Task: Look for space in Cluses, France from 2nd September, 2023 to 6th September, 2023 for 2 adults in price range Rs.15000 to Rs.20000. Place can be entire place with 1  bedroom having 1 bed and 1 bathroom. Property type can be house, flat, guest house, hotel. Amenities needed are: washing machine. Booking option can be shelf check-in. Required host language is English.
Action: Mouse moved to (563, 140)
Screenshot: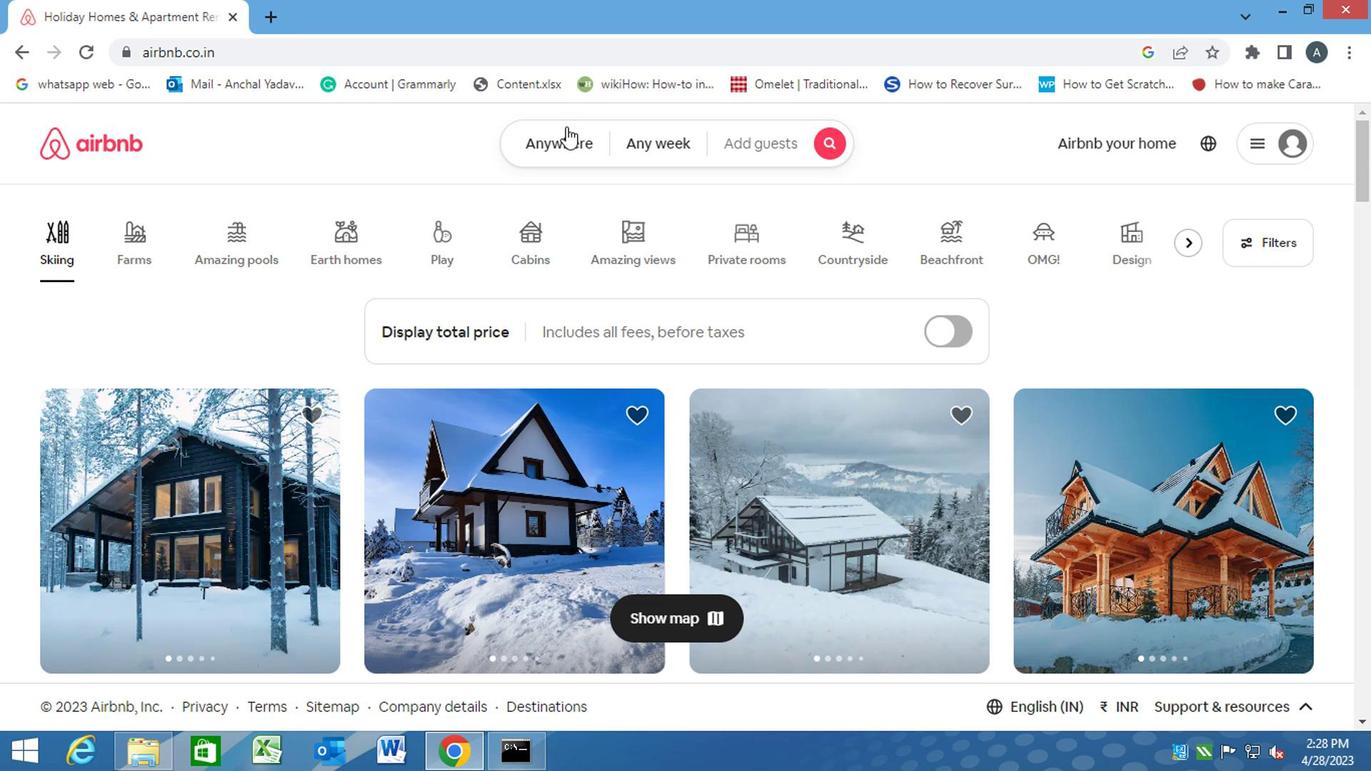
Action: Mouse pressed left at (563, 140)
Screenshot: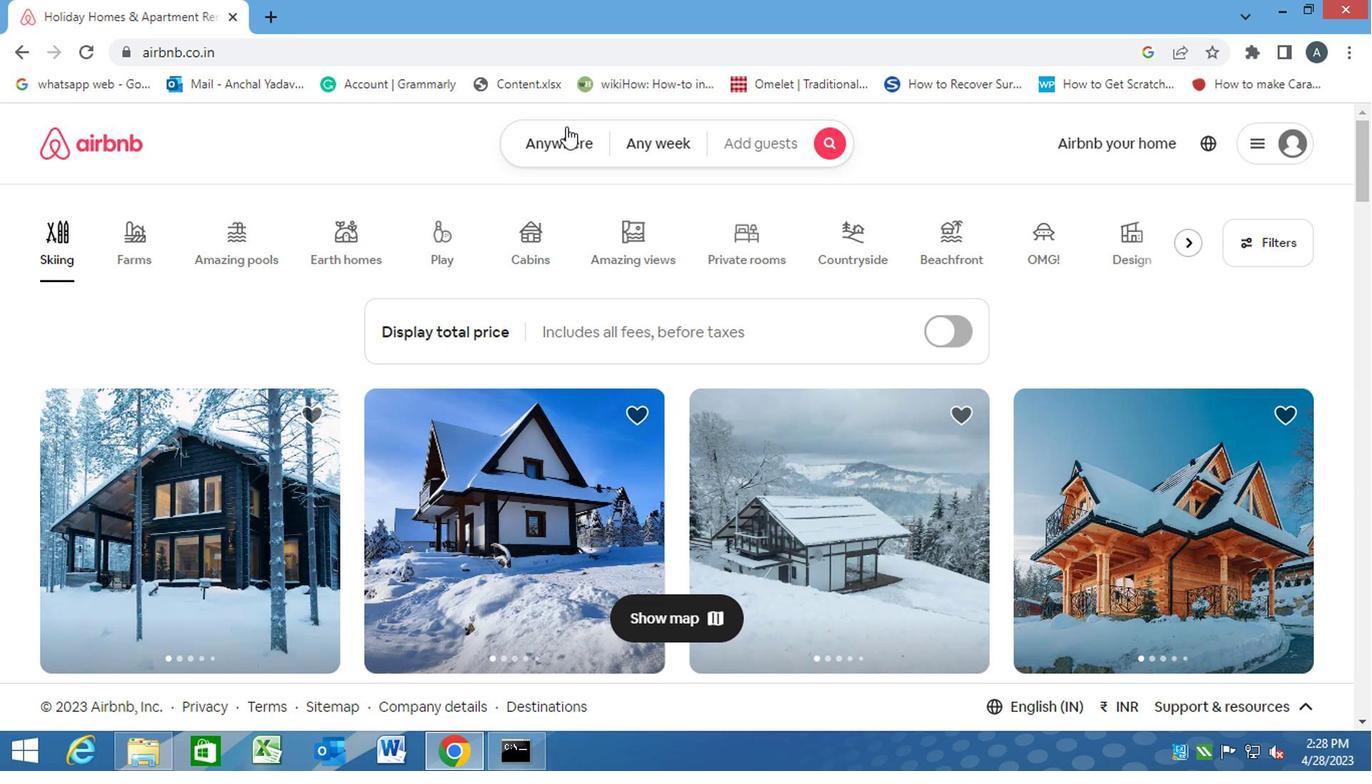 
Action: Mouse moved to (513, 215)
Screenshot: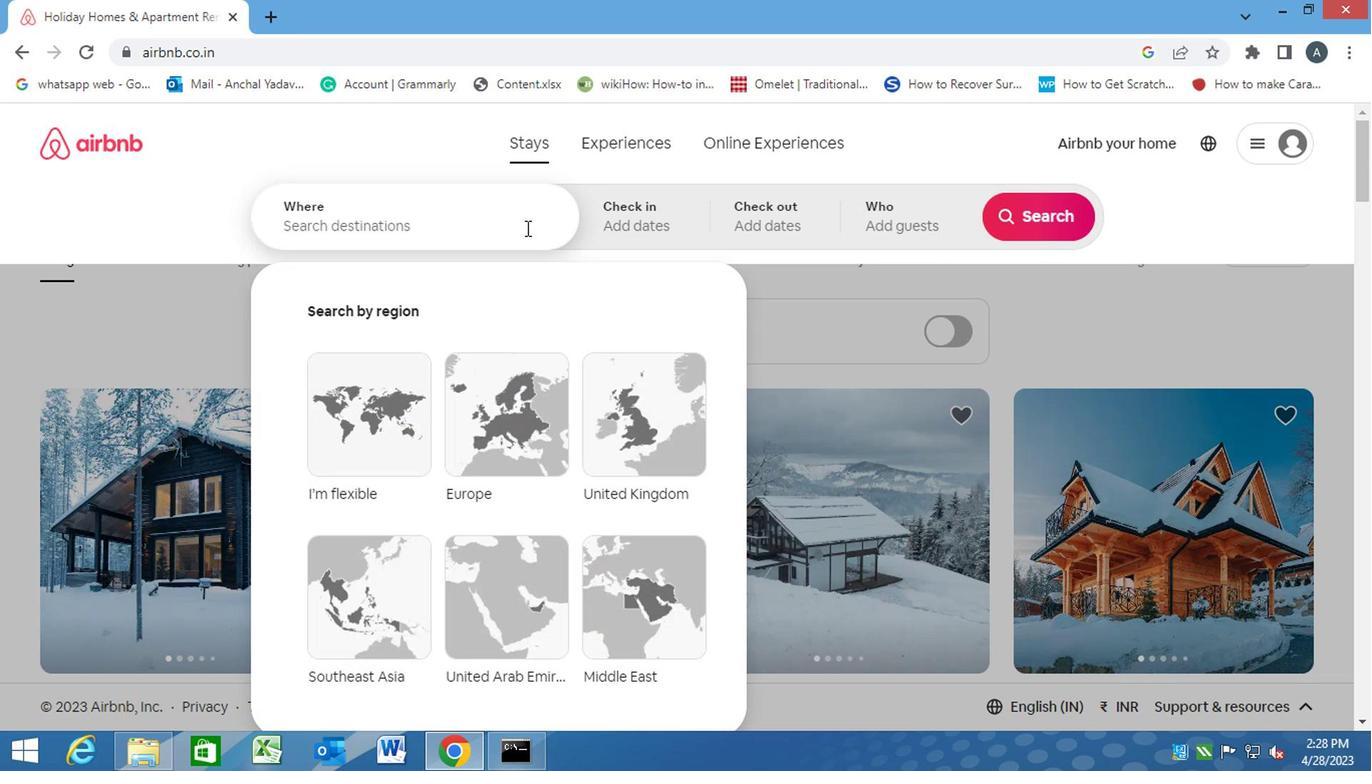 
Action: Mouse pressed left at (513, 215)
Screenshot: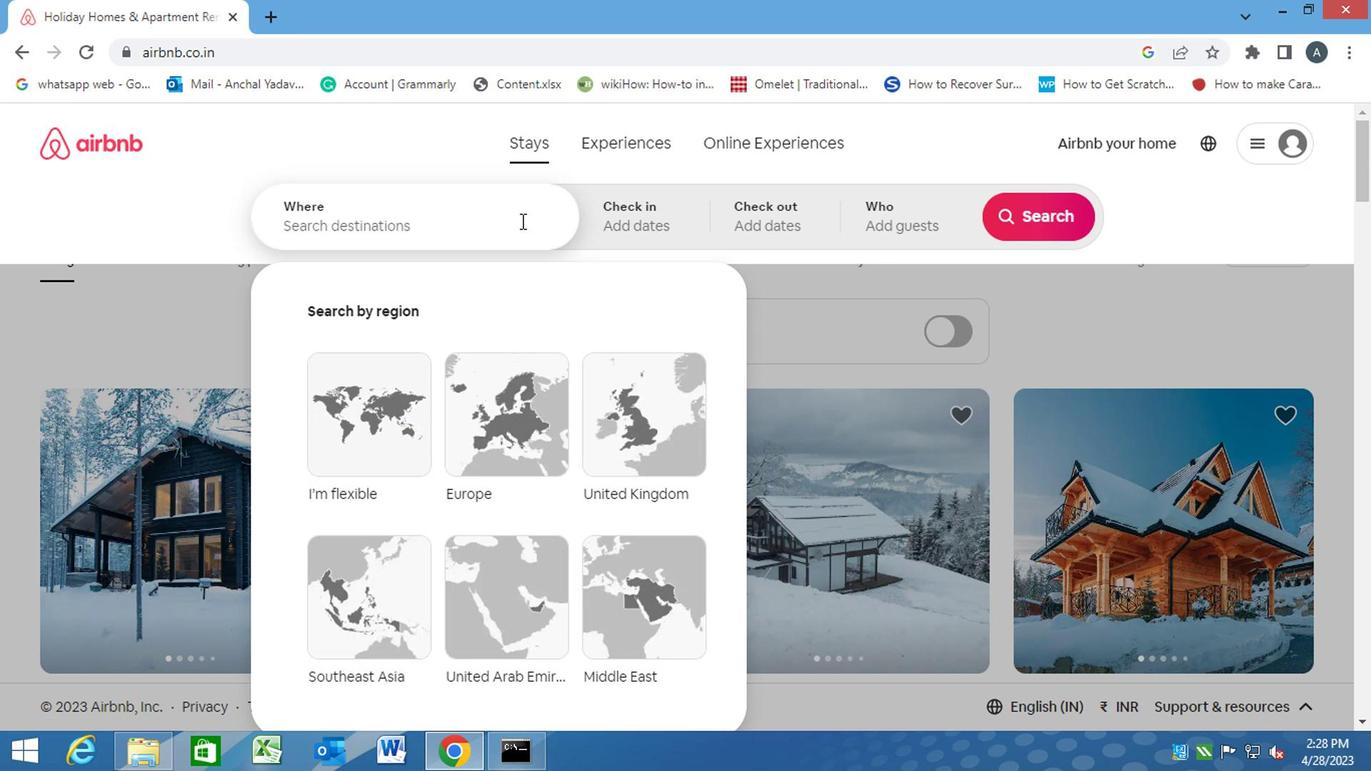 
Action: Key pressed c<Key.caps_lock>luses,<Key.space><Key.caps_lock>f<Key.caps_lock>rance<Key.enter>
Screenshot: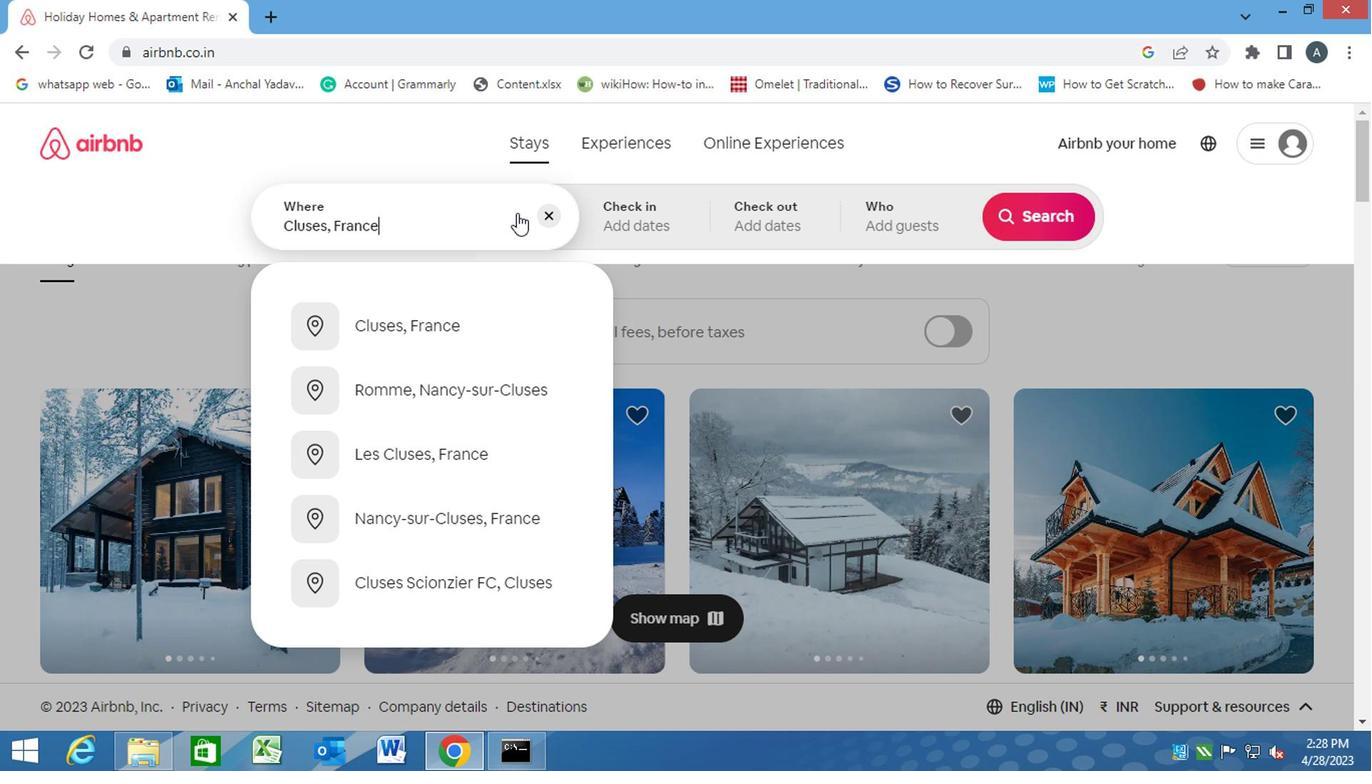 
Action: Mouse moved to (1023, 383)
Screenshot: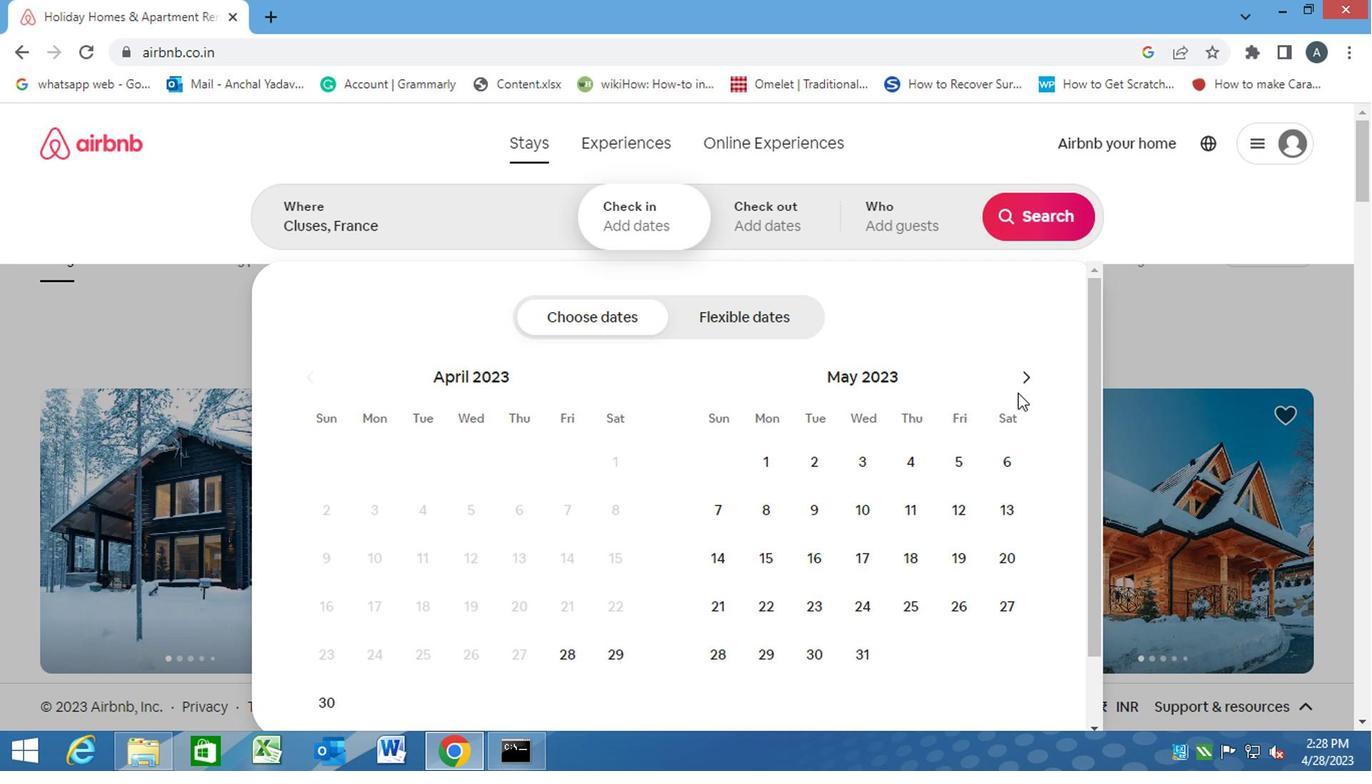 
Action: Mouse pressed left at (1023, 383)
Screenshot: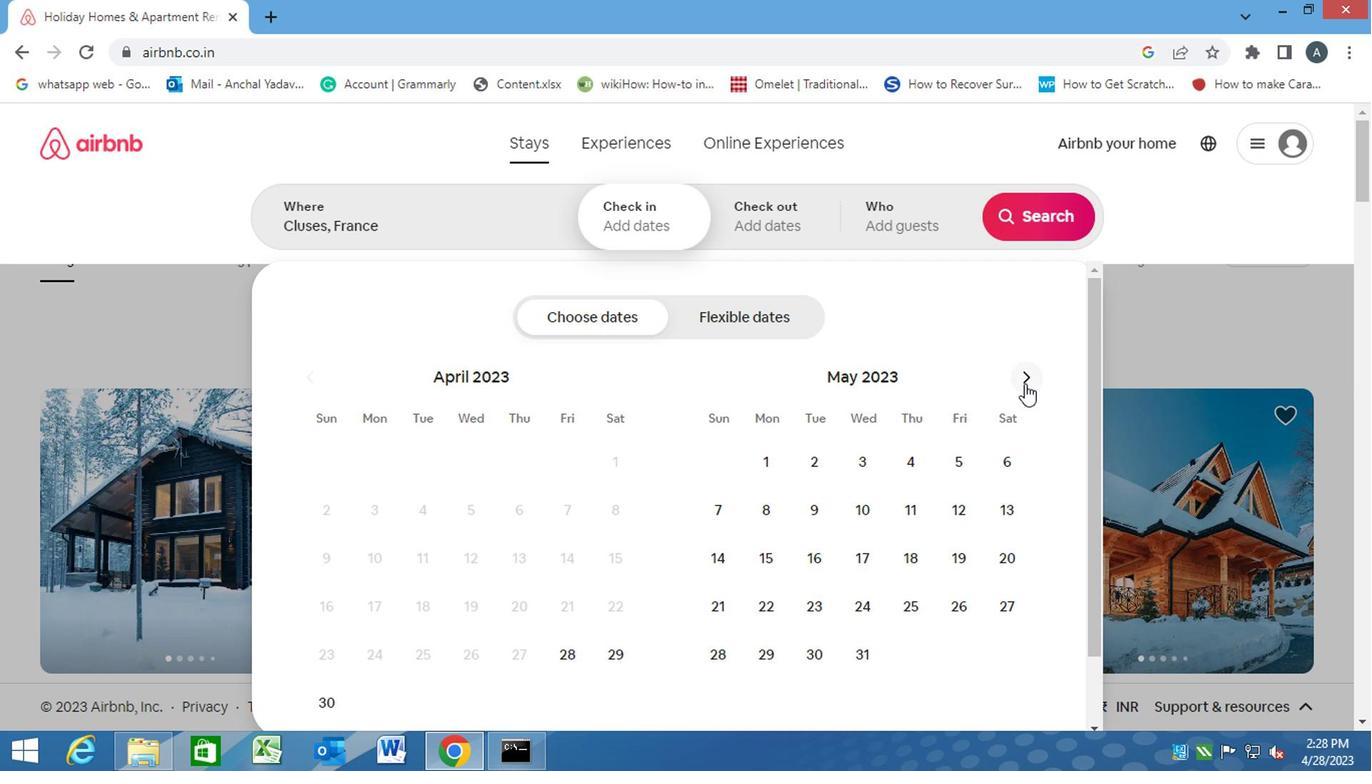 
Action: Mouse pressed left at (1023, 383)
Screenshot: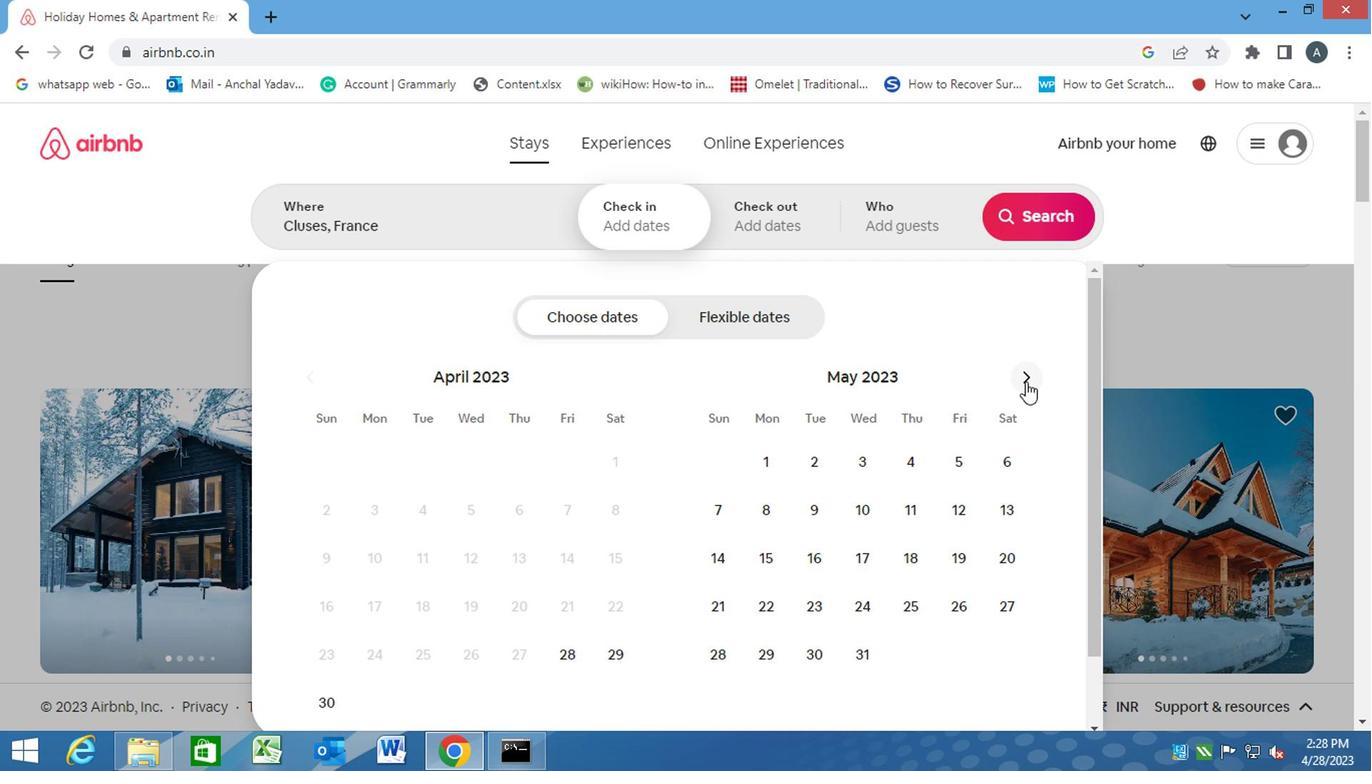 
Action: Mouse pressed left at (1023, 383)
Screenshot: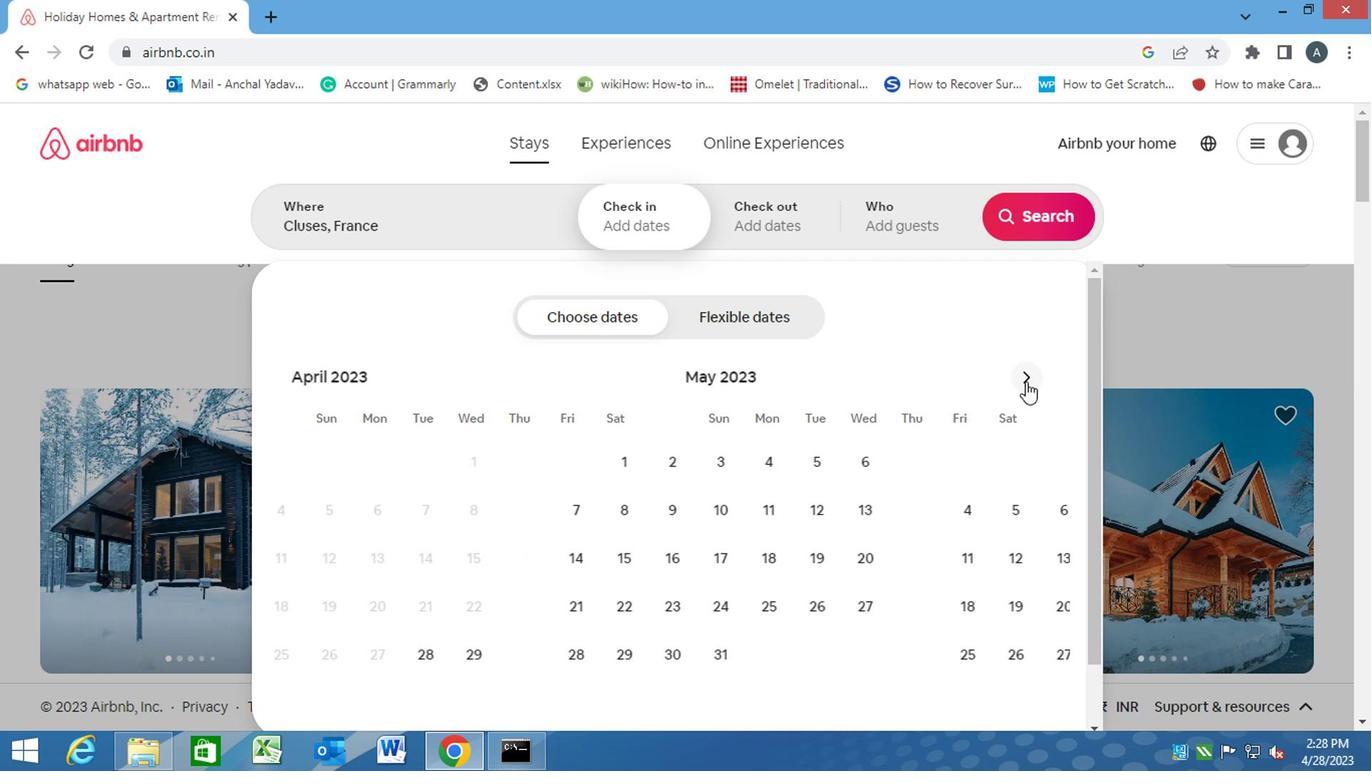 
Action: Mouse pressed left at (1023, 383)
Screenshot: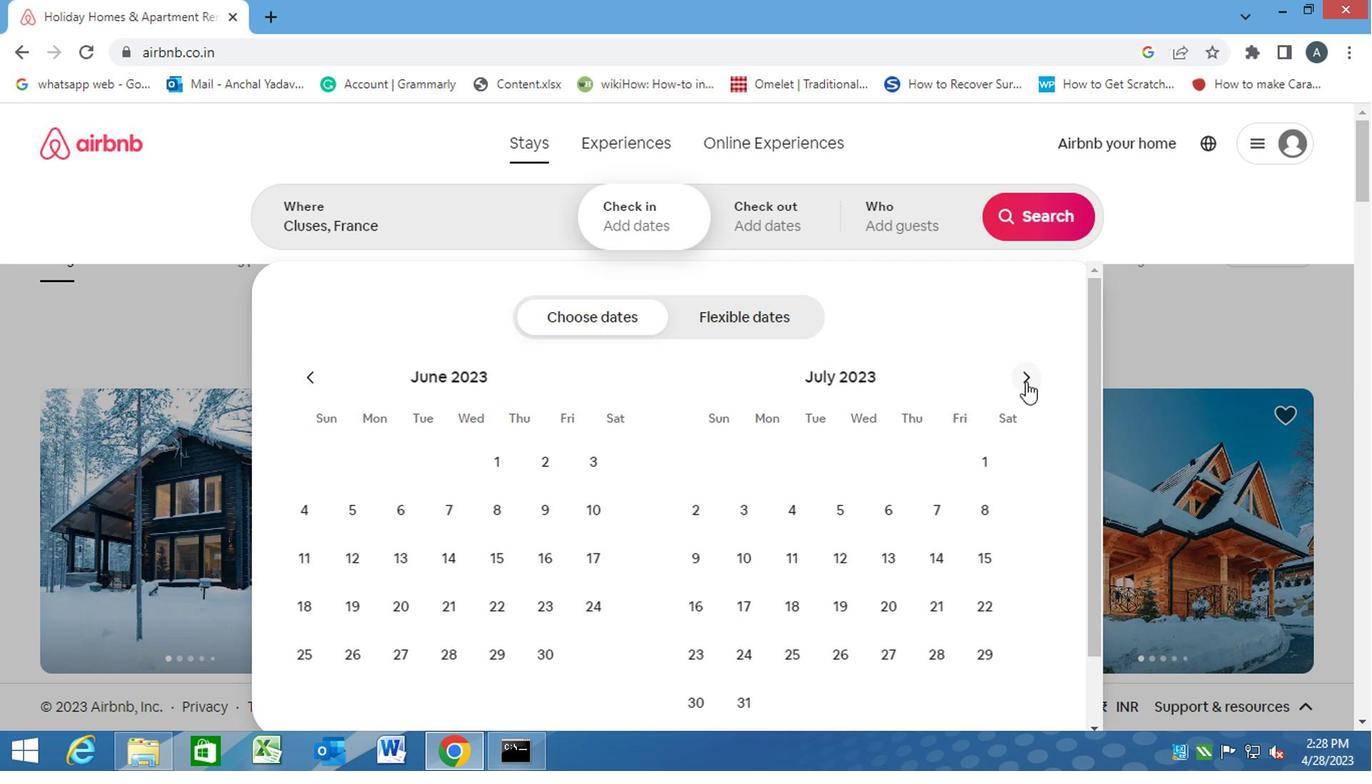 
Action: Mouse moved to (988, 457)
Screenshot: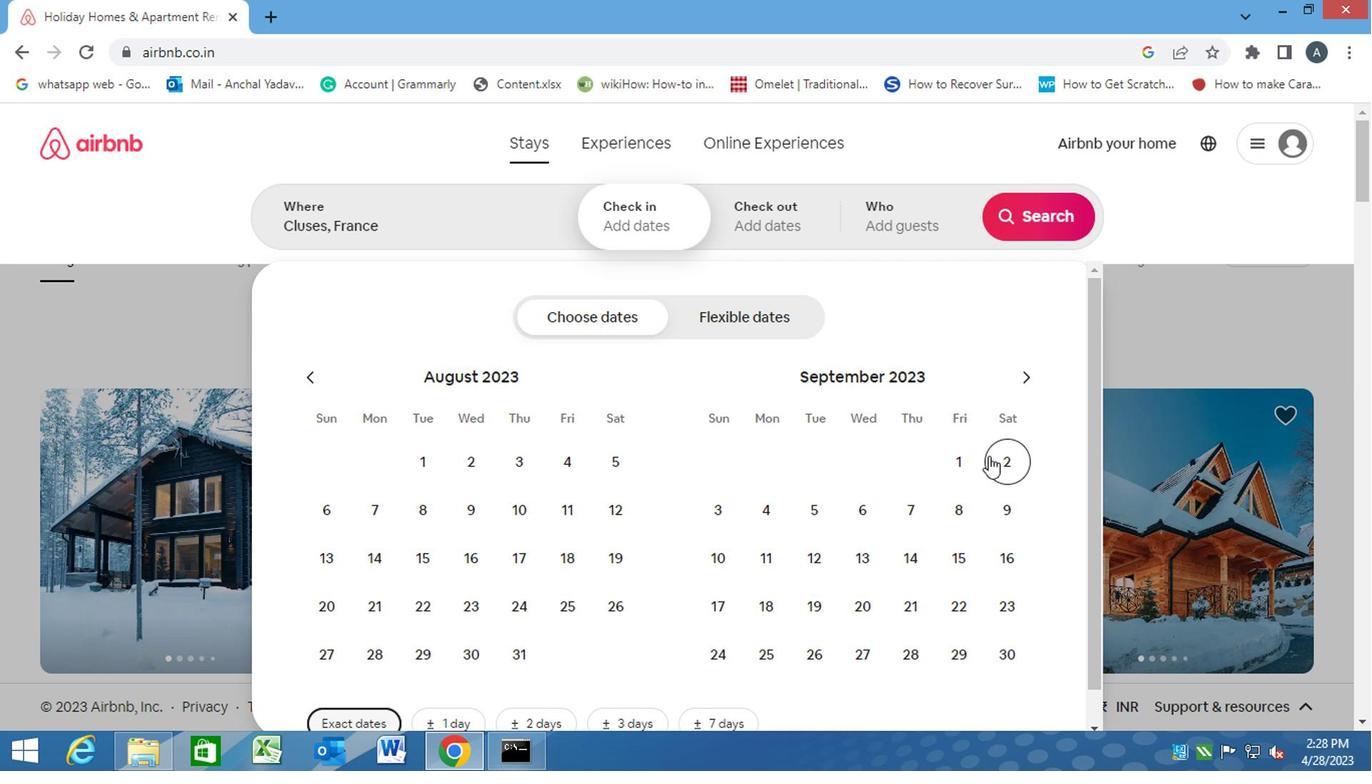 
Action: Mouse pressed left at (988, 457)
Screenshot: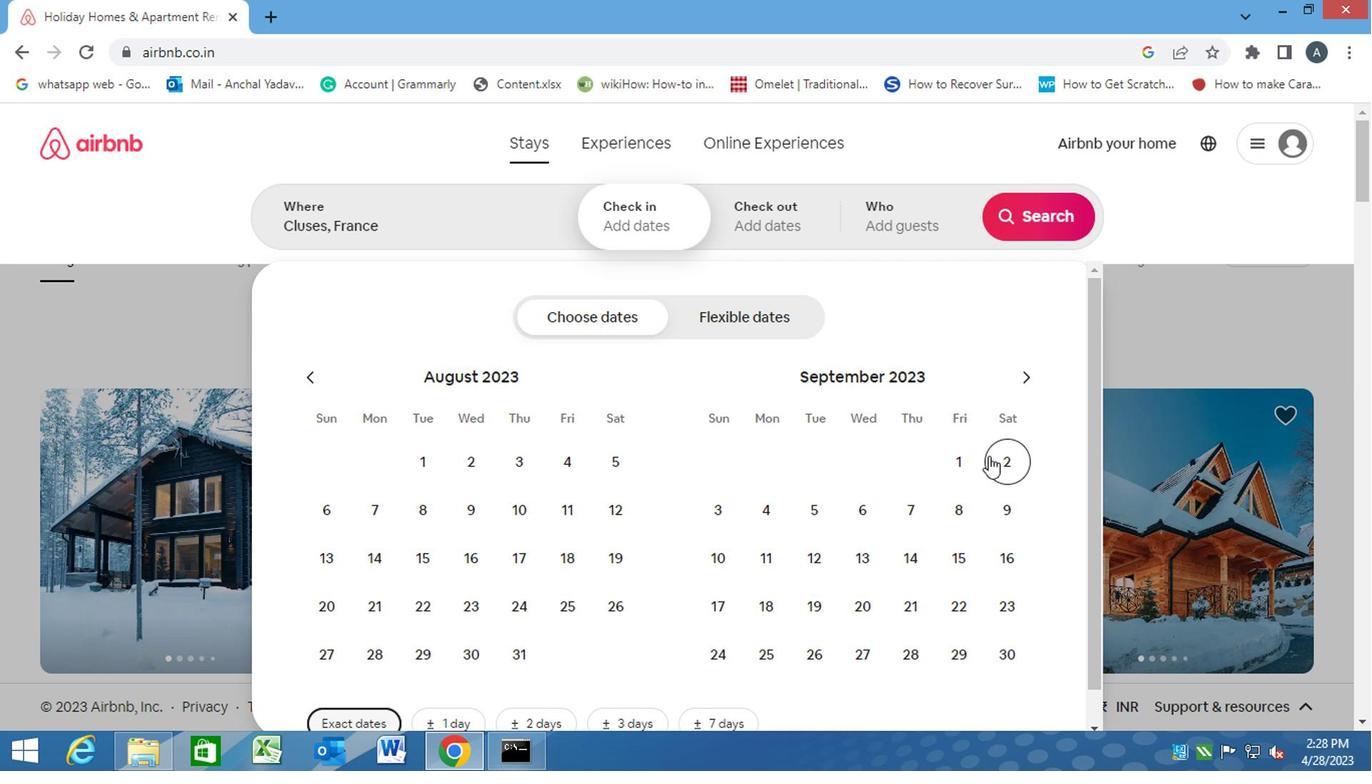 
Action: Mouse moved to (853, 512)
Screenshot: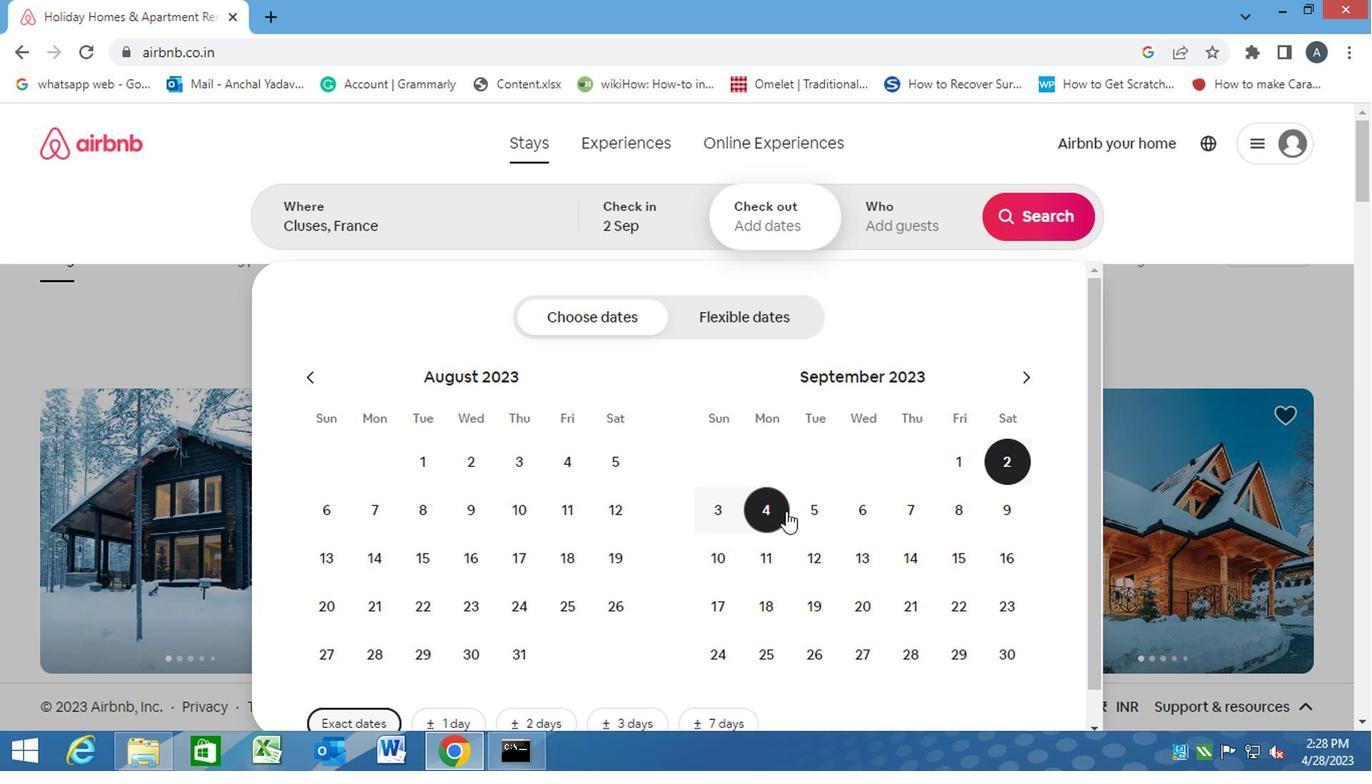 
Action: Mouse pressed left at (853, 512)
Screenshot: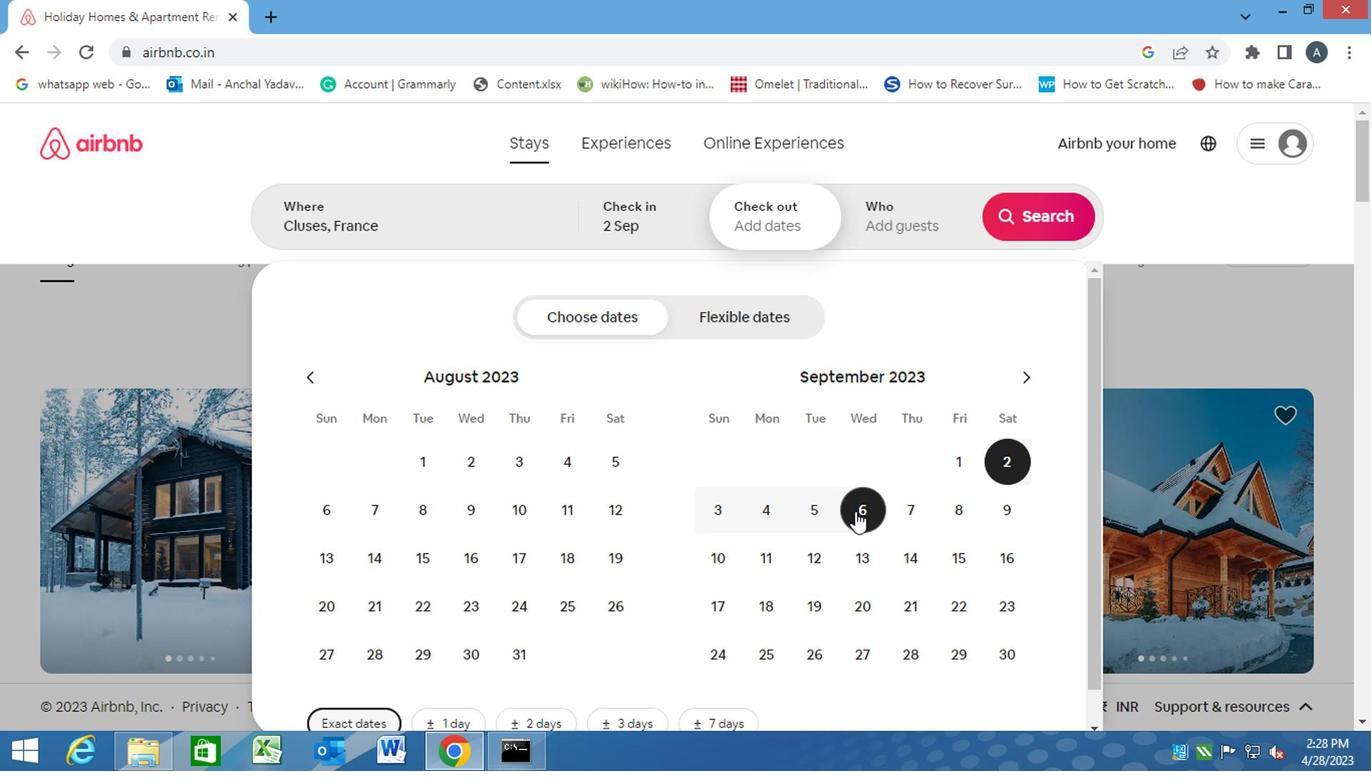 
Action: Mouse moved to (902, 220)
Screenshot: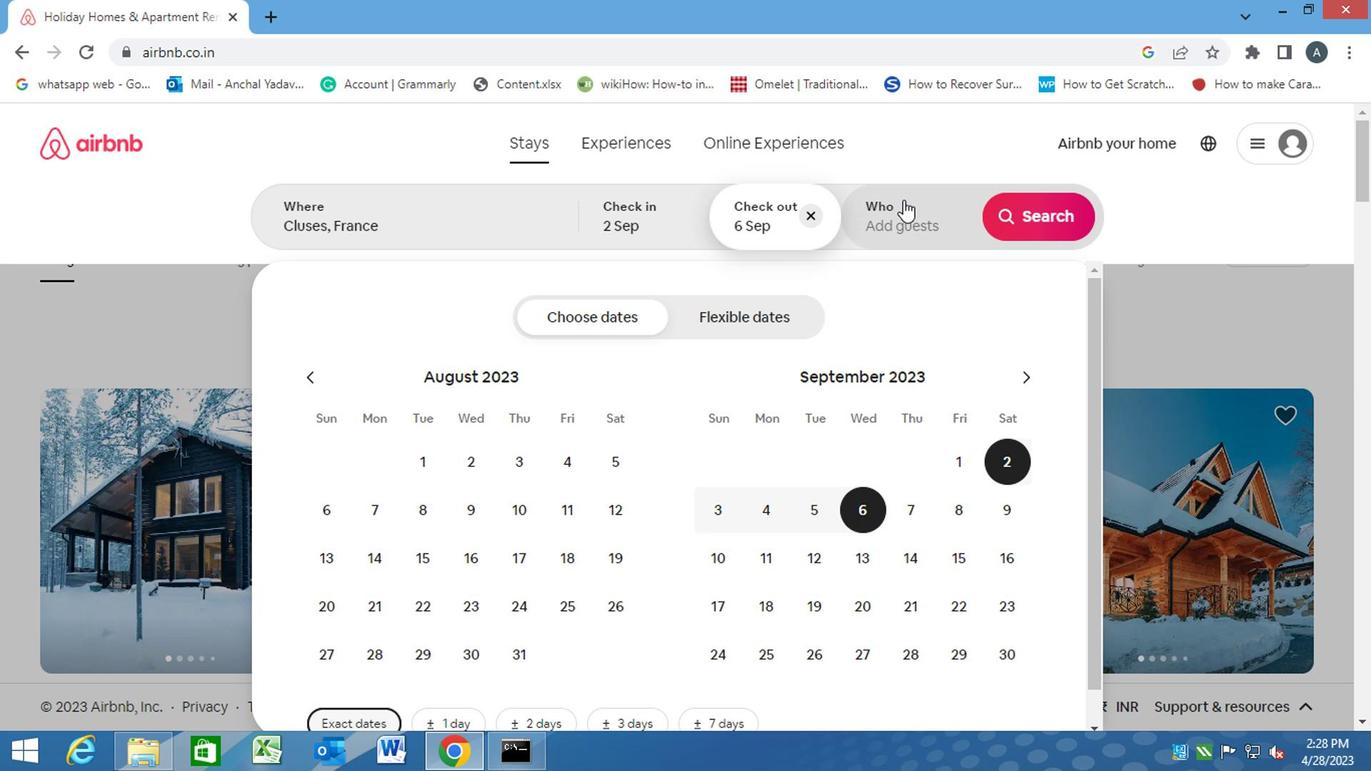 
Action: Mouse pressed left at (902, 220)
Screenshot: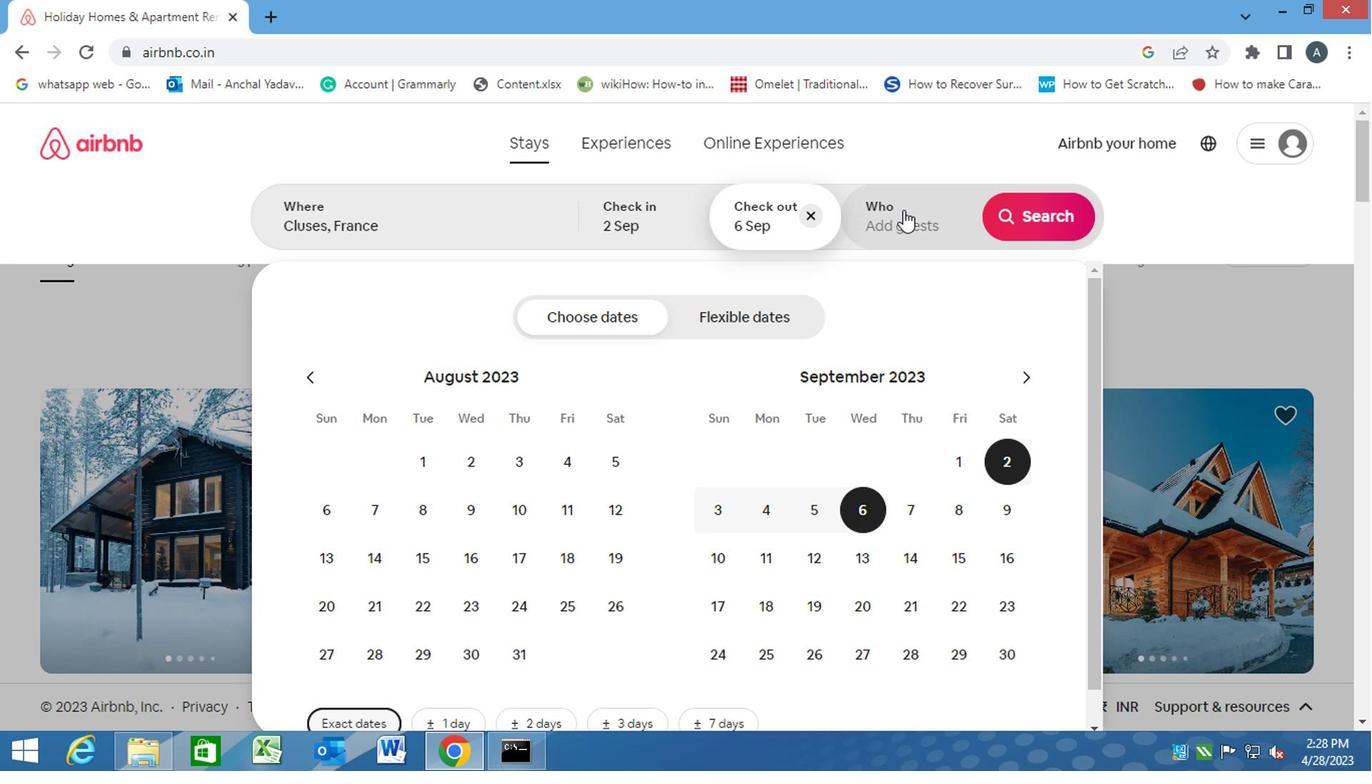 
Action: Mouse moved to (1033, 317)
Screenshot: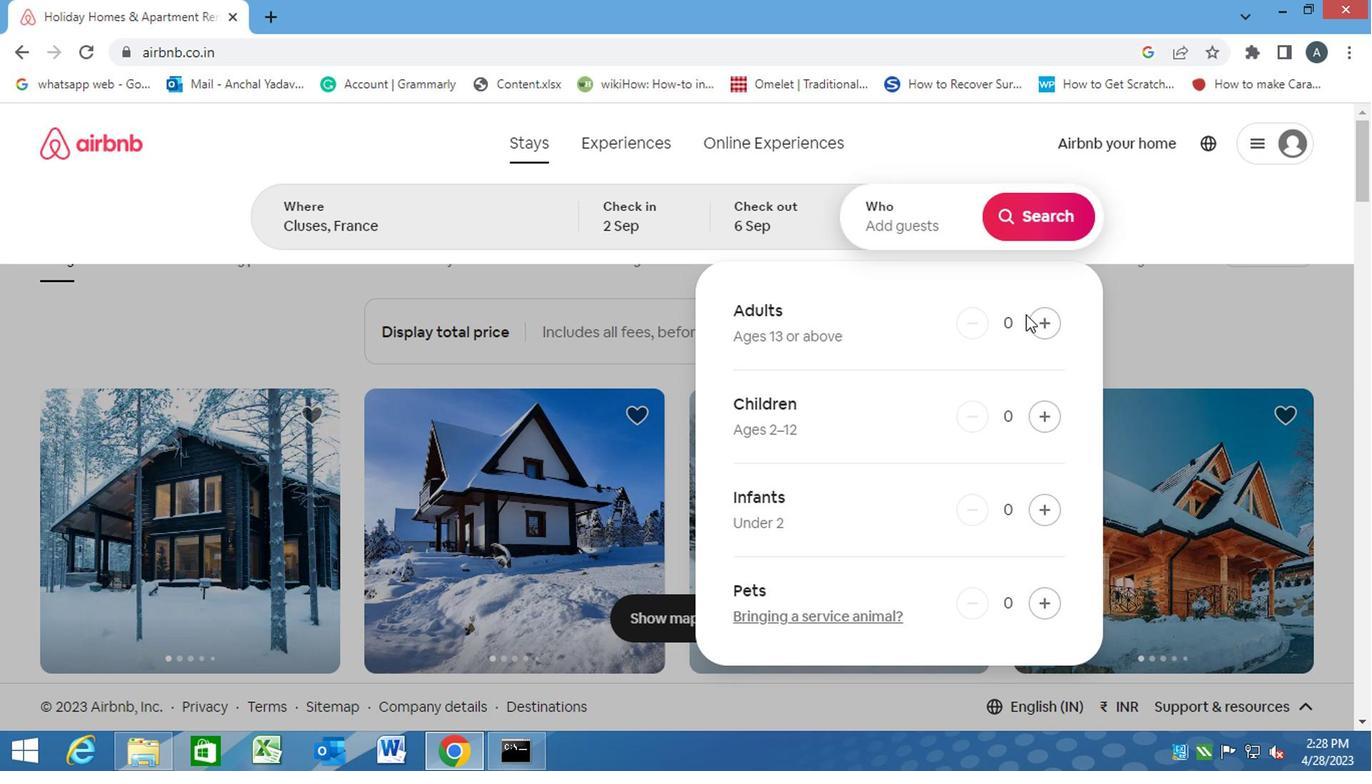 
Action: Mouse pressed left at (1033, 317)
Screenshot: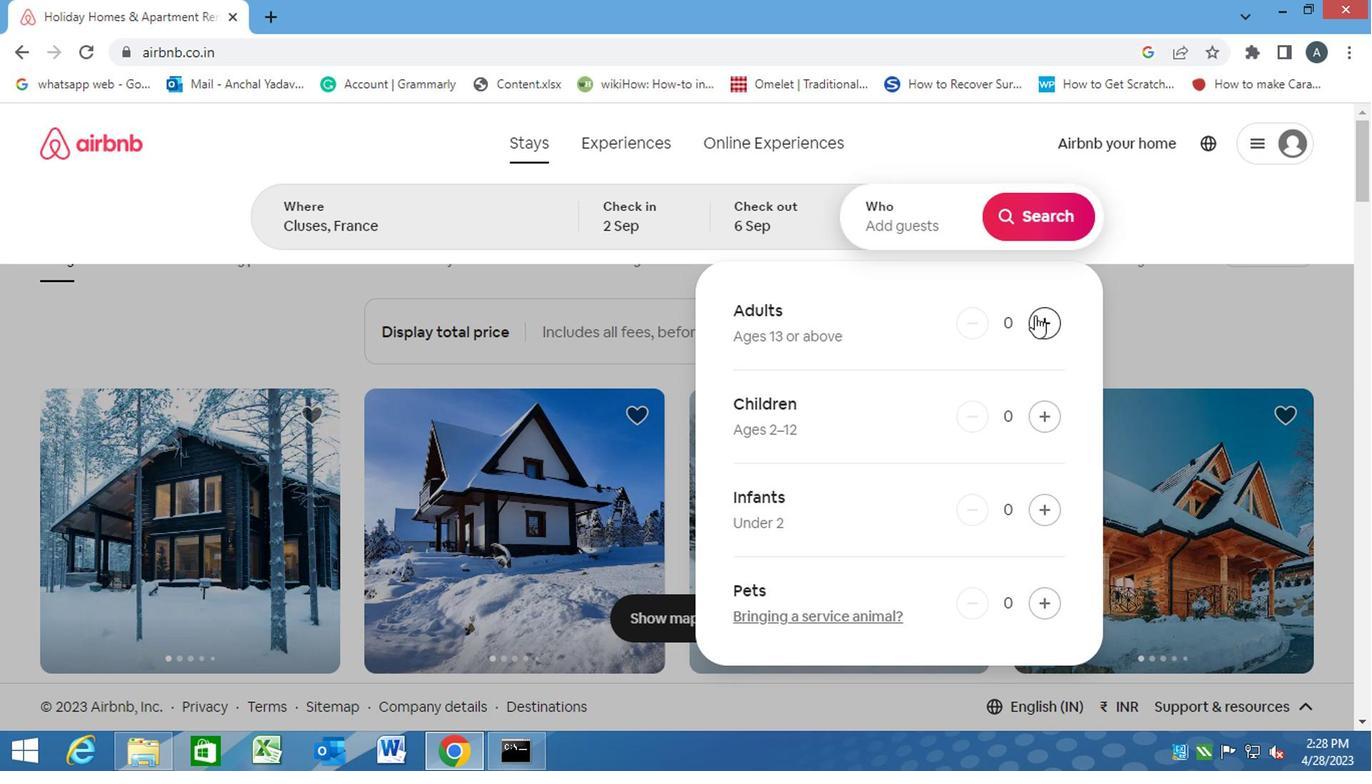
Action: Mouse moved to (1034, 317)
Screenshot: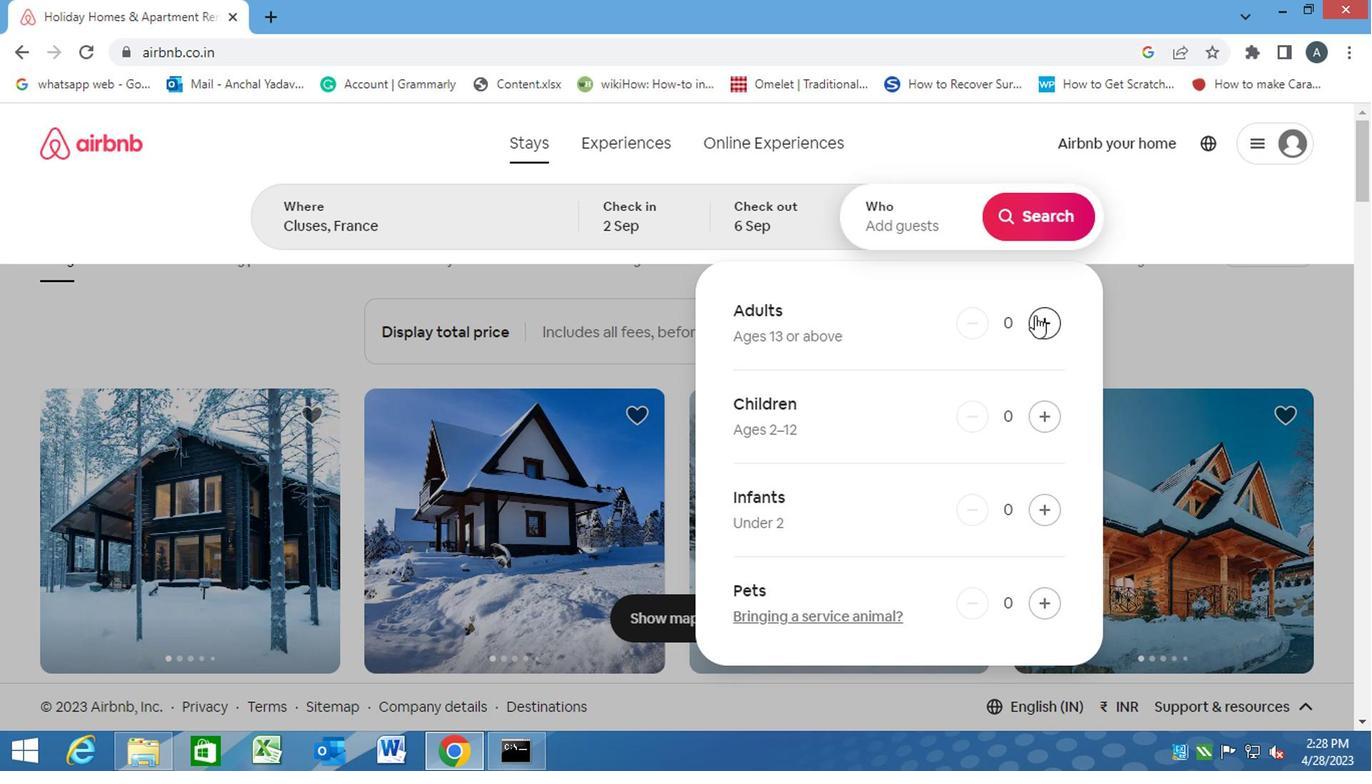 
Action: Mouse pressed left at (1034, 317)
Screenshot: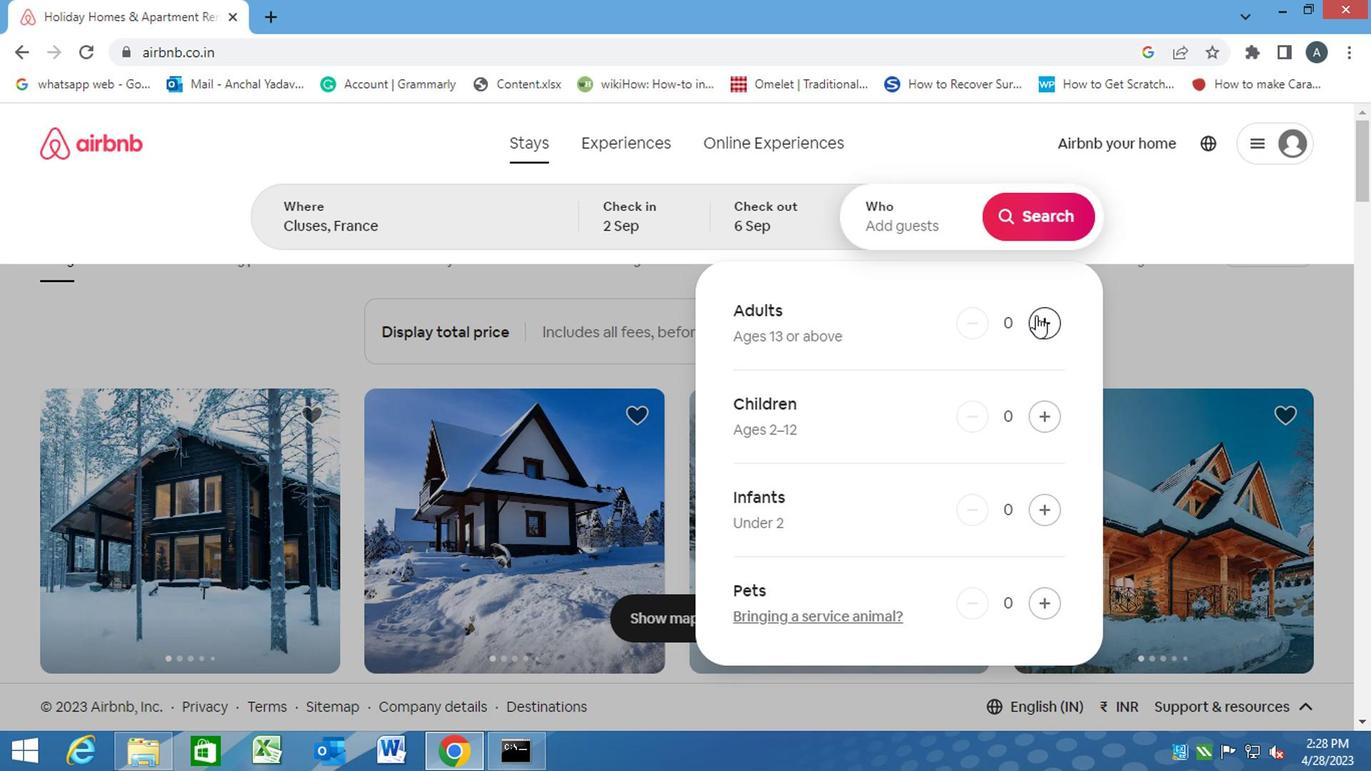 
Action: Mouse moved to (1032, 215)
Screenshot: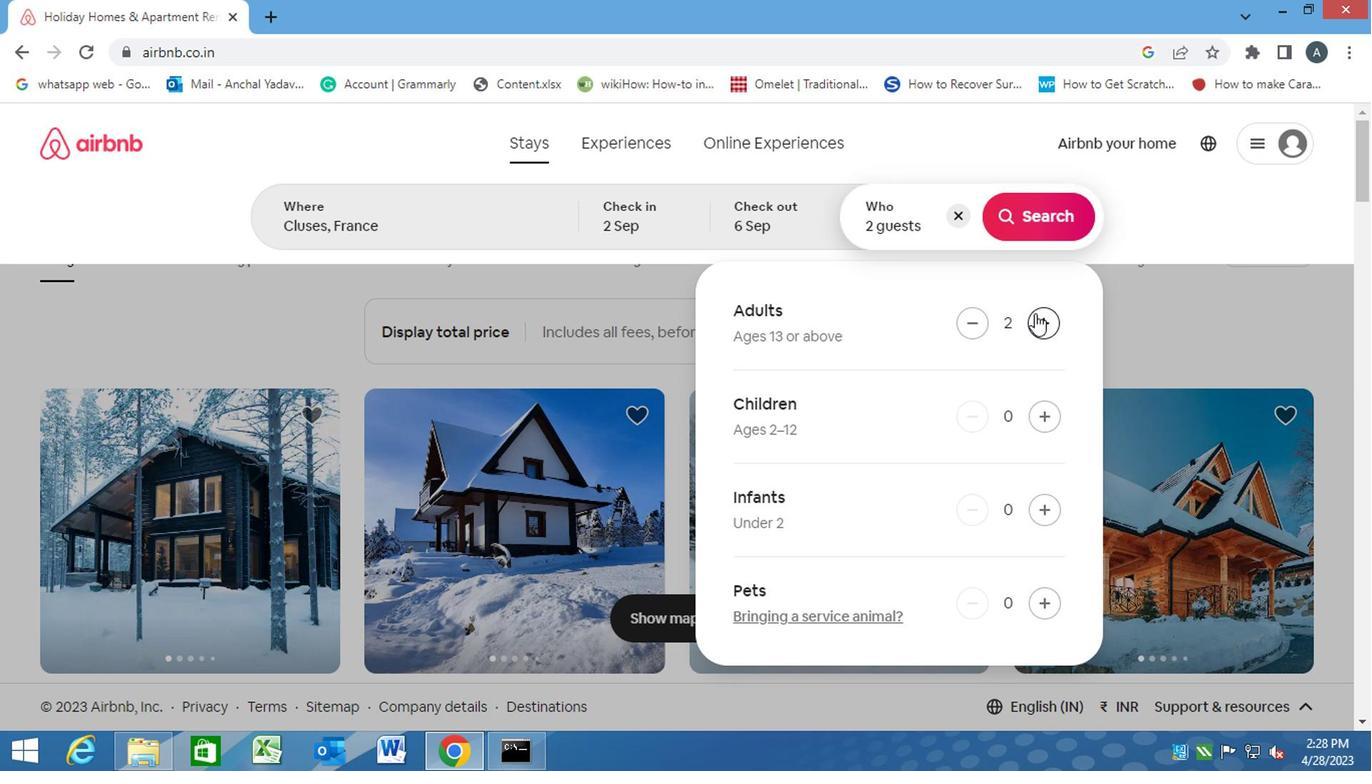 
Action: Mouse pressed left at (1032, 215)
Screenshot: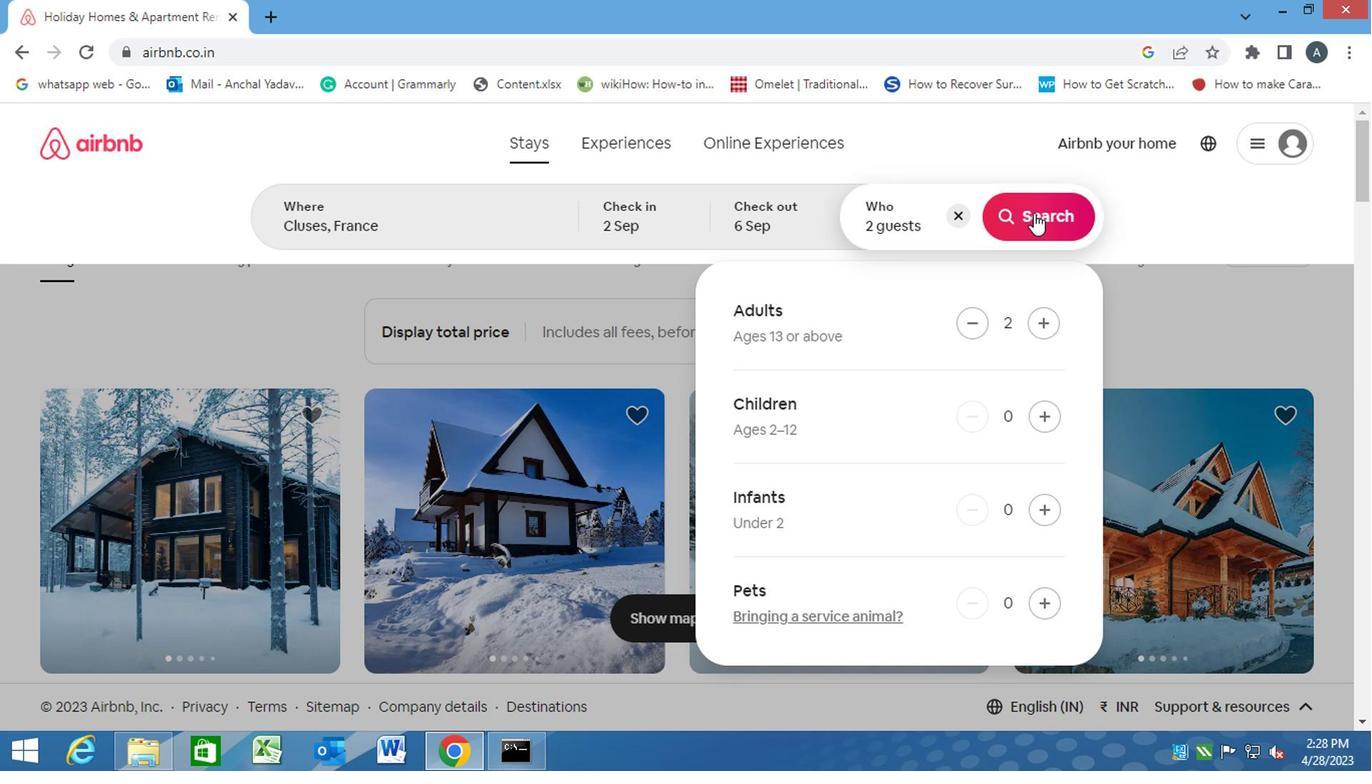 
Action: Mouse moved to (1242, 237)
Screenshot: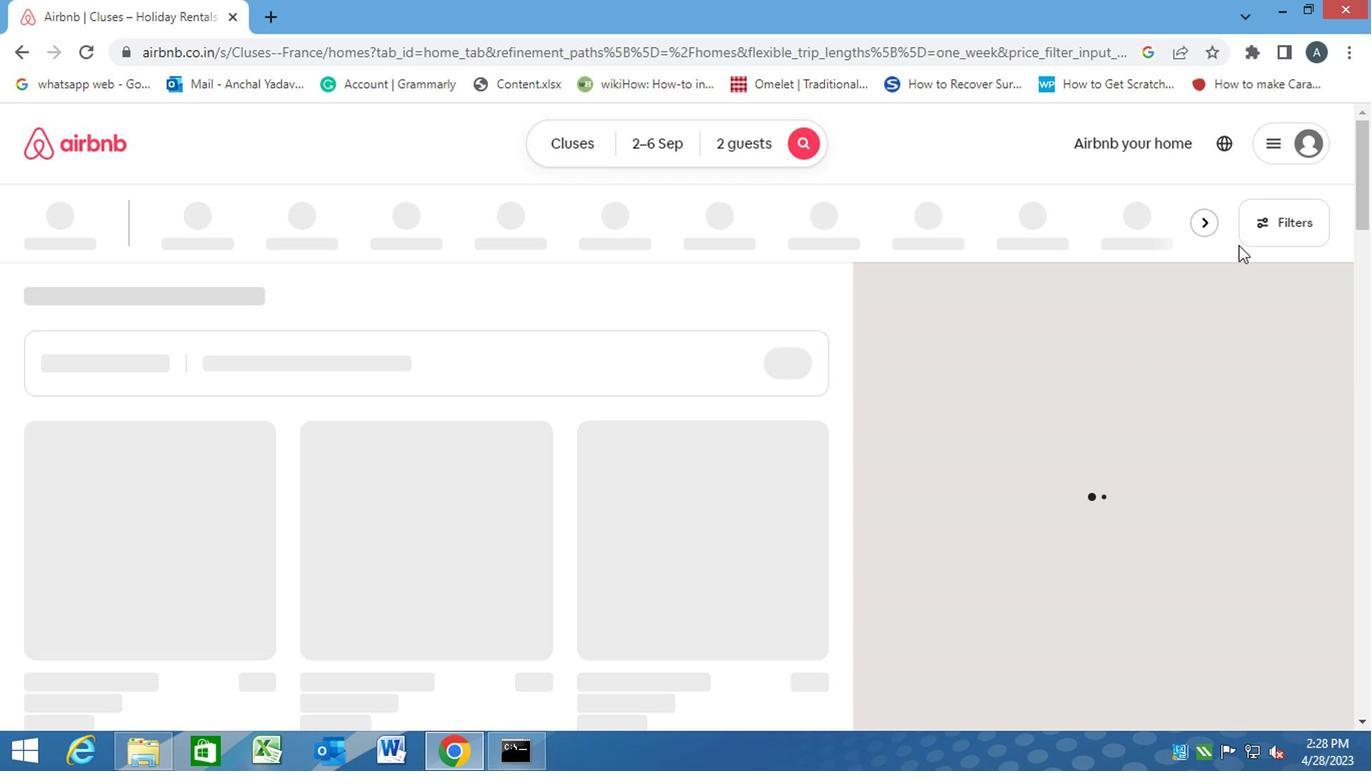 
Action: Mouse pressed left at (1242, 237)
Screenshot: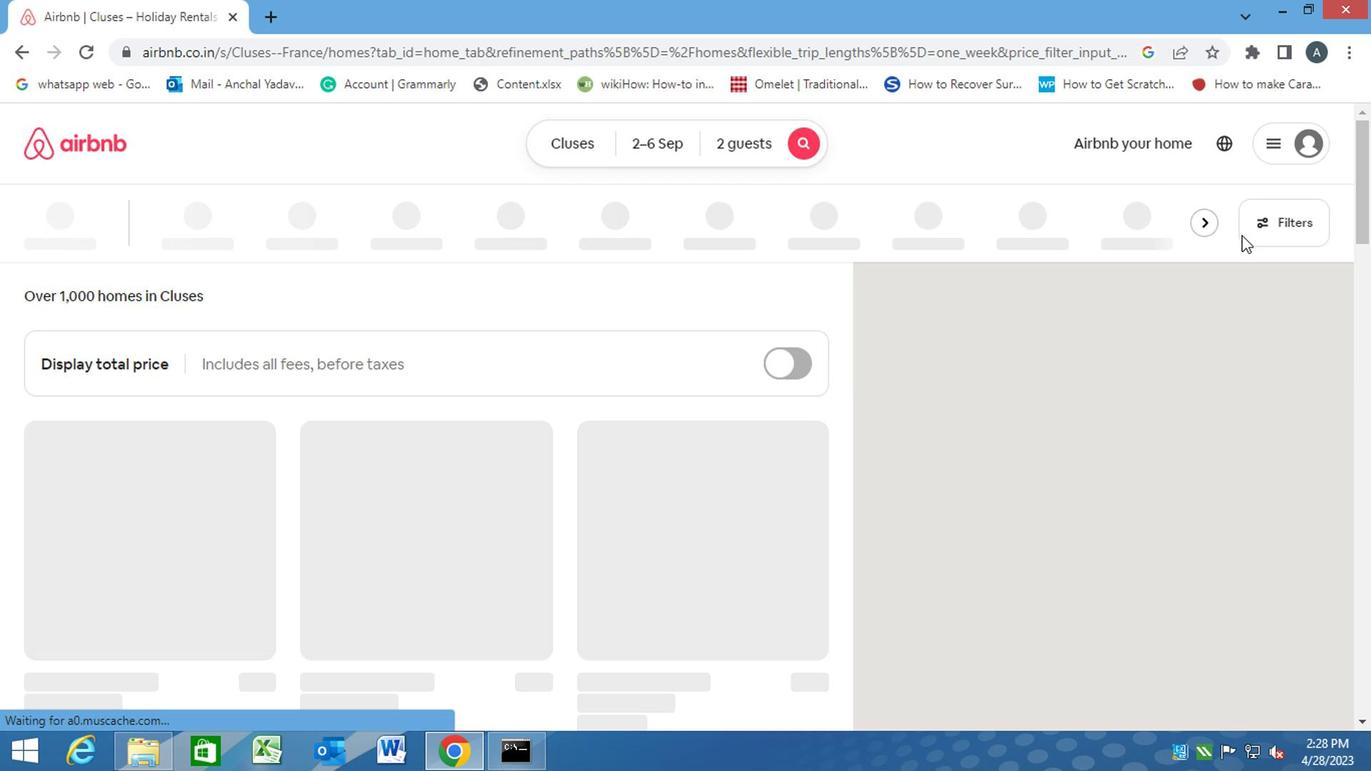 
Action: Mouse moved to (615, 562)
Screenshot: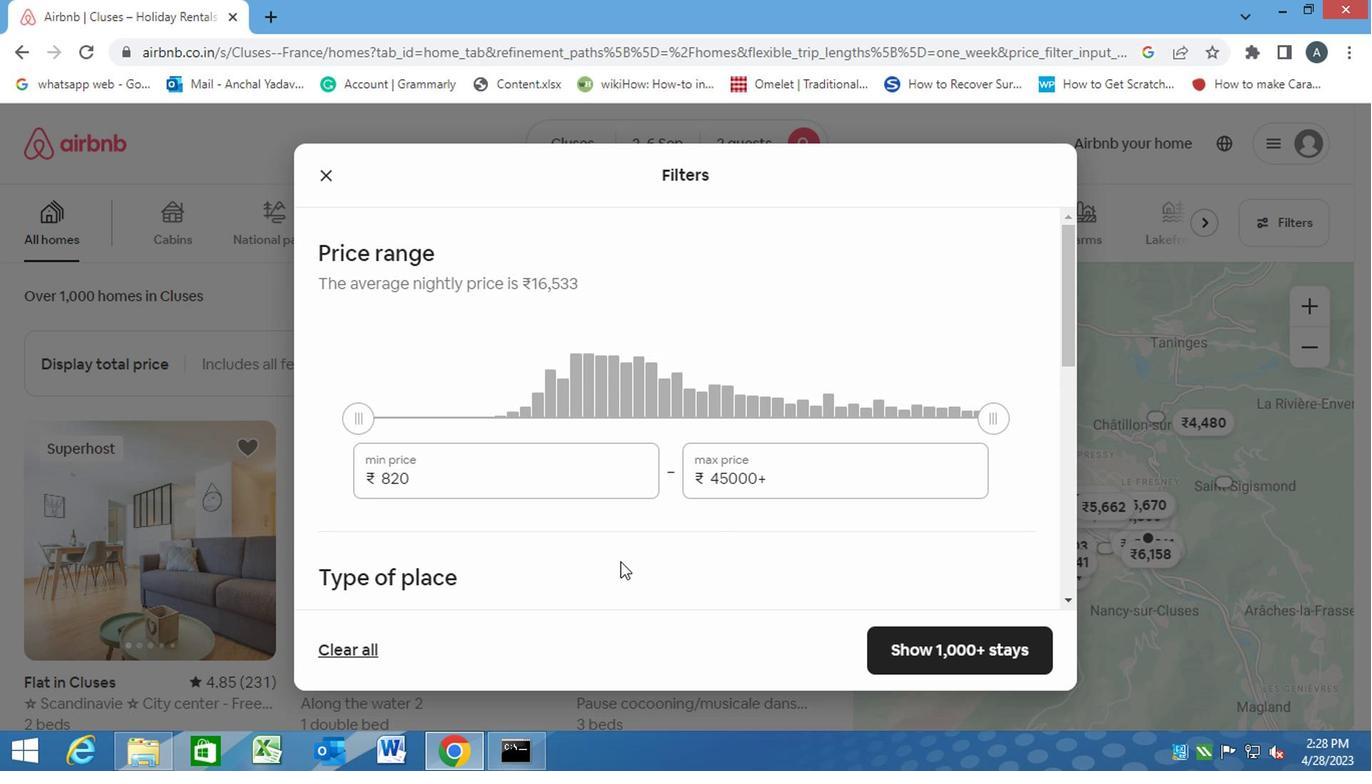 
Action: Mouse scrolled (615, 561) with delta (0, 0)
Screenshot: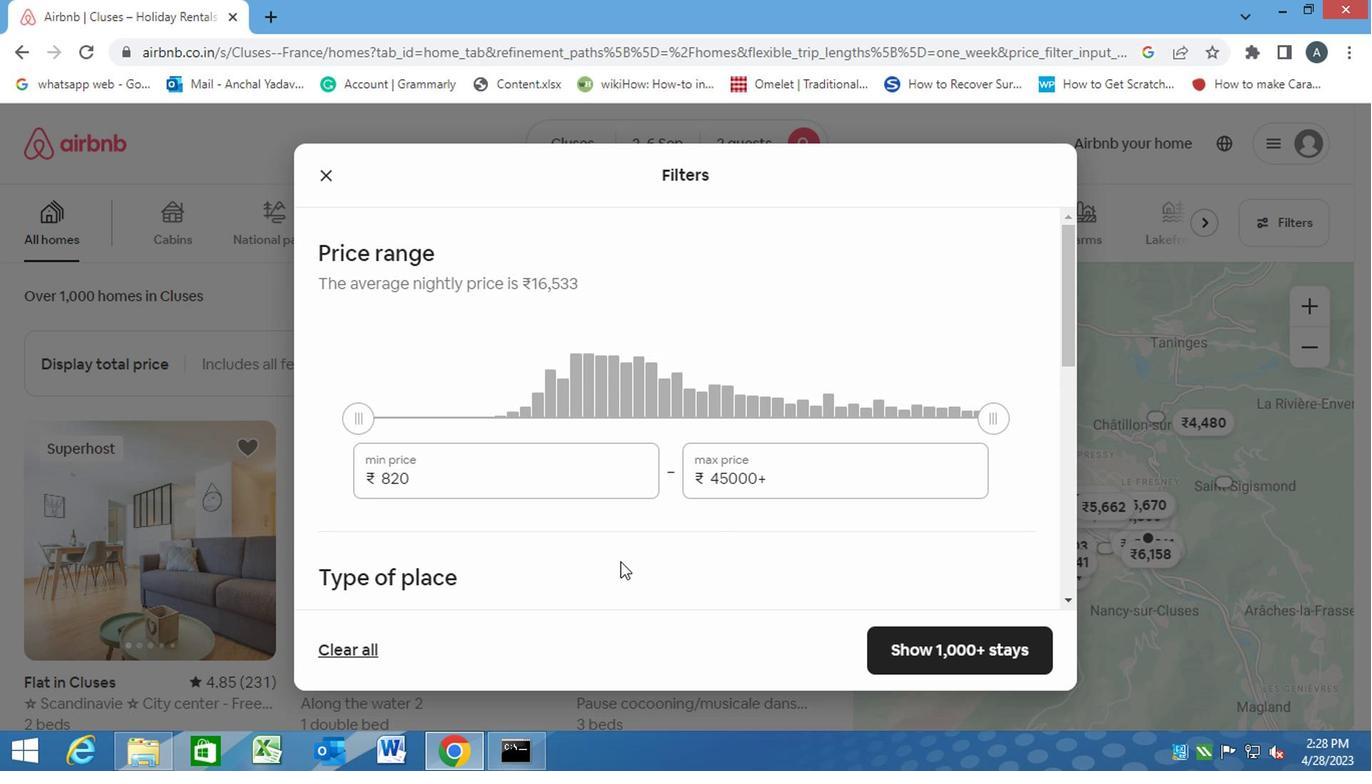 
Action: Mouse moved to (613, 562)
Screenshot: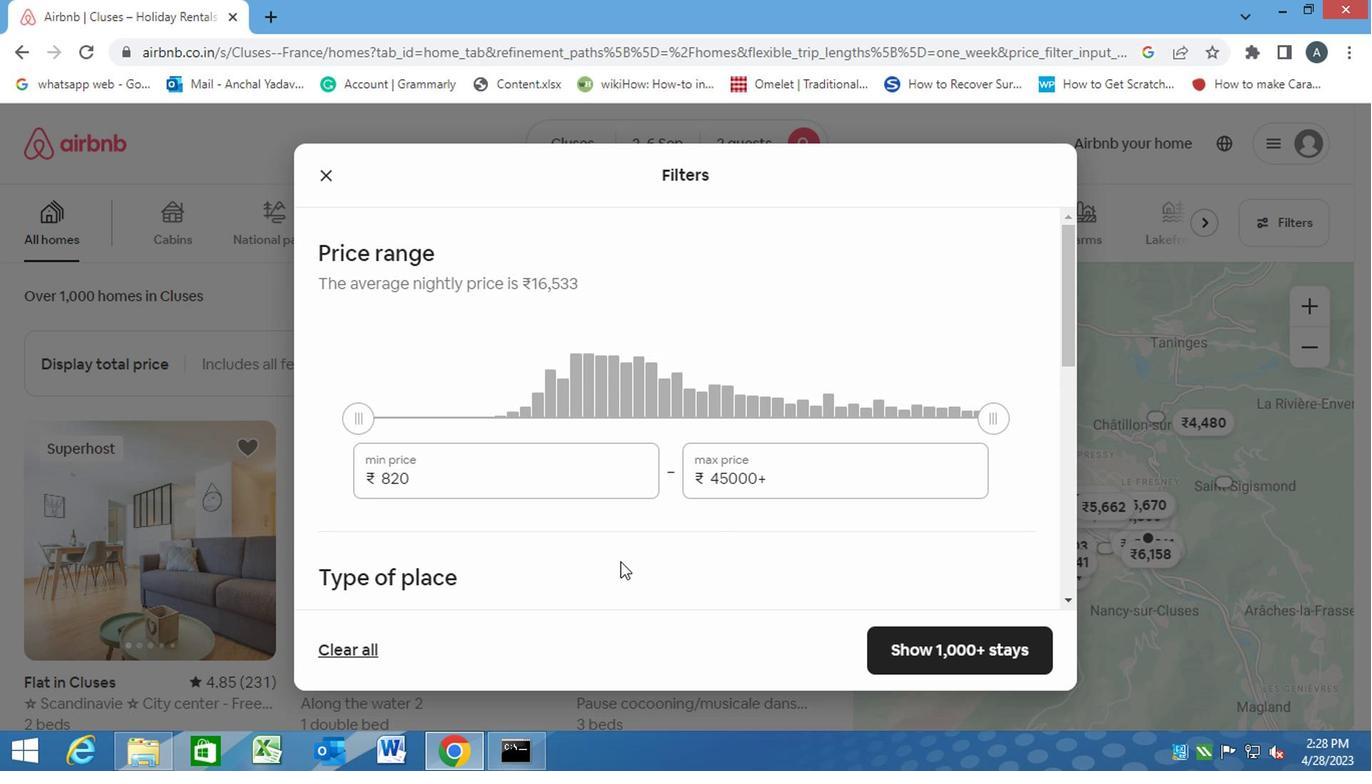 
Action: Mouse scrolled (613, 561) with delta (0, 0)
Screenshot: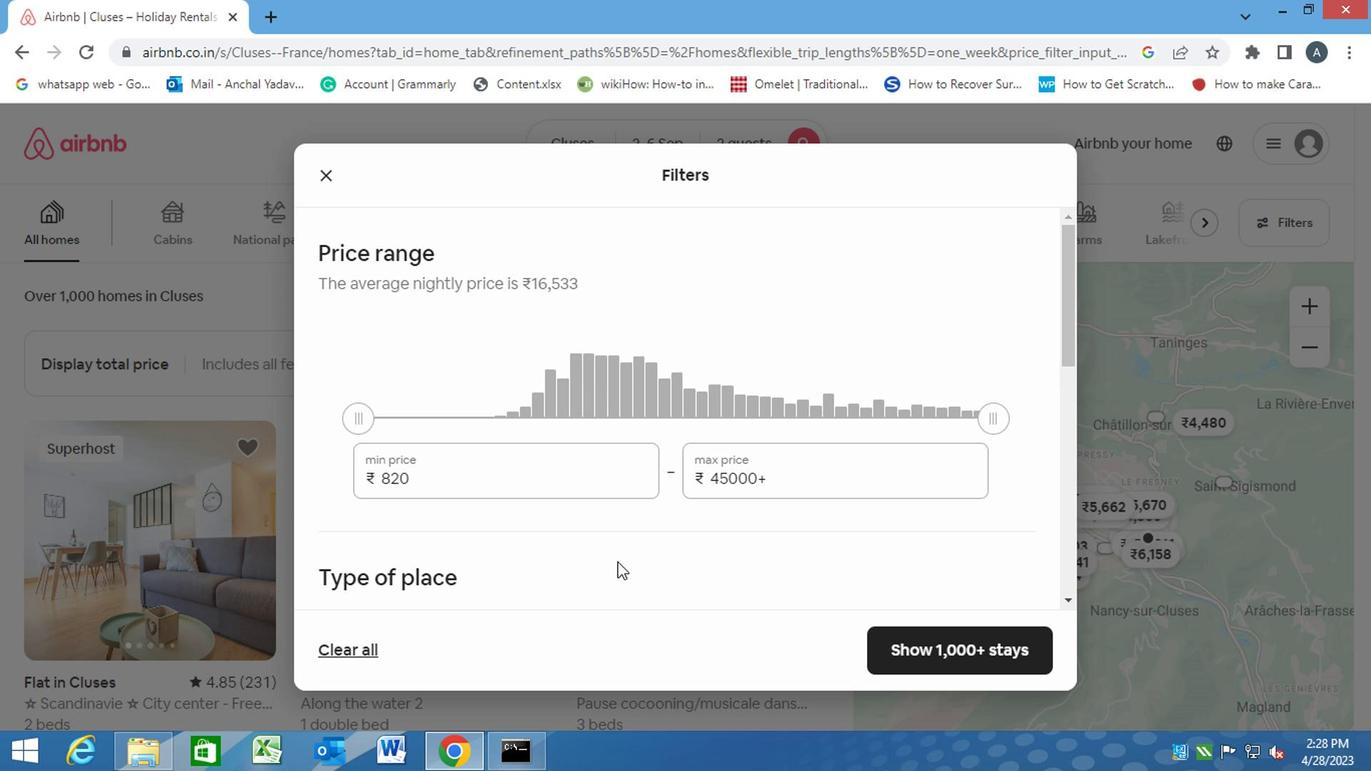 
Action: Mouse moved to (423, 283)
Screenshot: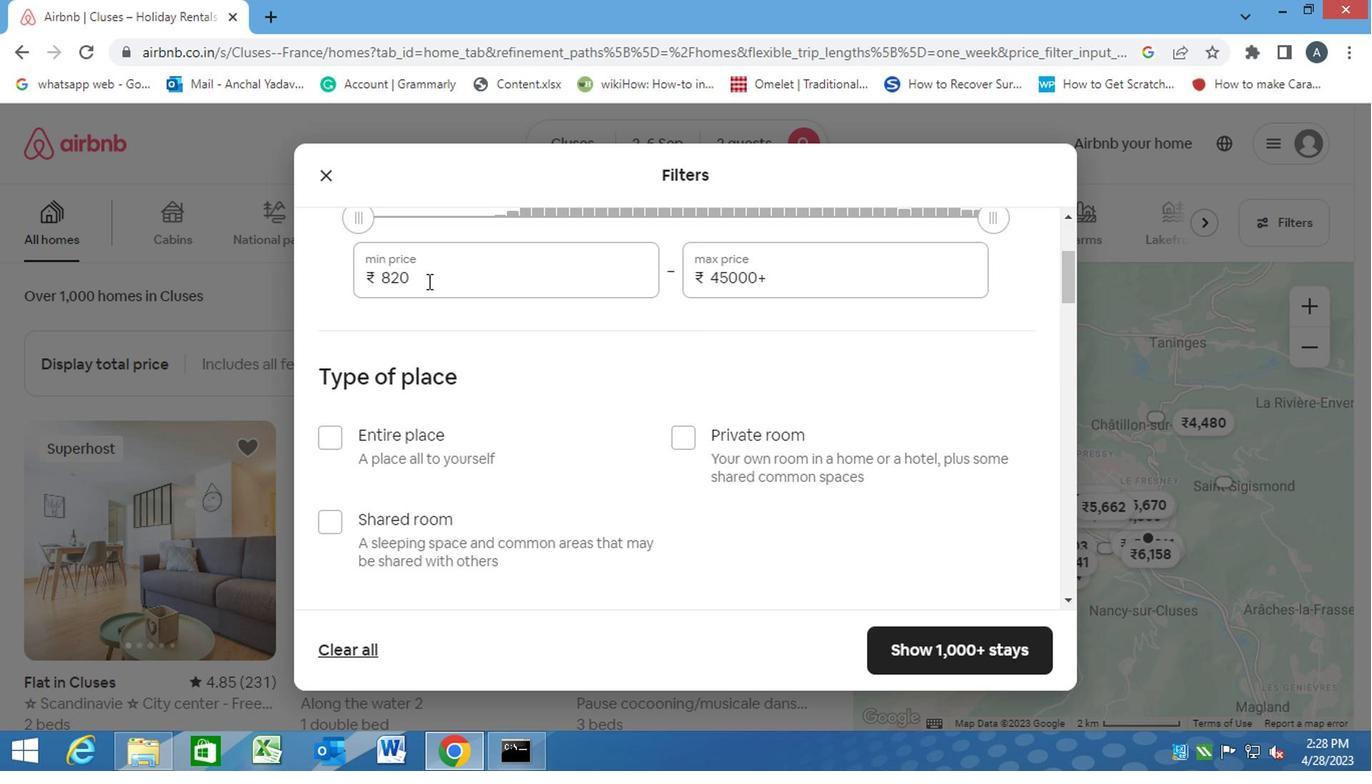 
Action: Mouse pressed left at (423, 283)
Screenshot: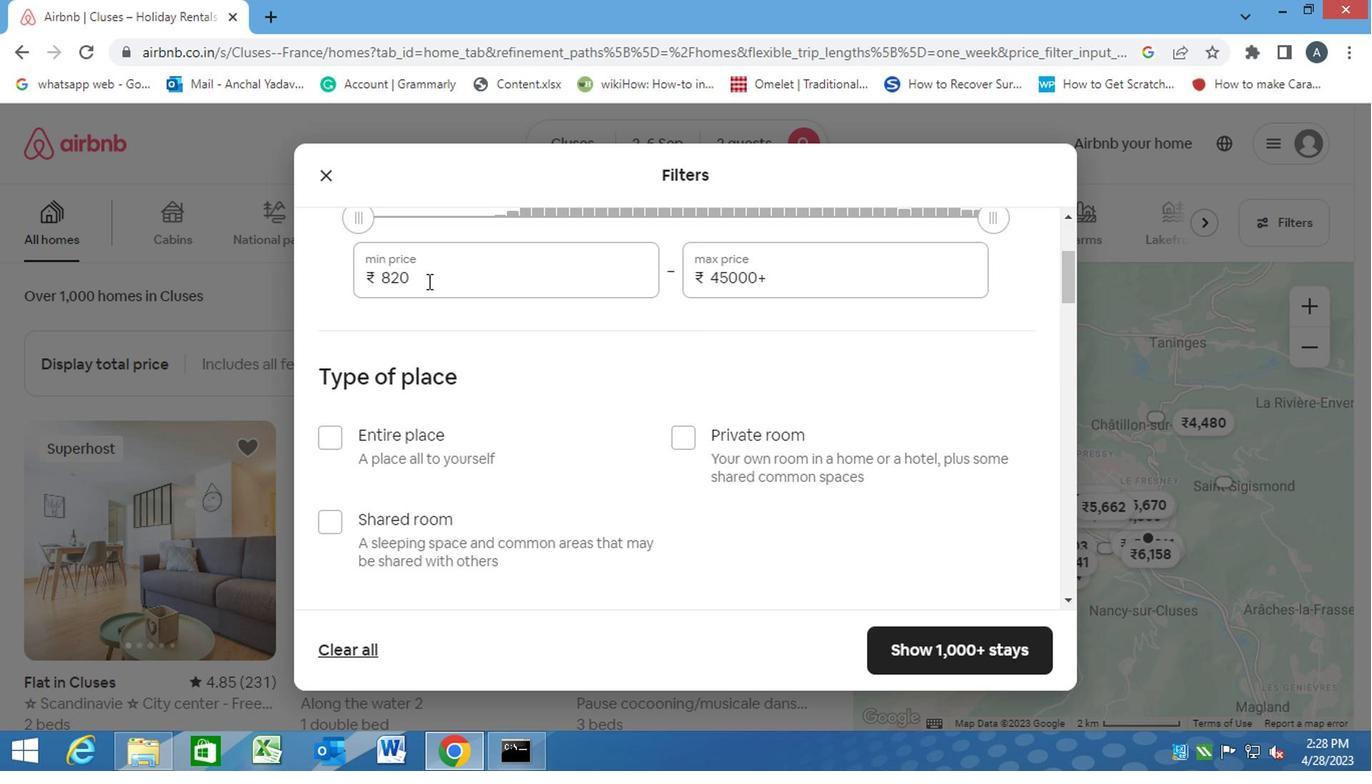 
Action: Mouse moved to (317, 287)
Screenshot: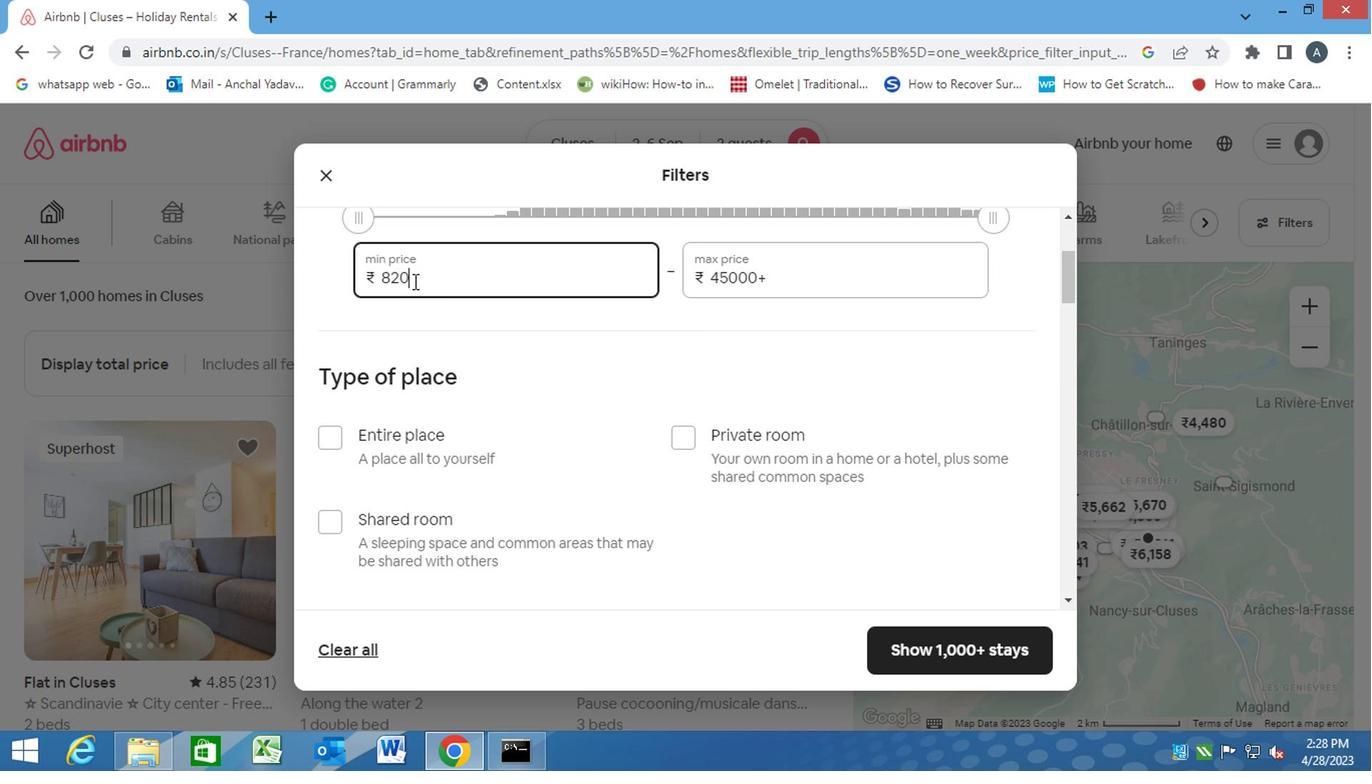 
Action: Key pressed 15000<Key.tab><Key.backspace><Key.backspace><Key.backspace><Key.backspace><Key.backspace><Key.backspace><Key.backspace><Key.backspace><Key.backspace><Key.backspace><Key.backspace><Key.backspace><Key.backspace><Key.backspace><Key.backspace><Key.backspace><Key.backspace><Key.backspace><Key.backspace><Key.backspace><Key.backspace>20000
Screenshot: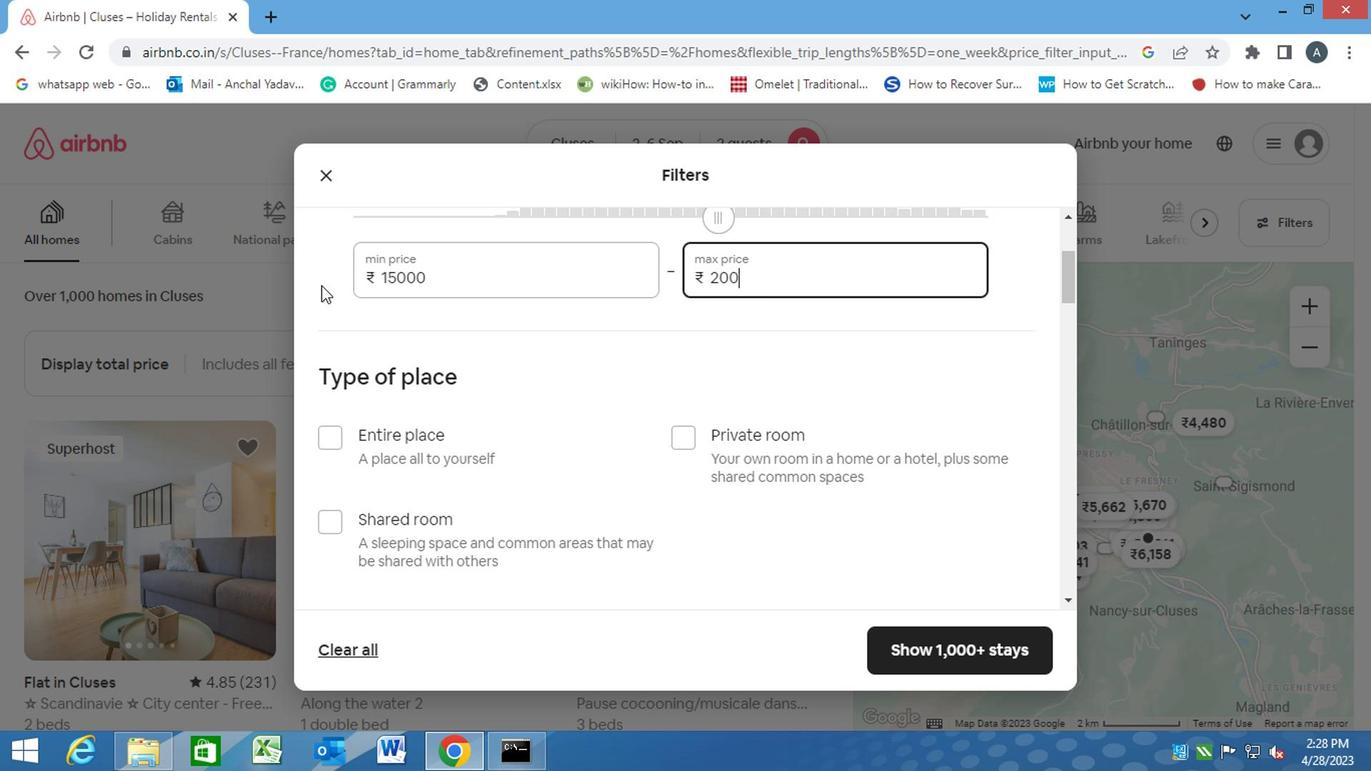 
Action: Mouse moved to (489, 370)
Screenshot: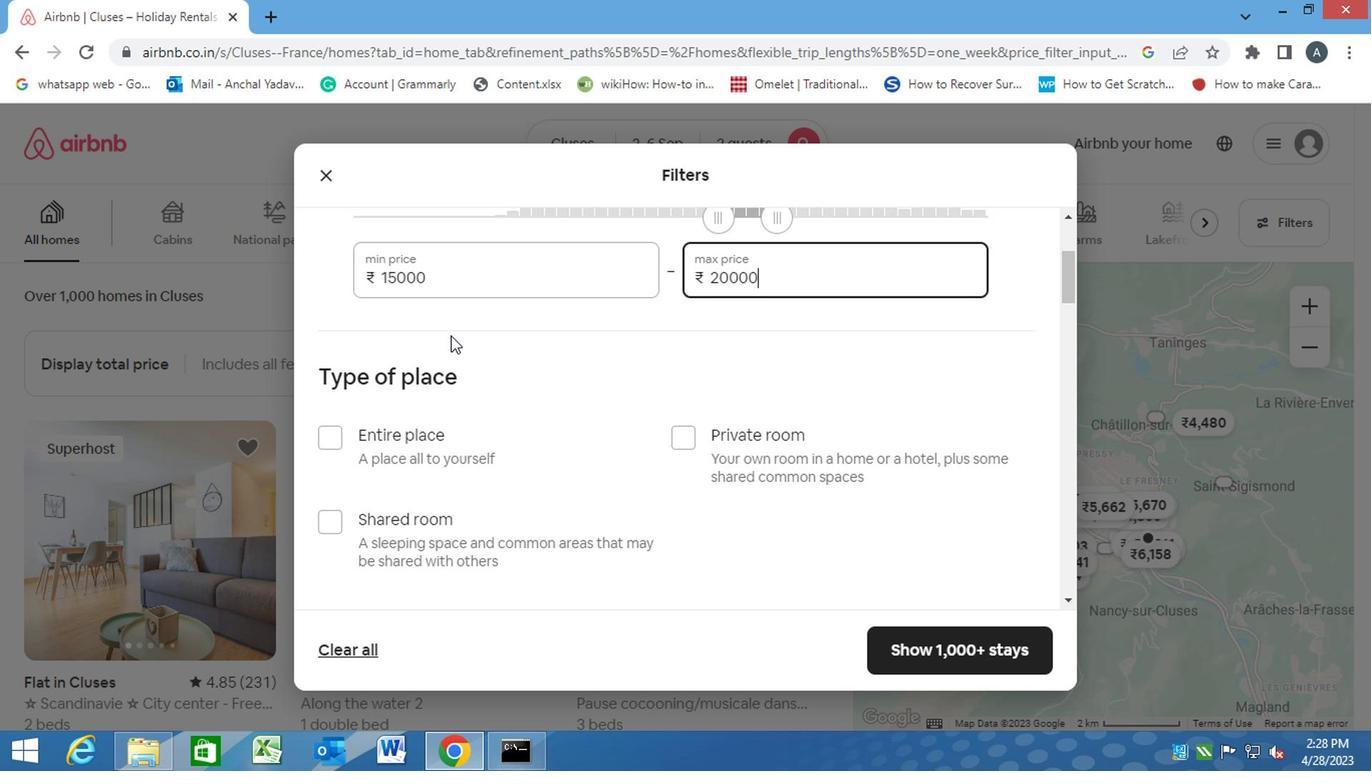 
Action: Mouse scrolled (489, 368) with delta (0, -1)
Screenshot: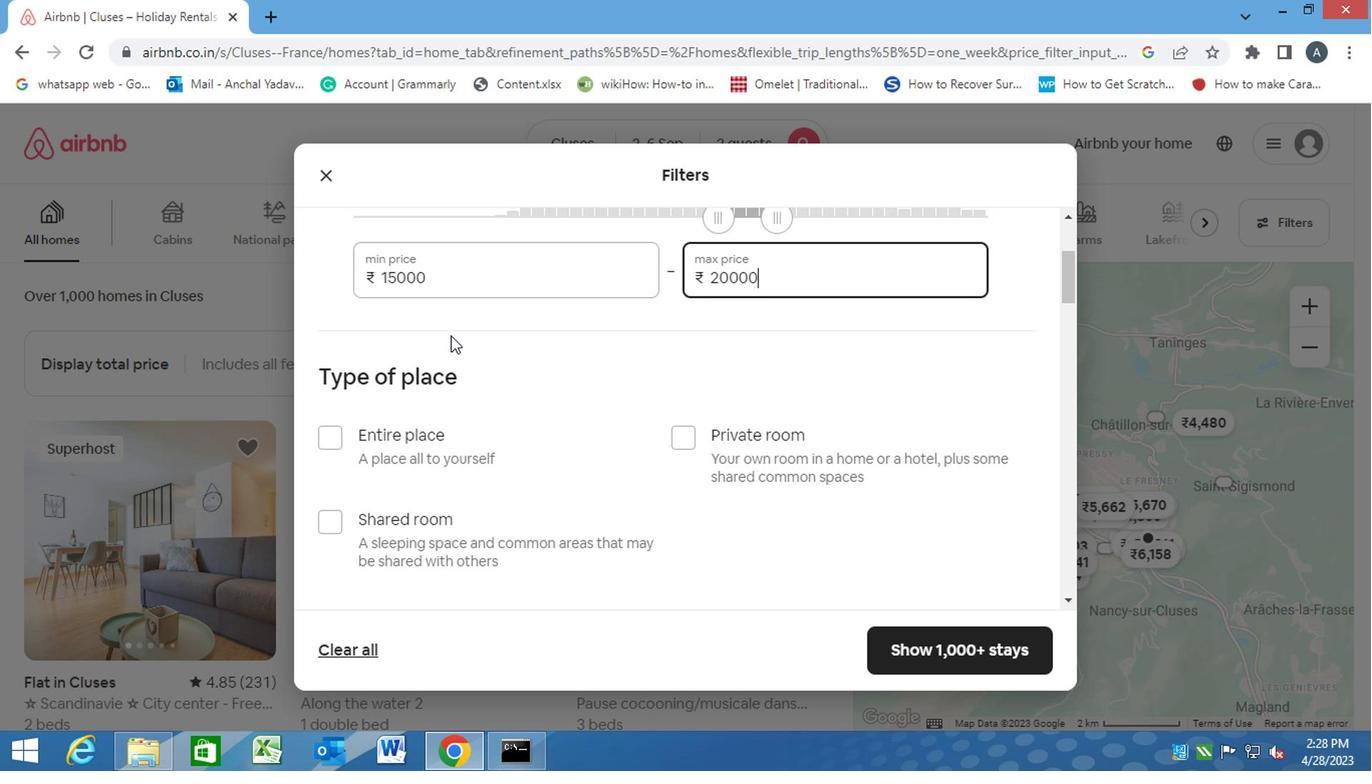 
Action: Mouse moved to (342, 337)
Screenshot: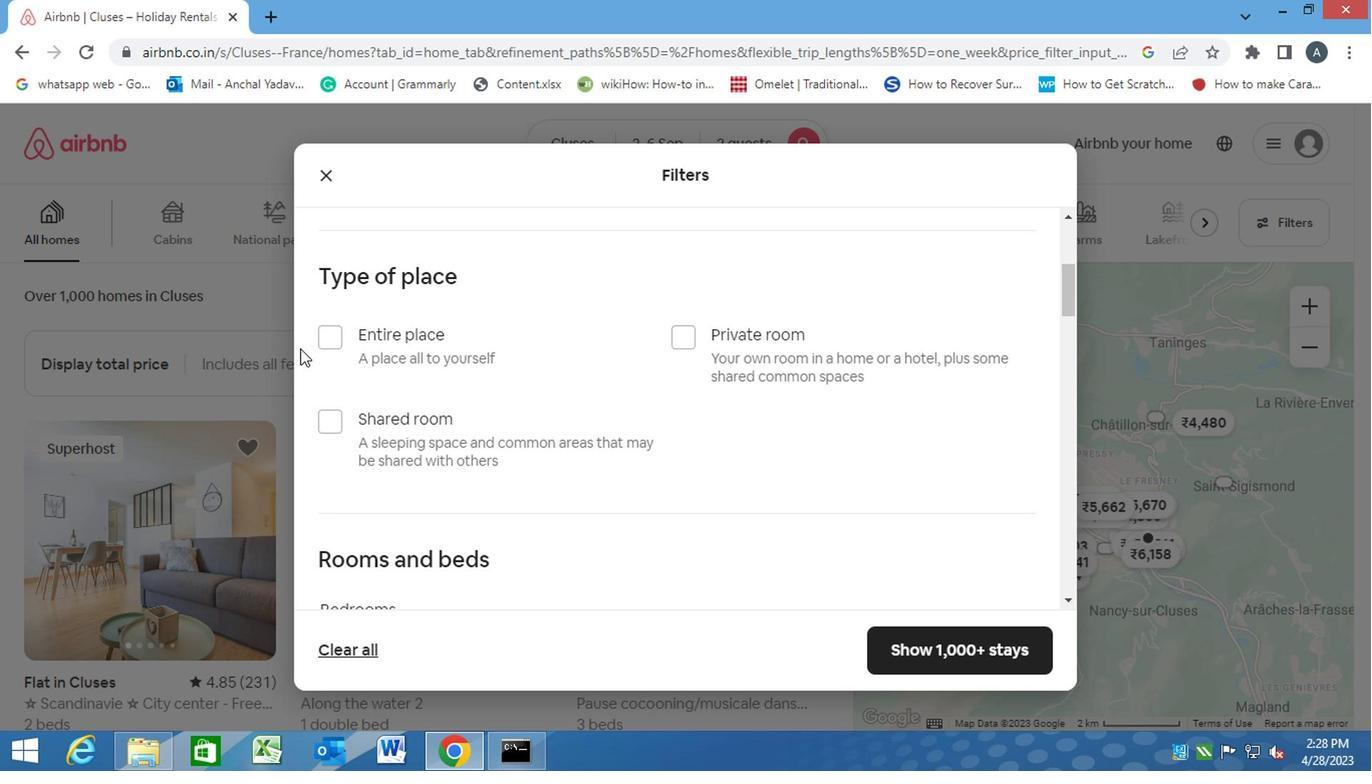 
Action: Mouse pressed left at (342, 337)
Screenshot: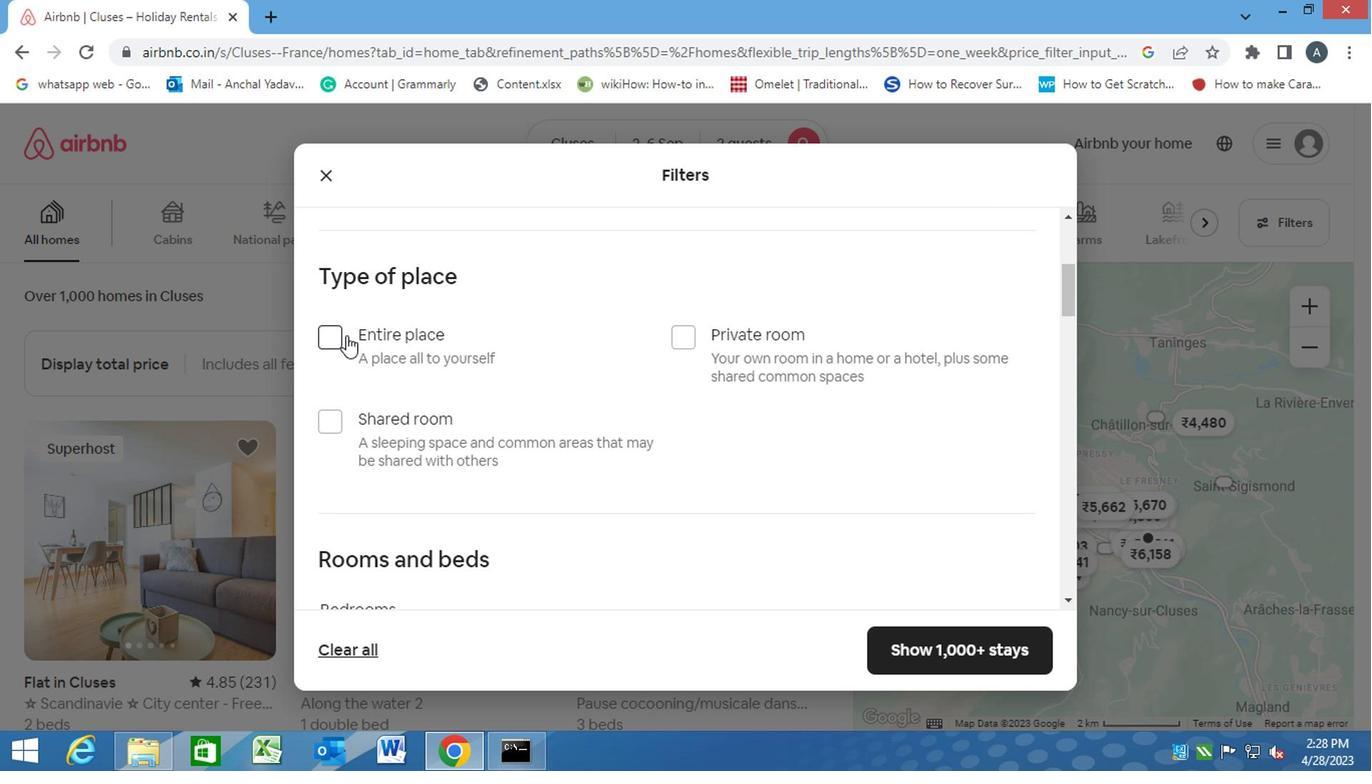 
Action: Mouse moved to (445, 414)
Screenshot: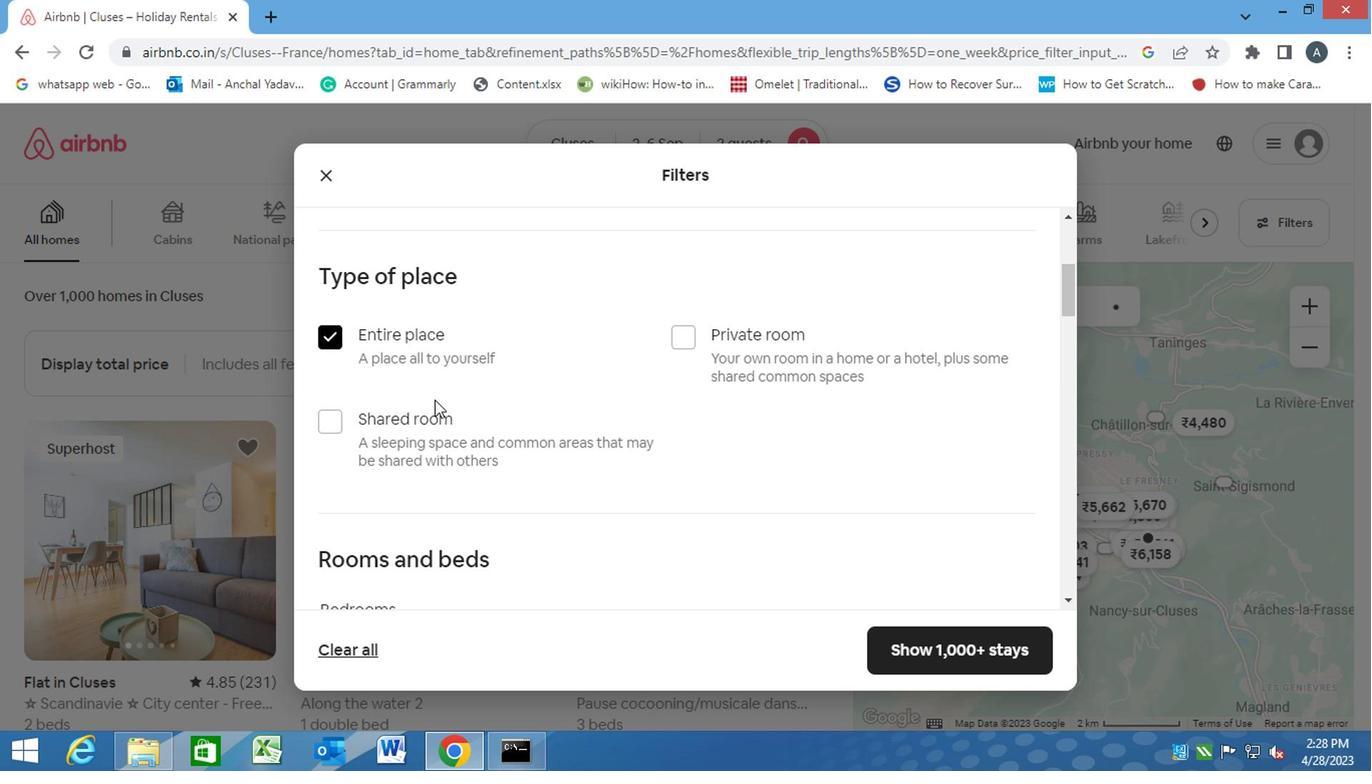 
Action: Mouse scrolled (445, 413) with delta (0, 0)
Screenshot: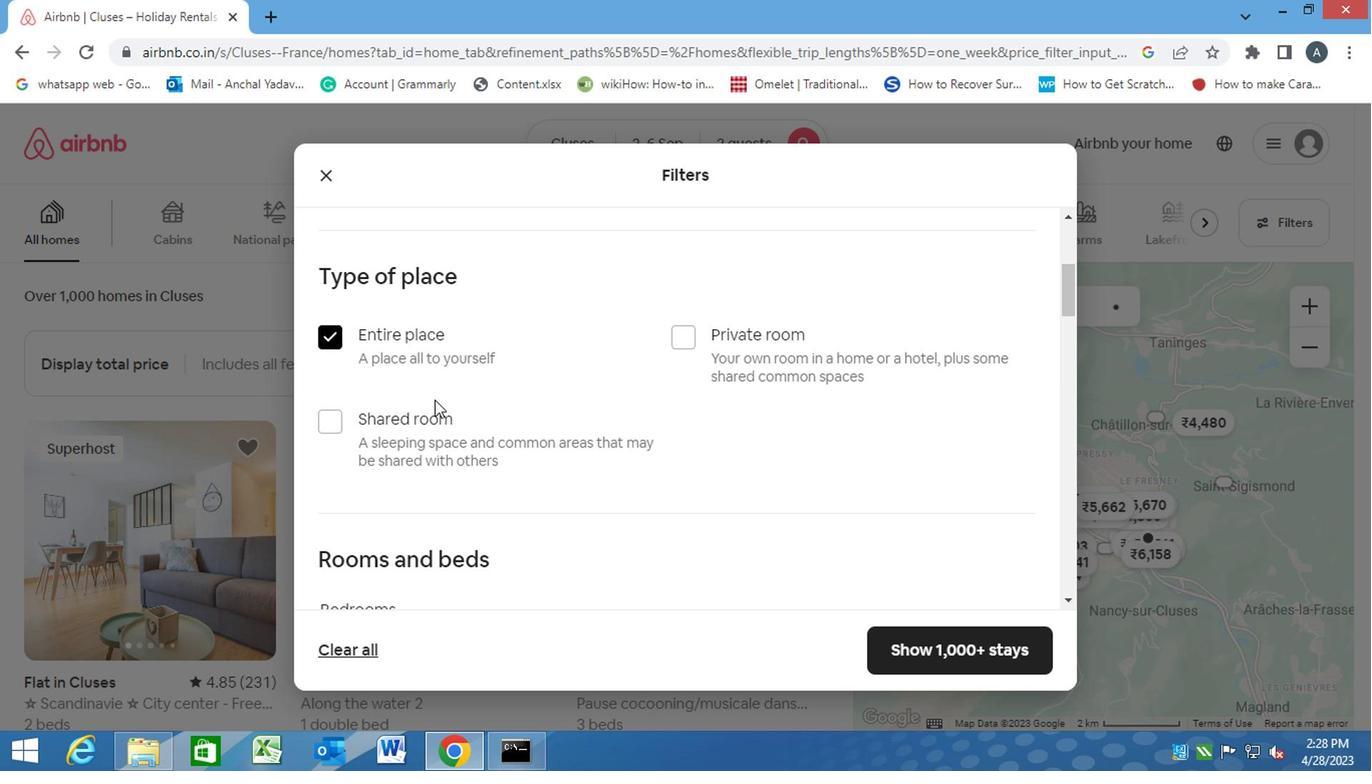 
Action: Mouse moved to (447, 419)
Screenshot: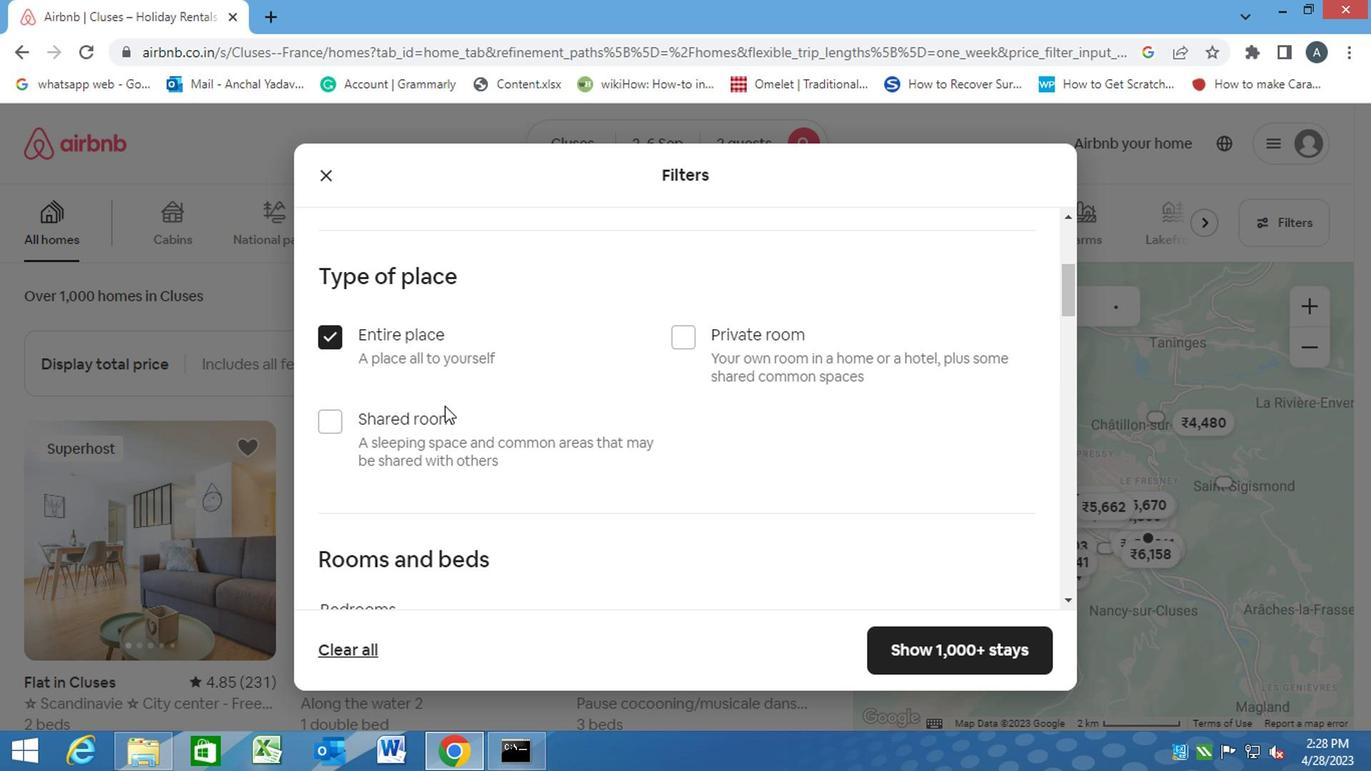 
Action: Mouse scrolled (447, 418) with delta (0, 0)
Screenshot: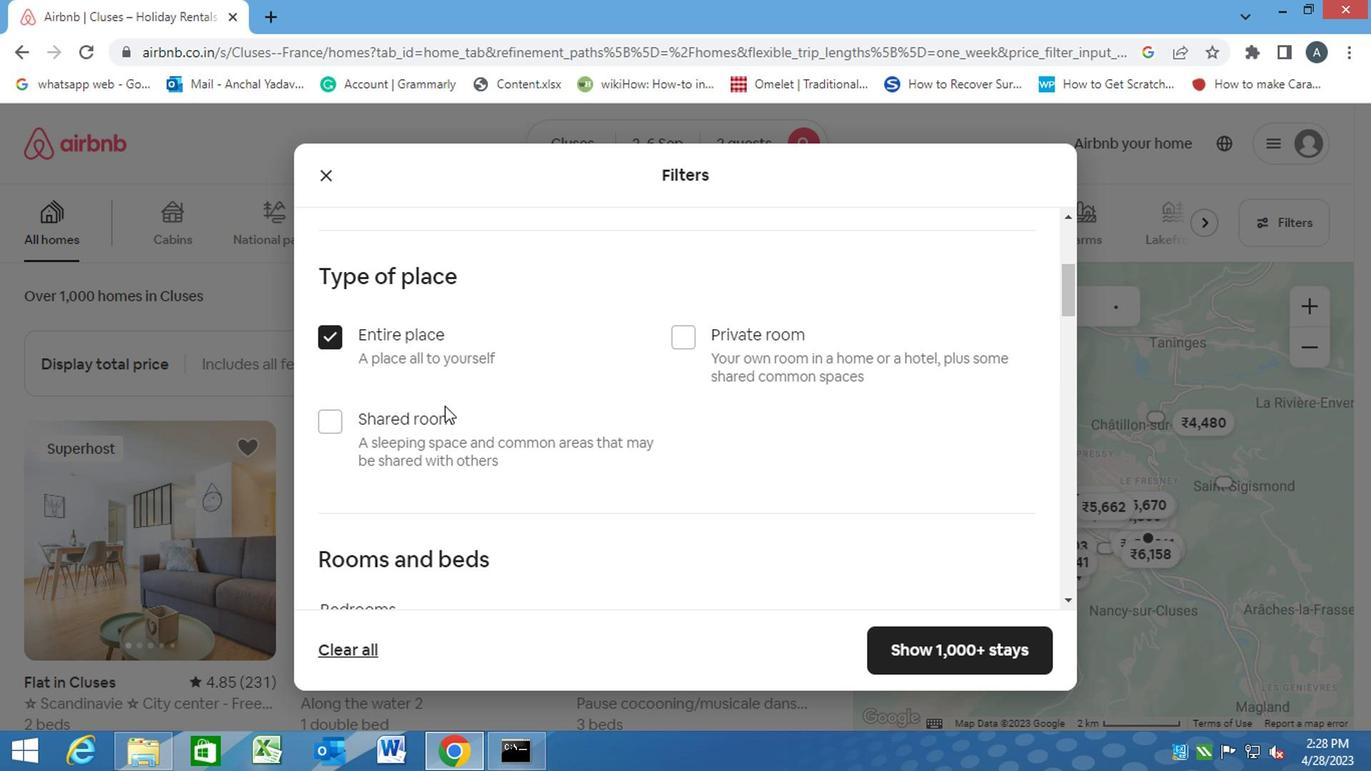 
Action: Mouse moved to (447, 420)
Screenshot: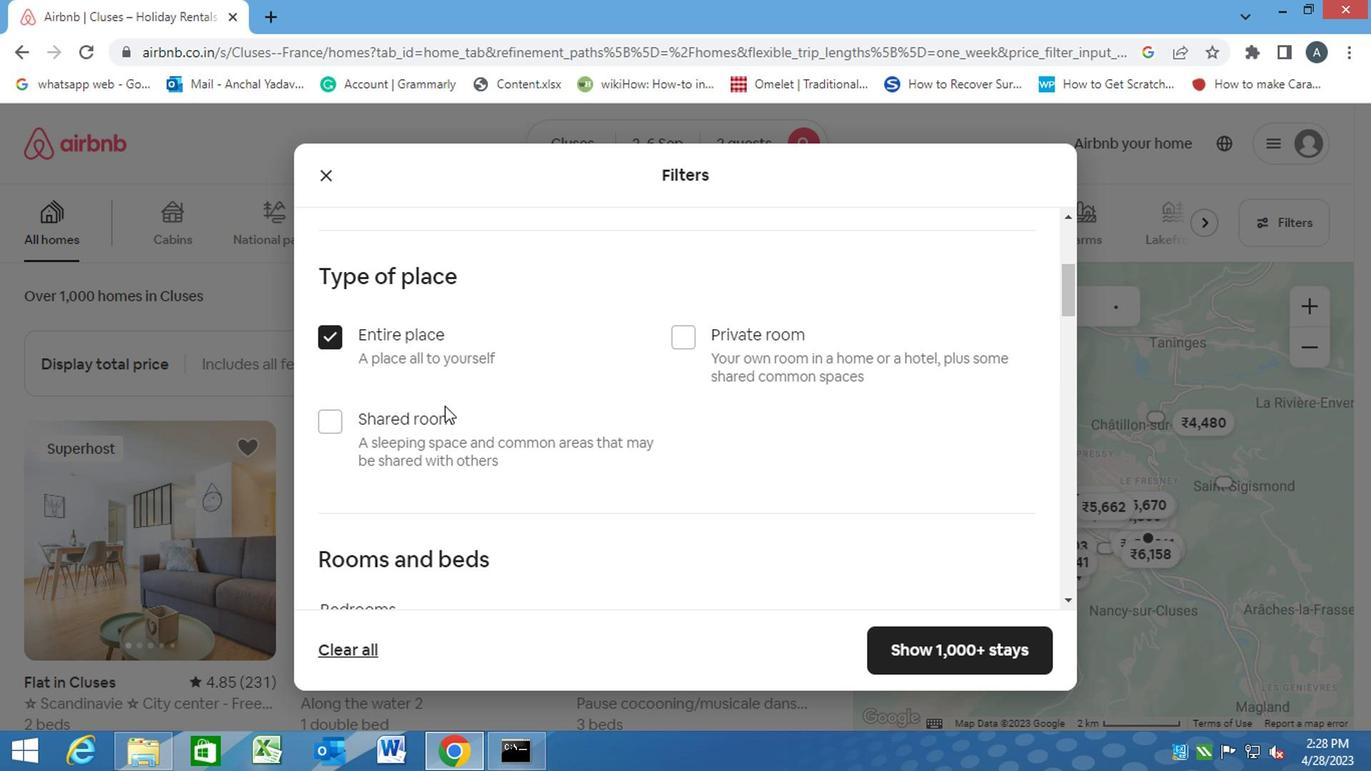 
Action: Mouse scrolled (447, 419) with delta (0, -1)
Screenshot: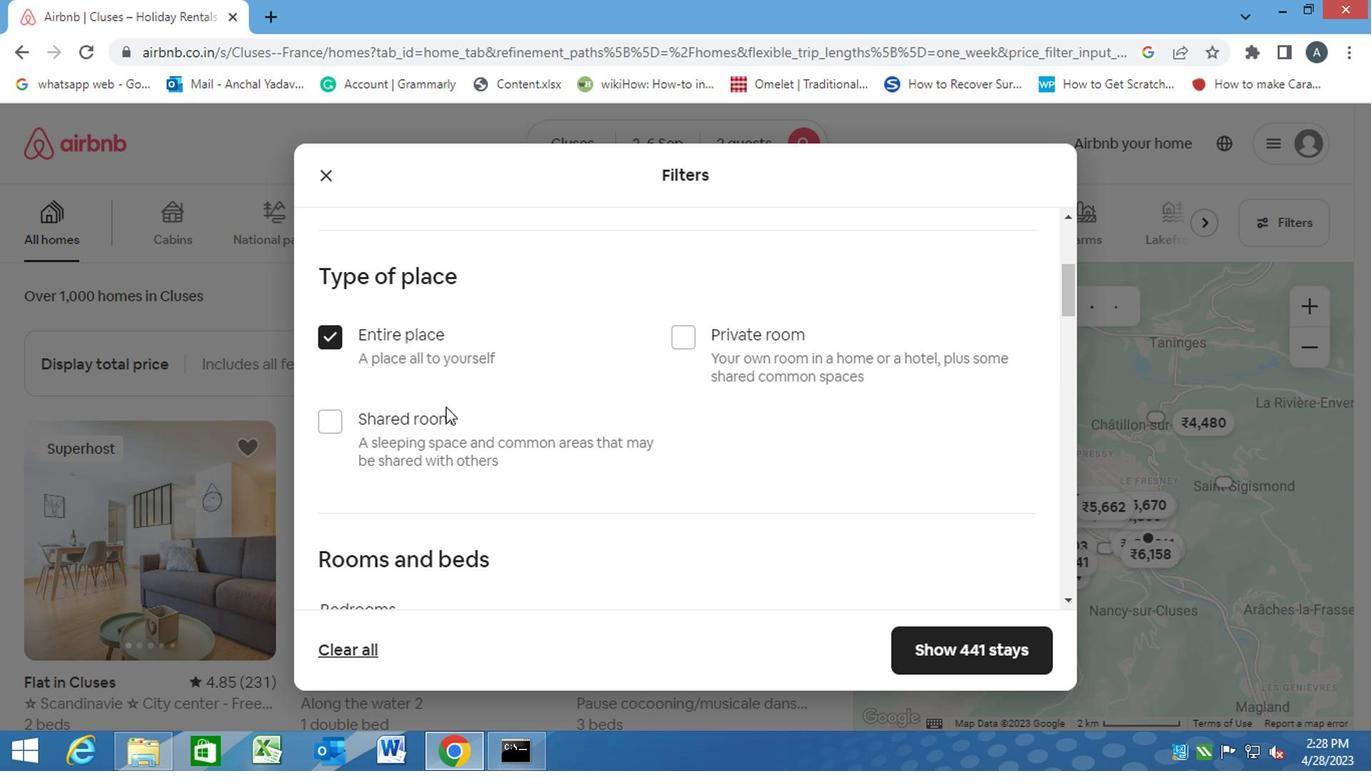 
Action: Mouse moved to (440, 365)
Screenshot: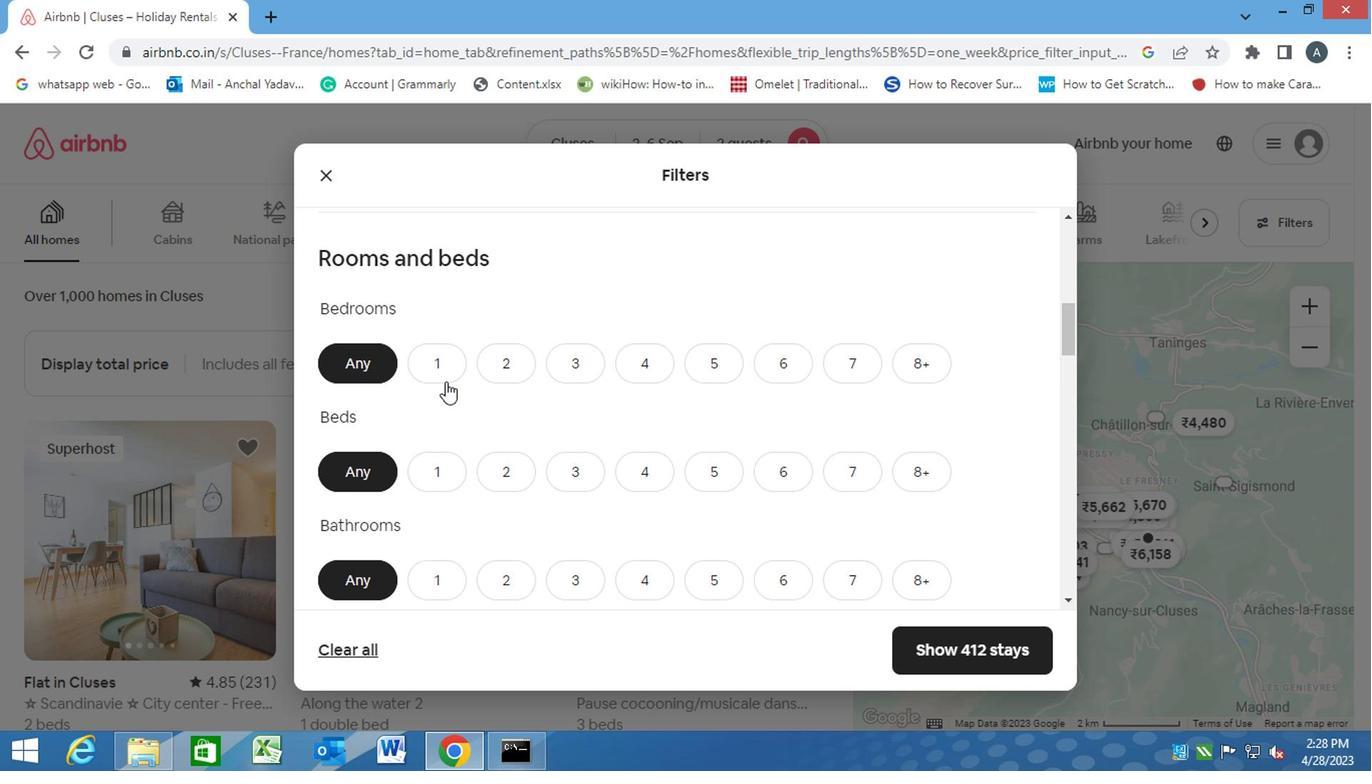 
Action: Mouse pressed left at (440, 365)
Screenshot: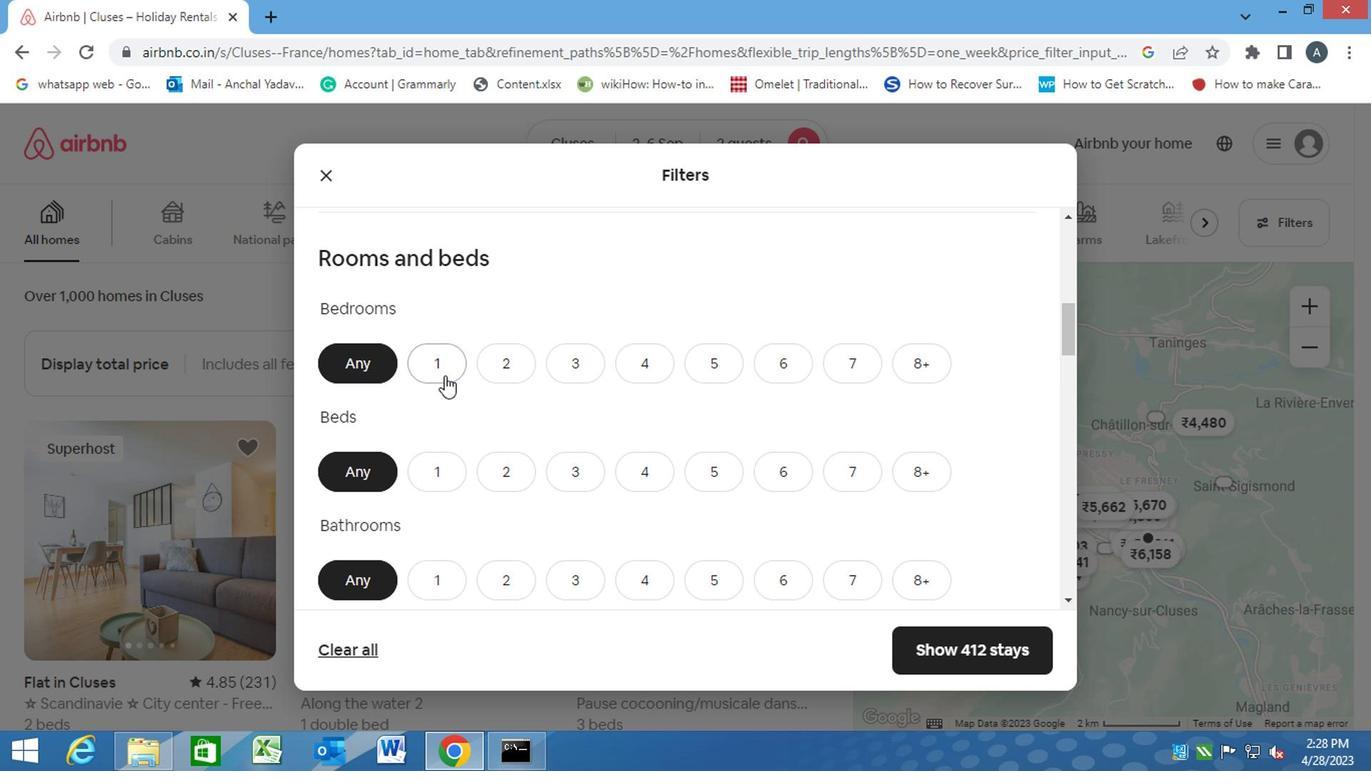 
Action: Mouse moved to (430, 468)
Screenshot: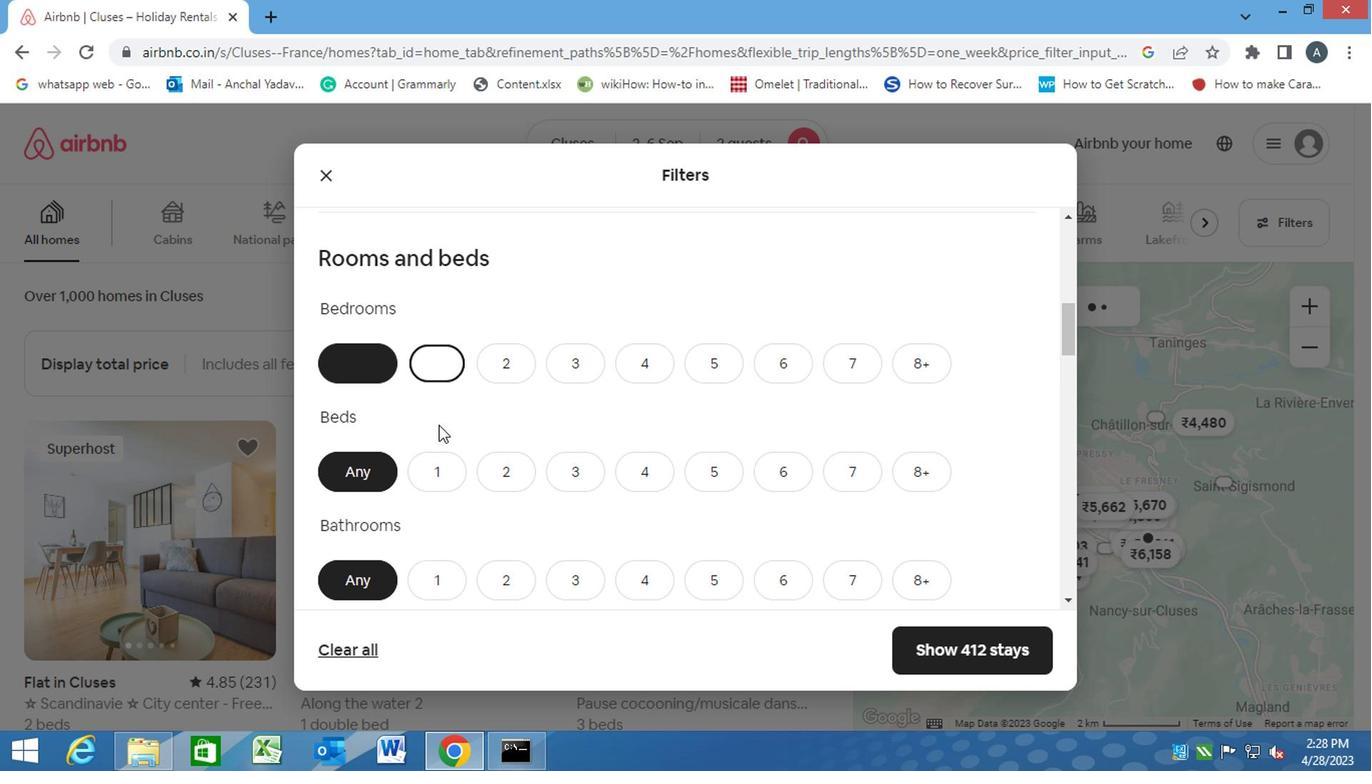 
Action: Mouse pressed left at (430, 468)
Screenshot: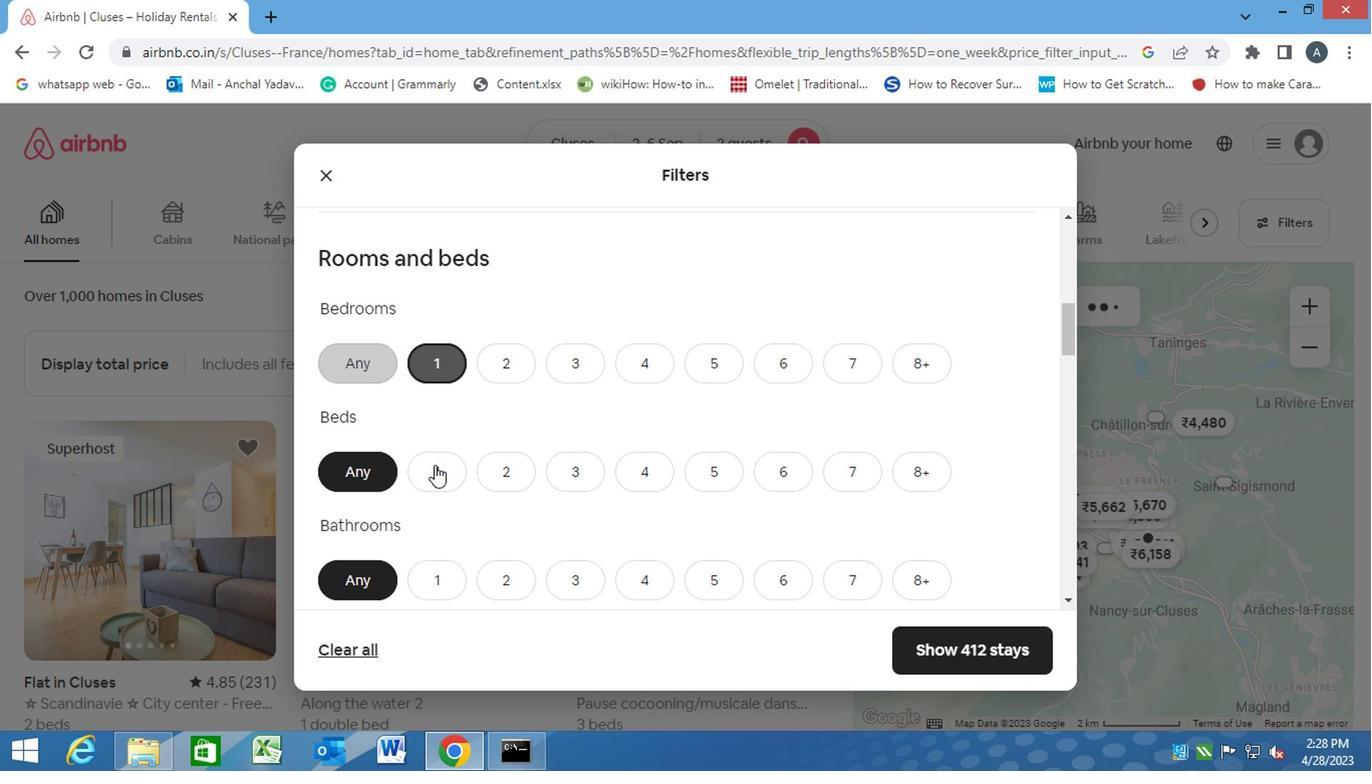 
Action: Mouse moved to (423, 577)
Screenshot: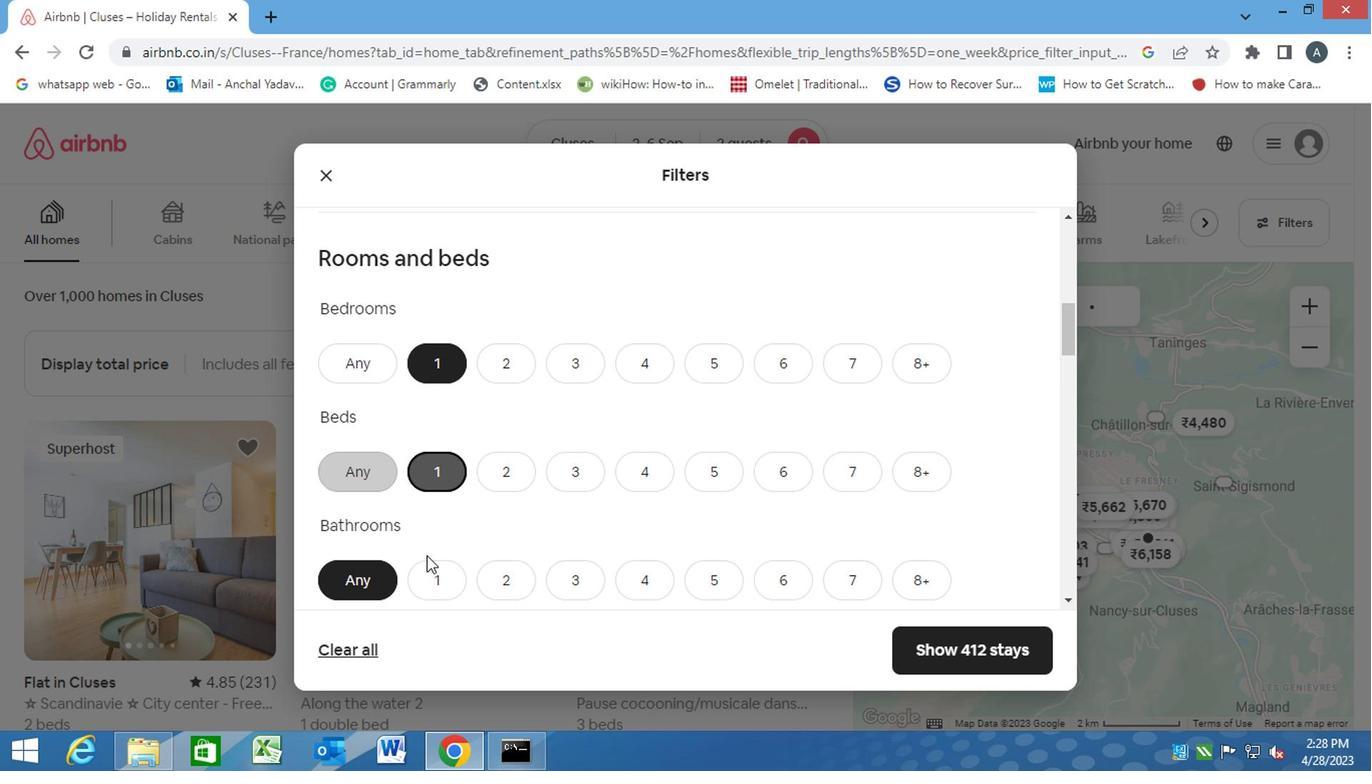 
Action: Mouse pressed left at (423, 577)
Screenshot: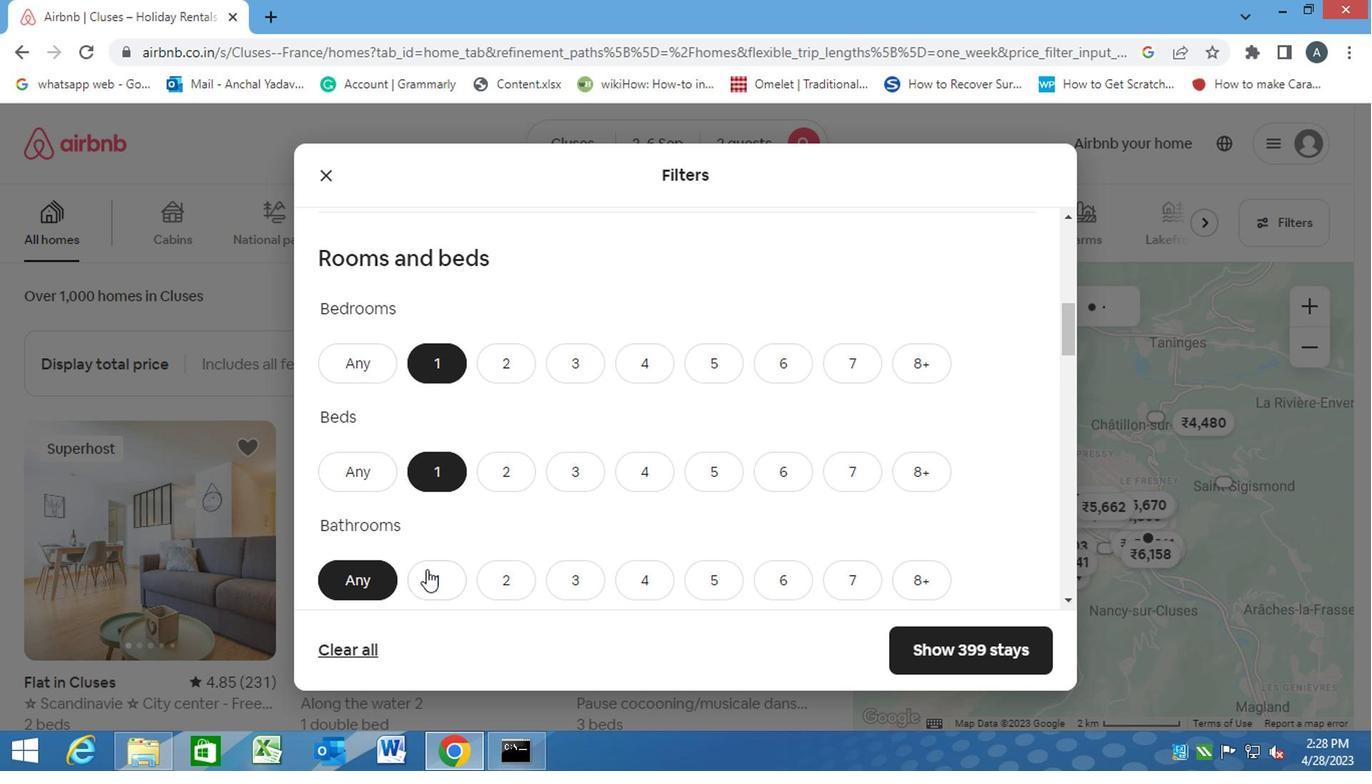 
Action: Mouse scrolled (423, 576) with delta (0, 0)
Screenshot: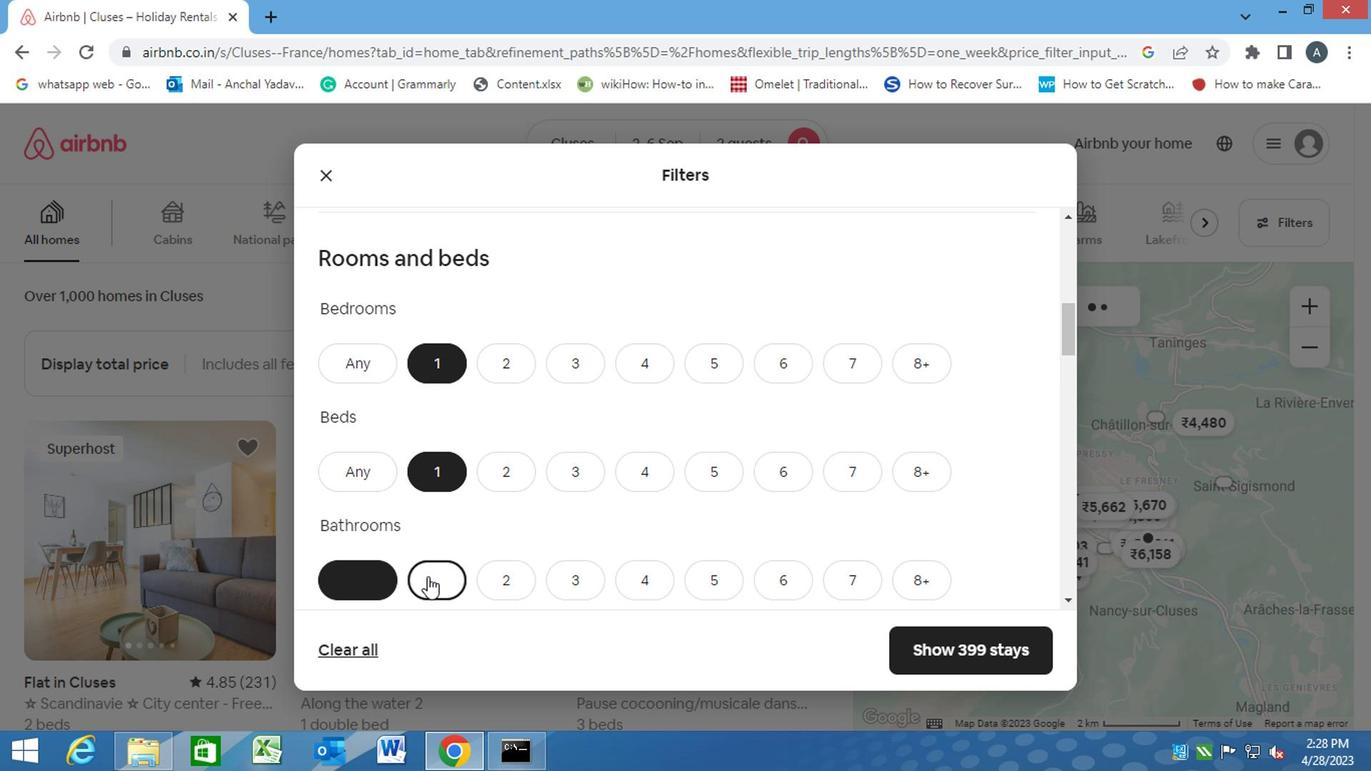 
Action: Mouse scrolled (423, 576) with delta (0, 0)
Screenshot: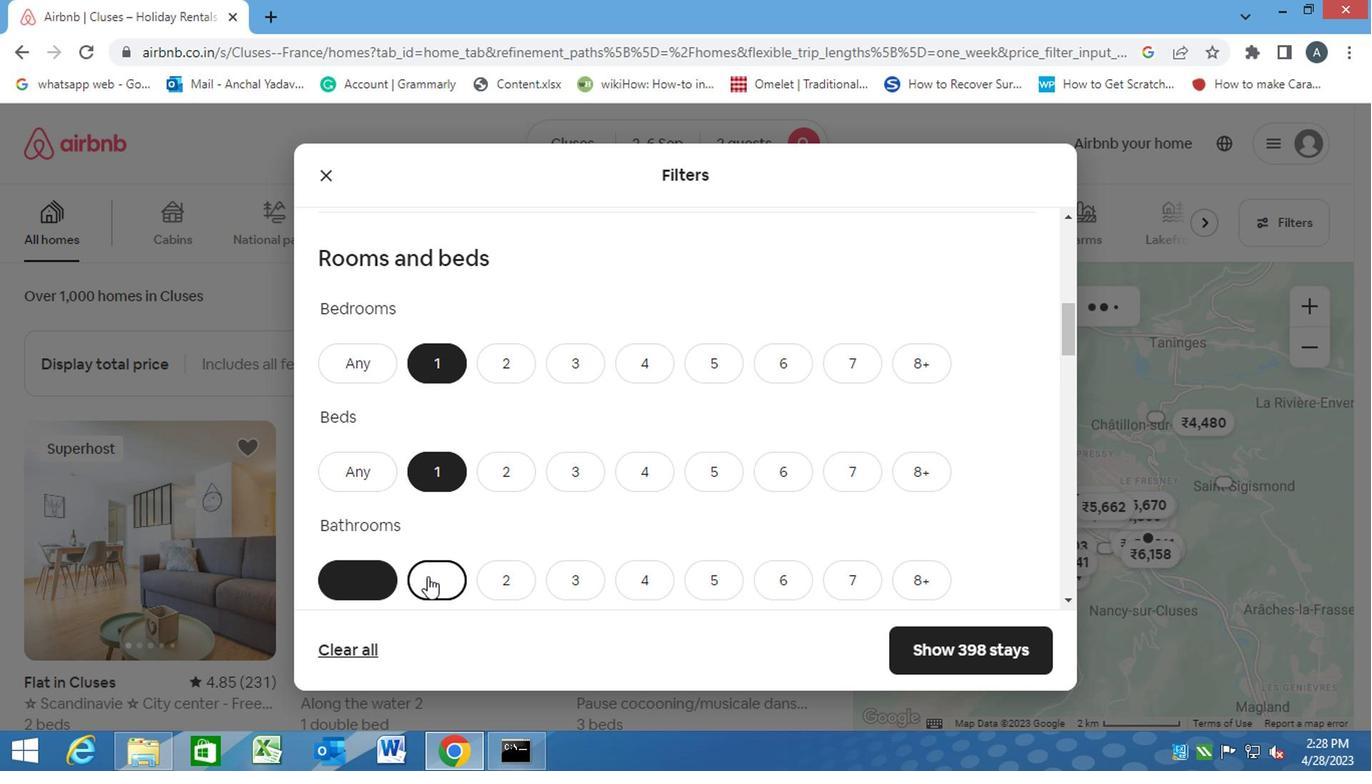 
Action: Mouse scrolled (423, 576) with delta (0, 0)
Screenshot: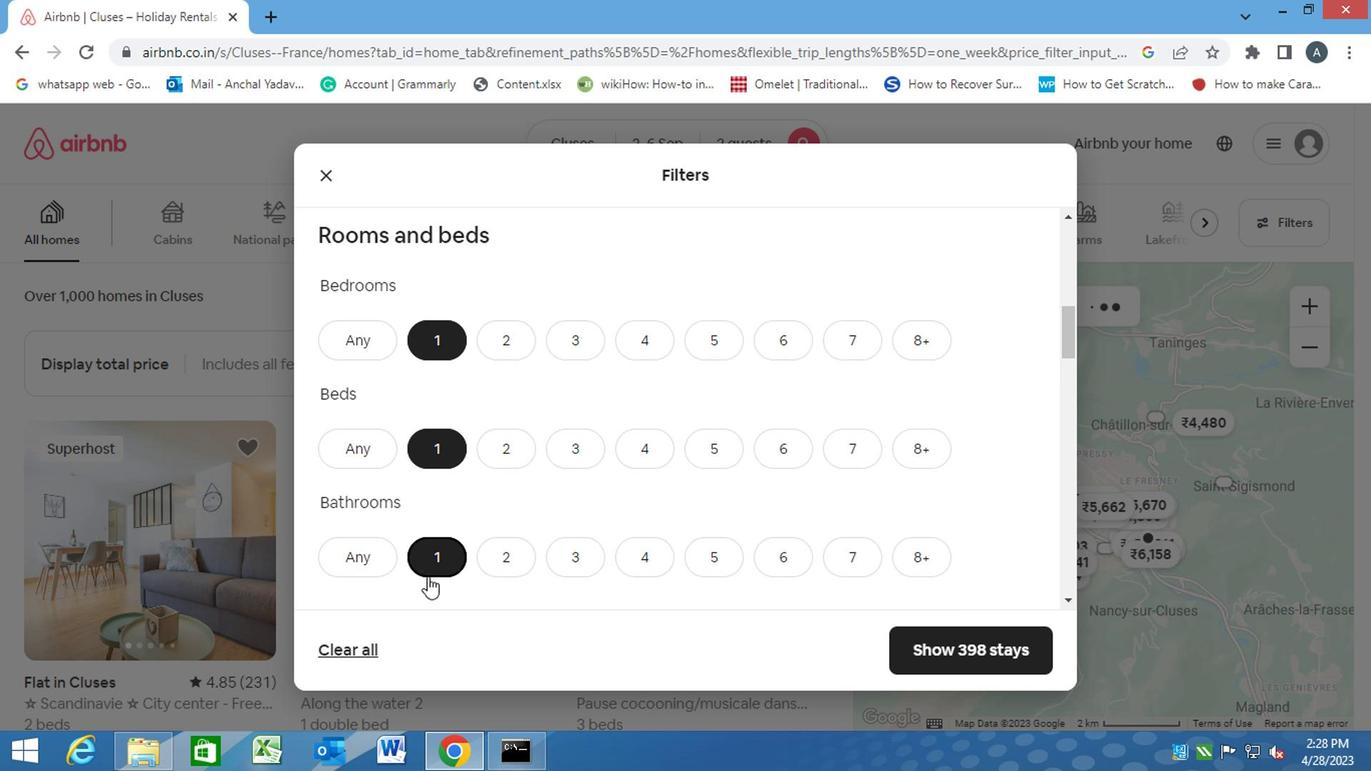
Action: Mouse moved to (400, 506)
Screenshot: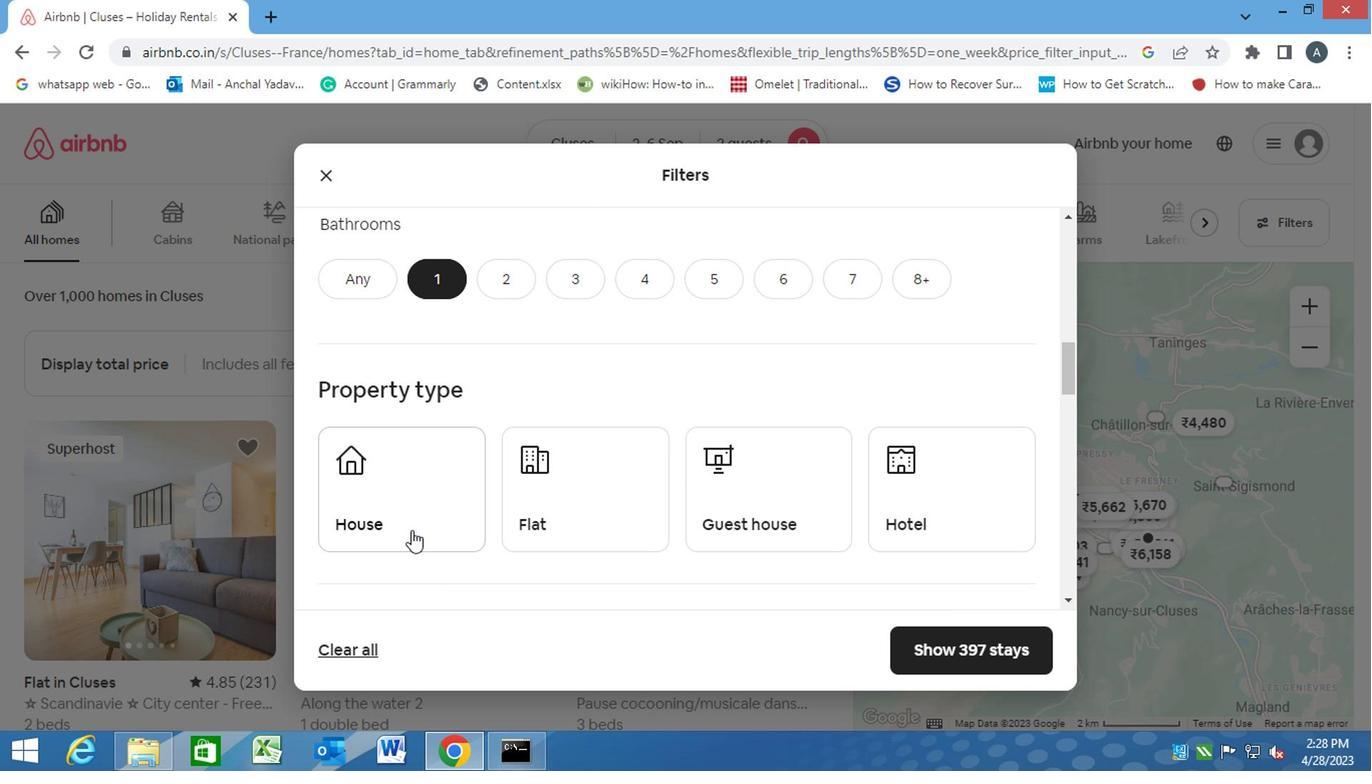 
Action: Mouse pressed left at (400, 506)
Screenshot: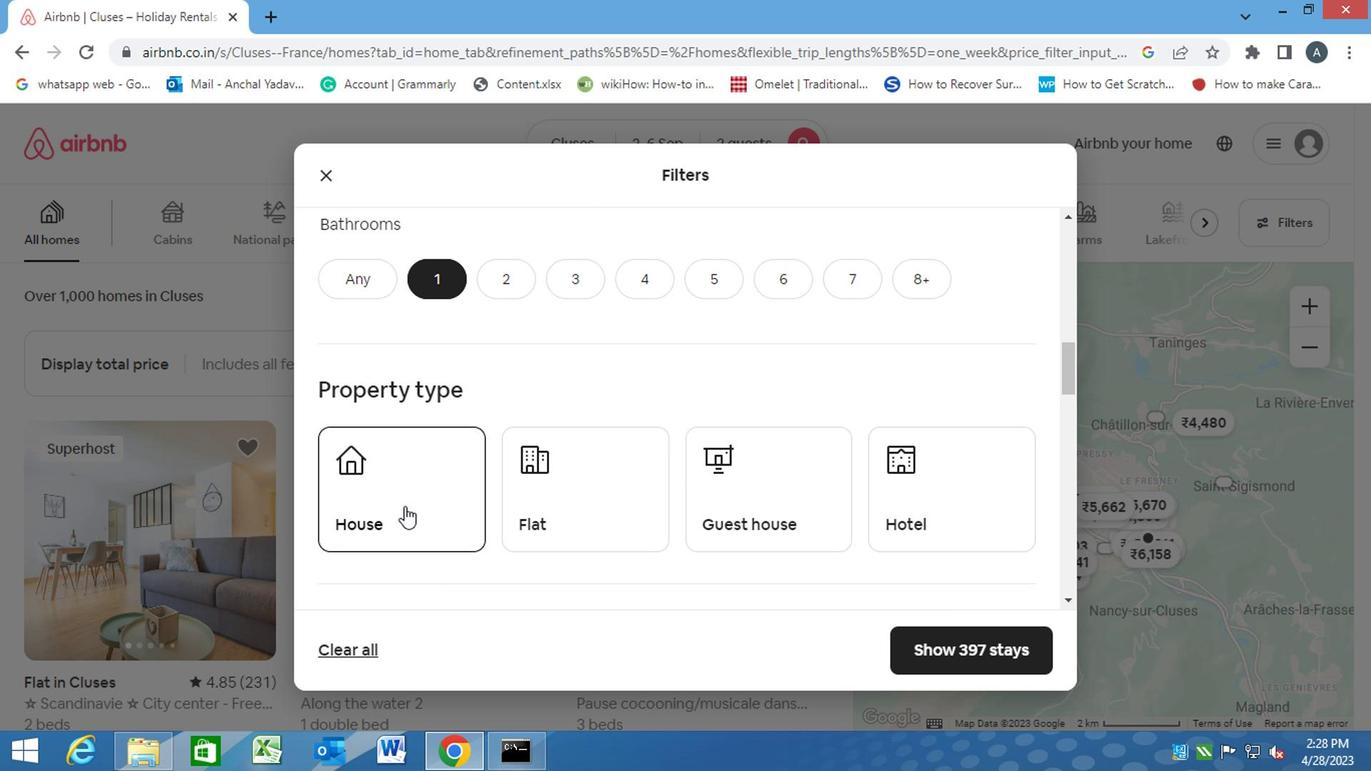 
Action: Mouse moved to (578, 490)
Screenshot: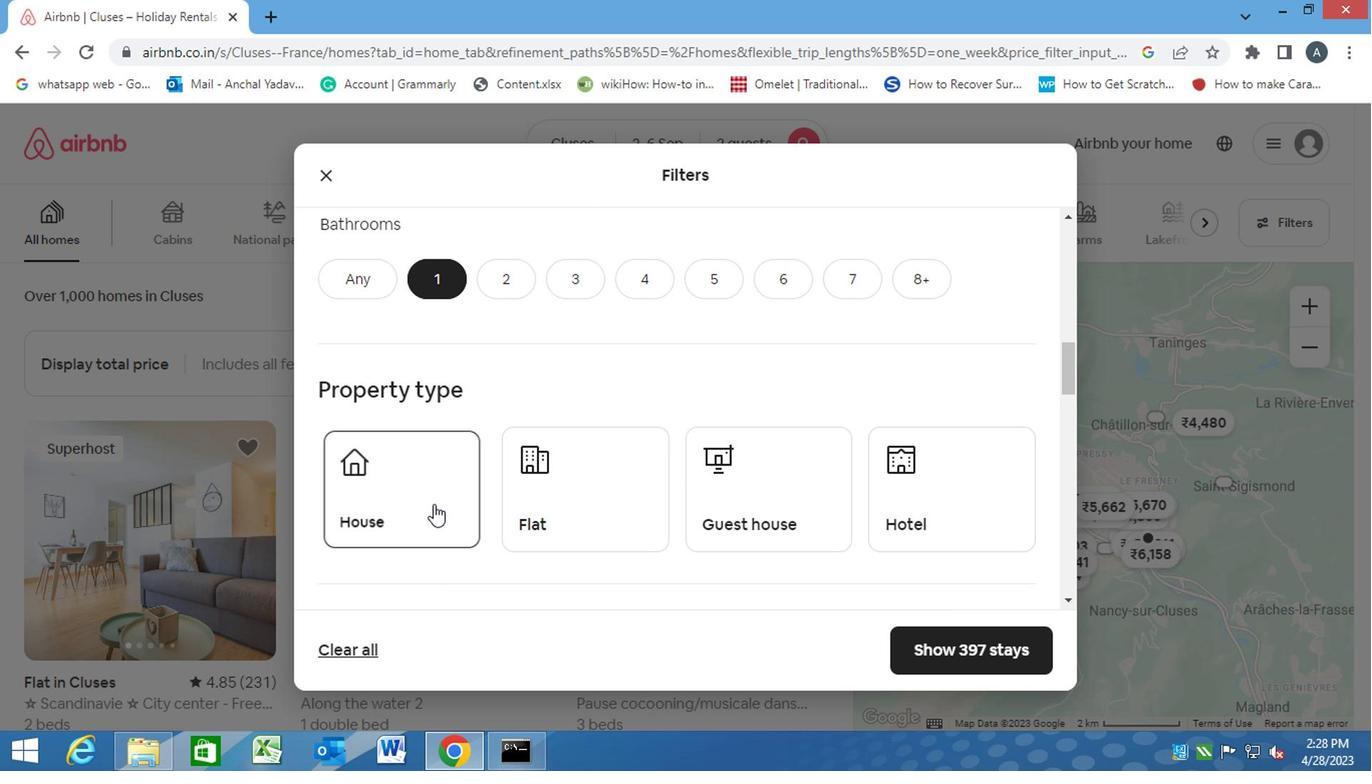 
Action: Mouse pressed left at (578, 490)
Screenshot: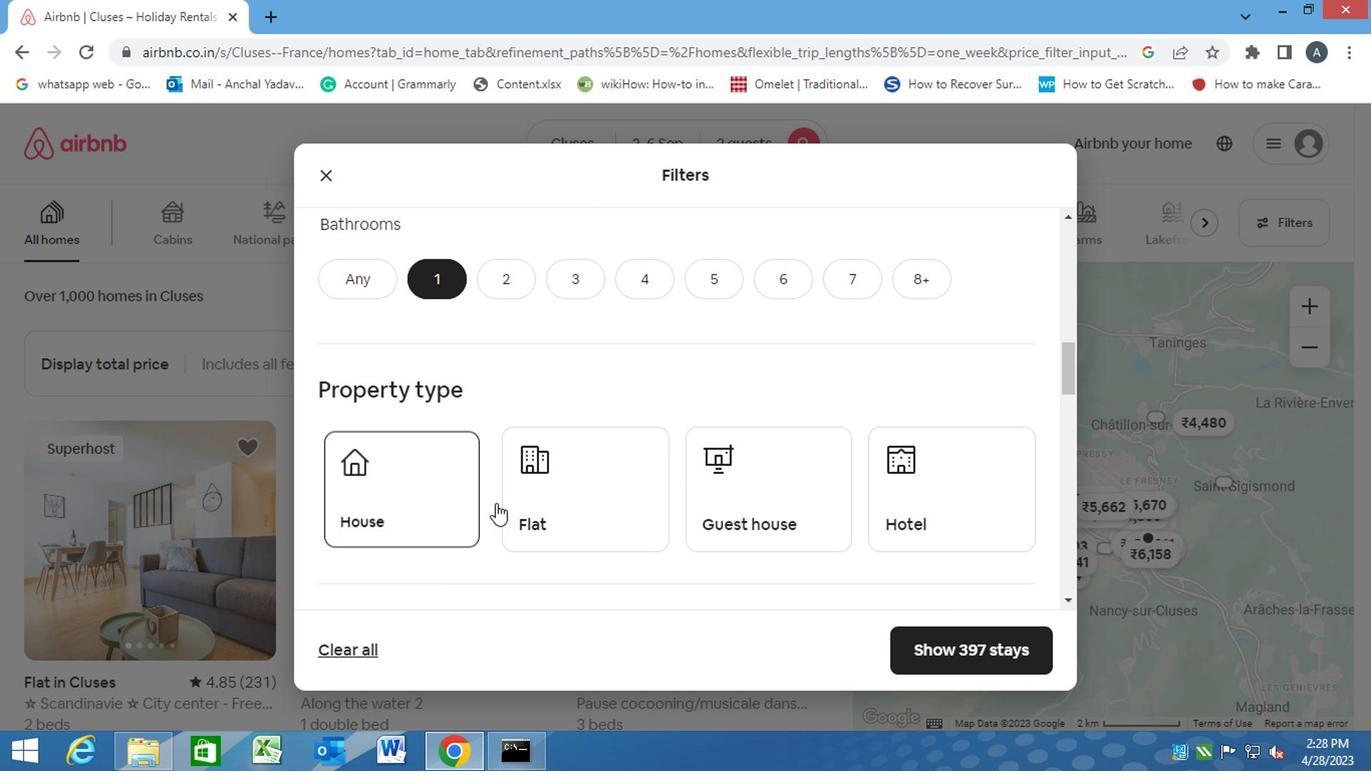 
Action: Mouse moved to (740, 464)
Screenshot: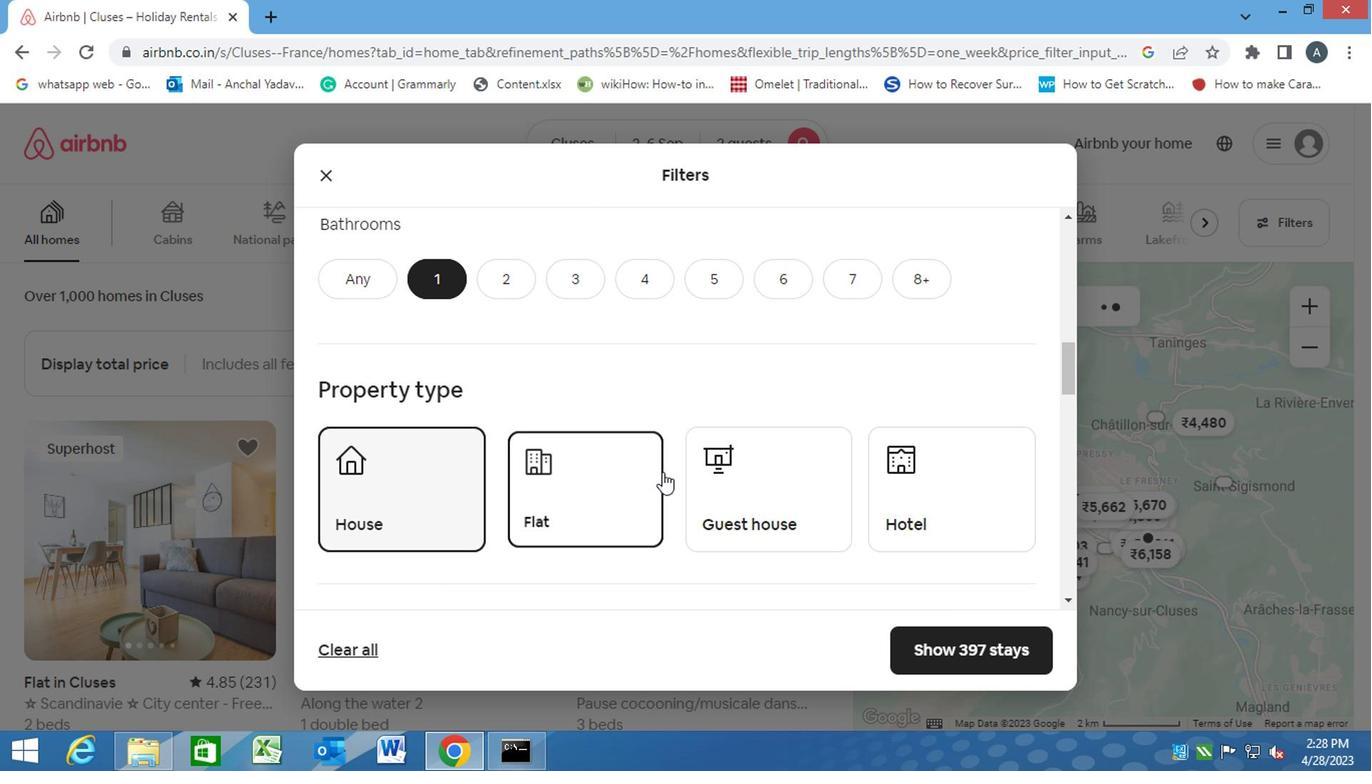 
Action: Mouse pressed left at (740, 464)
Screenshot: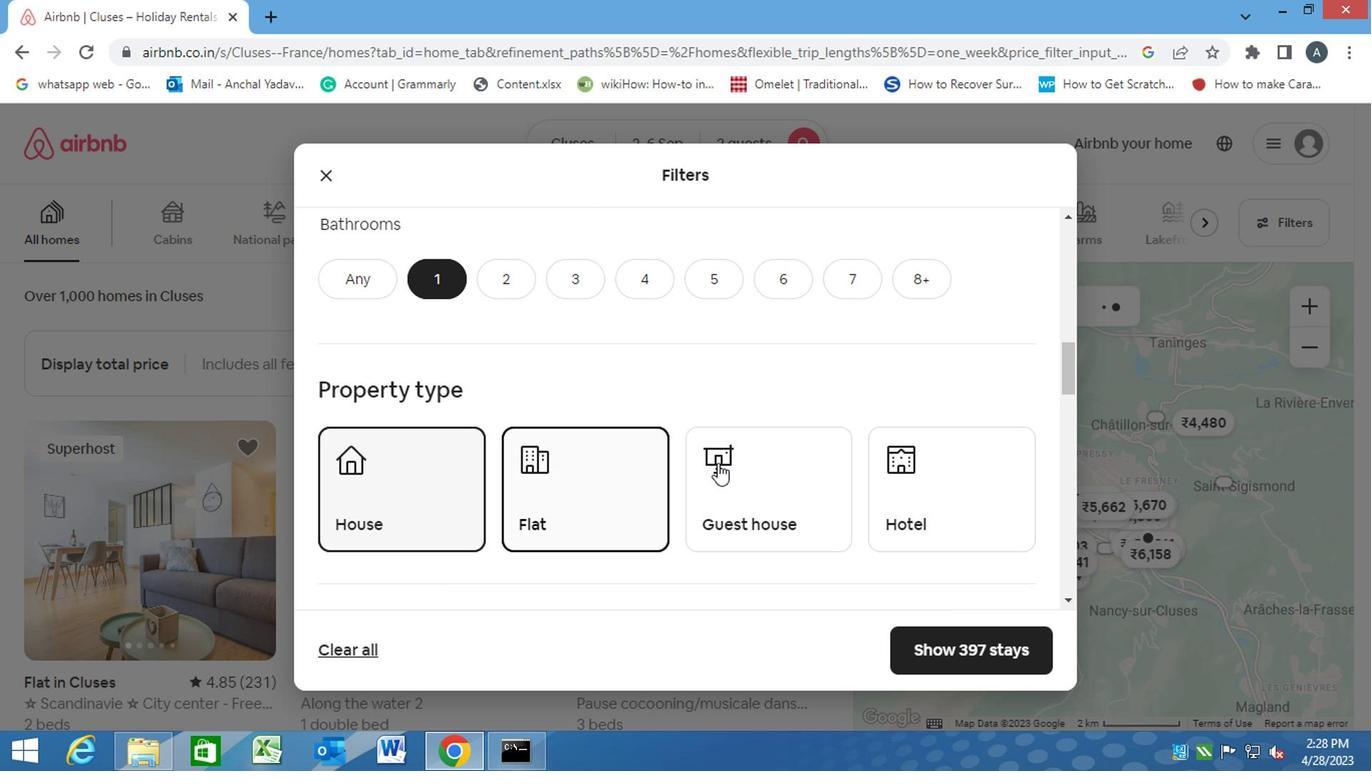 
Action: Mouse moved to (929, 468)
Screenshot: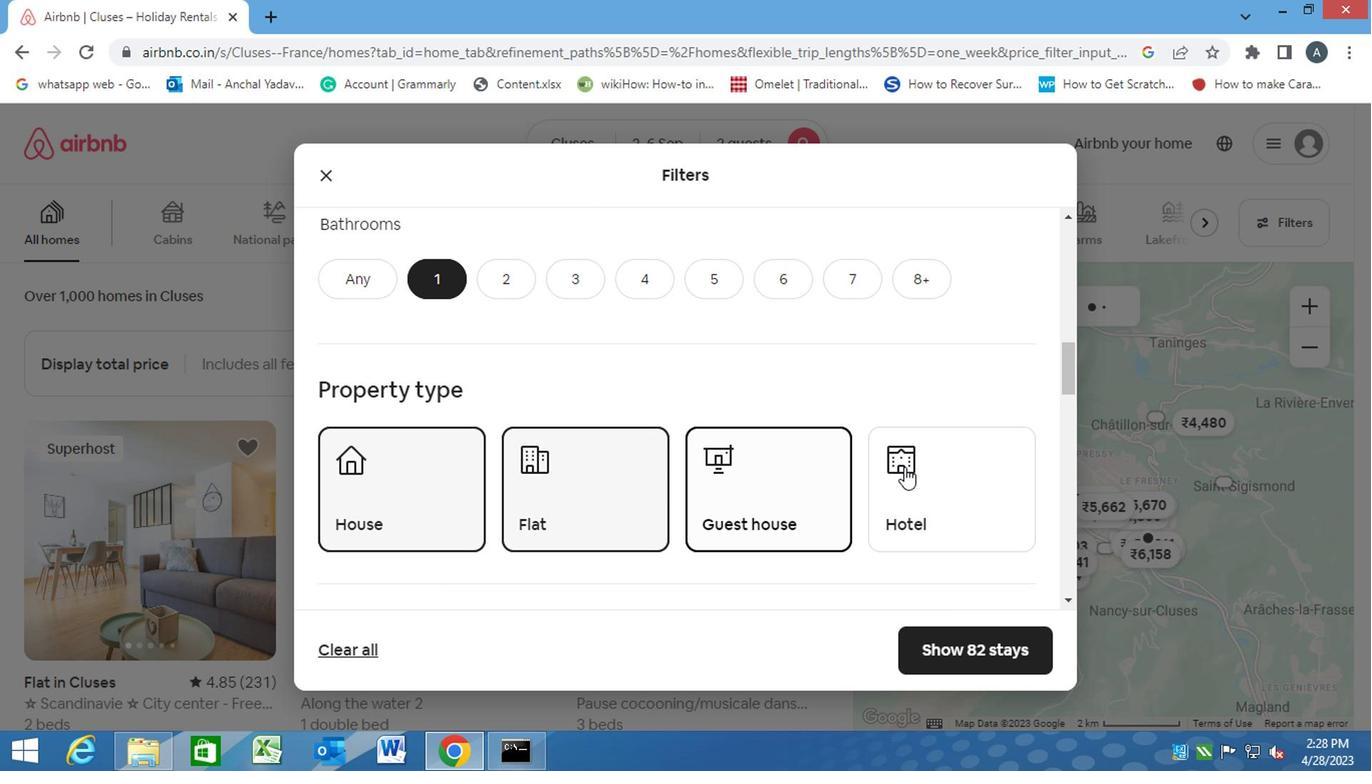 
Action: Mouse pressed left at (929, 468)
Screenshot: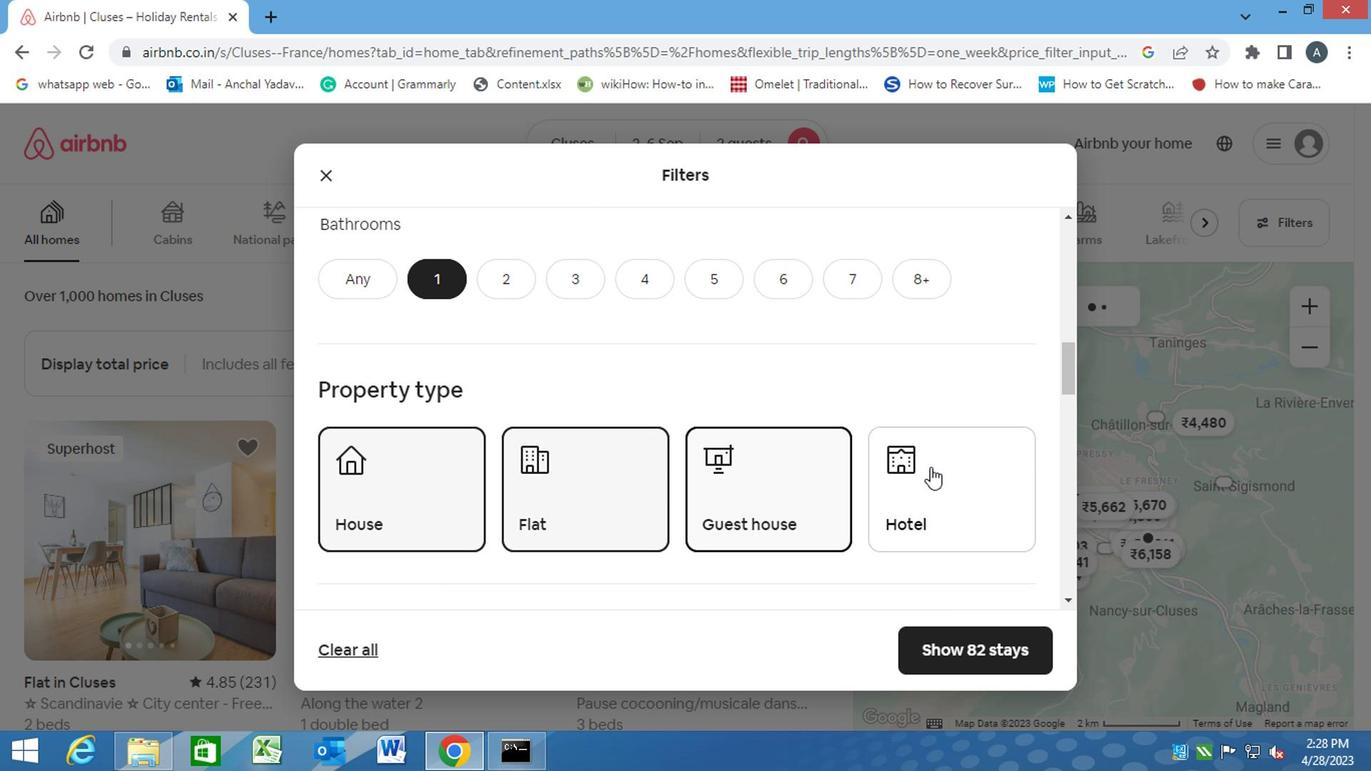 
Action: Mouse moved to (594, 578)
Screenshot: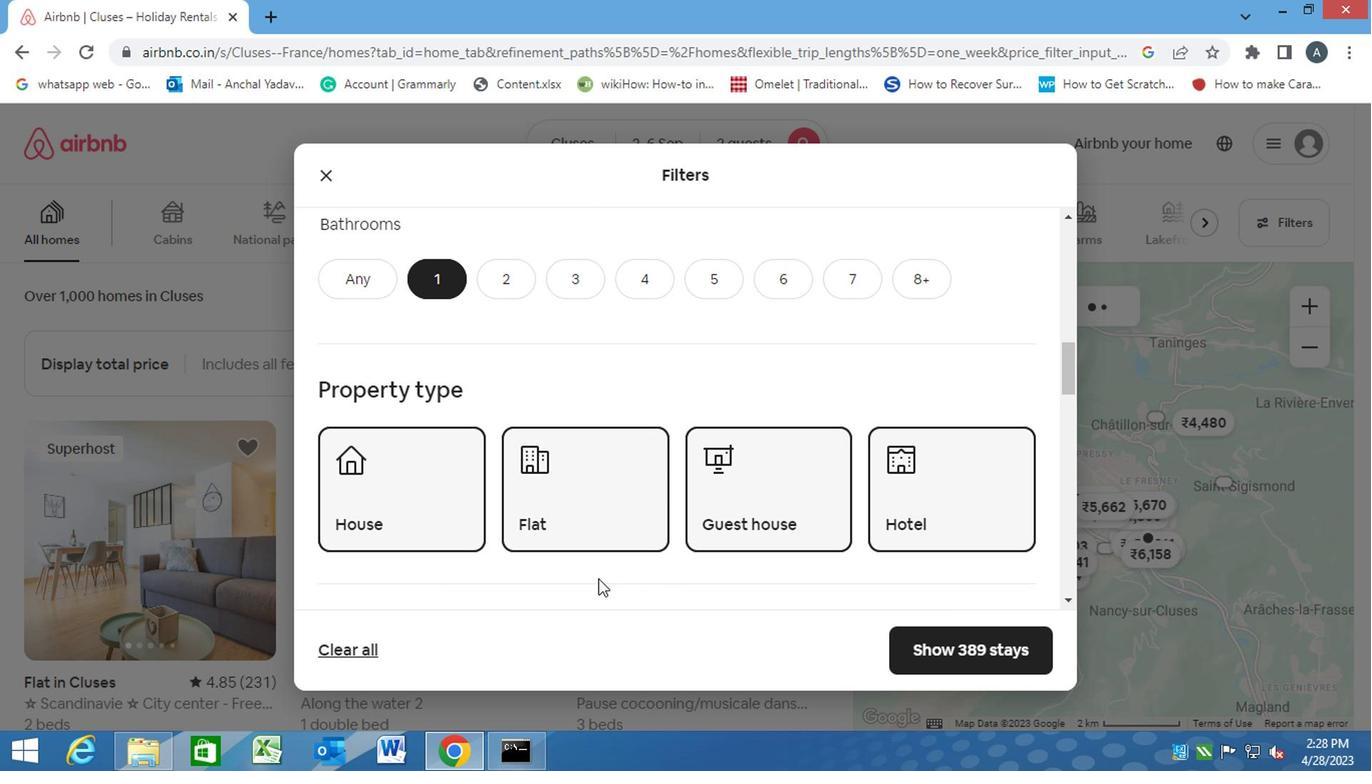 
Action: Mouse scrolled (594, 577) with delta (0, 0)
Screenshot: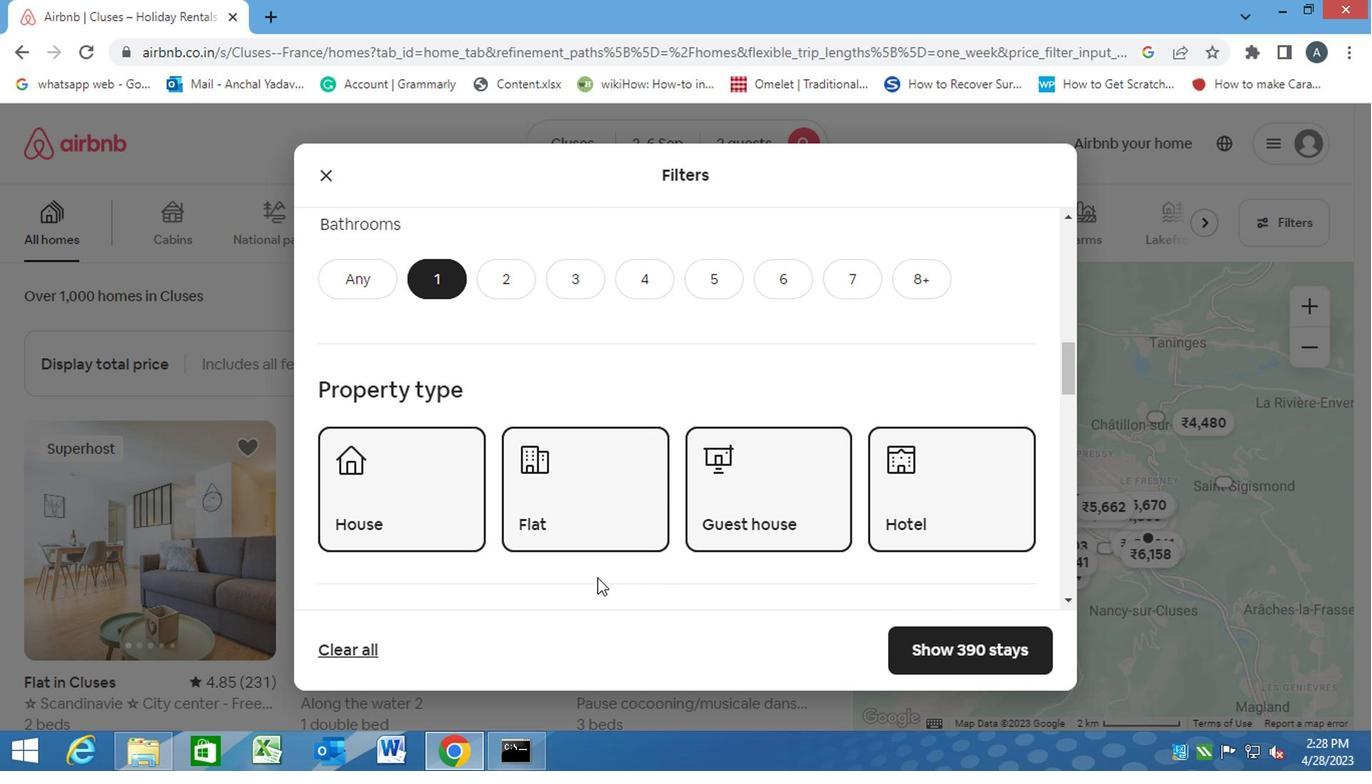 
Action: Mouse scrolled (594, 577) with delta (0, 0)
Screenshot: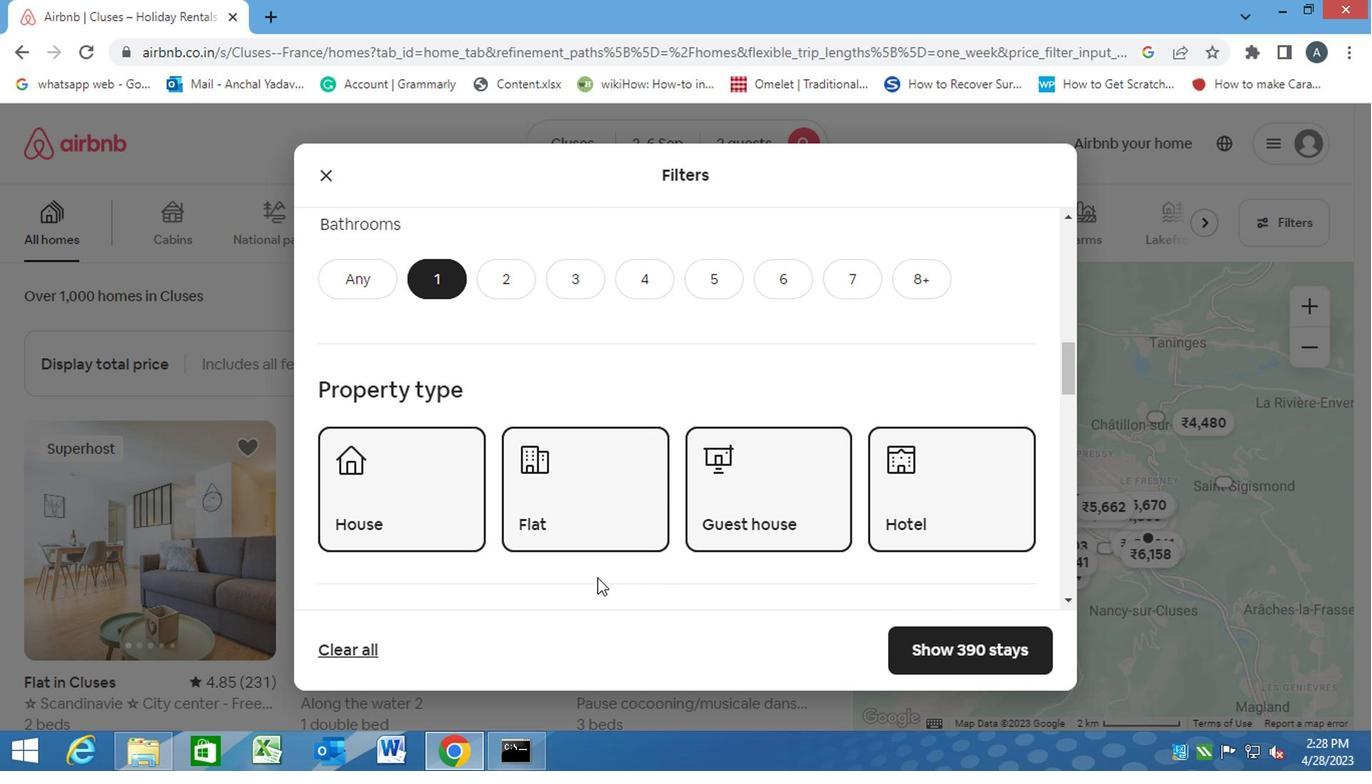 
Action: Mouse scrolled (594, 577) with delta (0, 0)
Screenshot: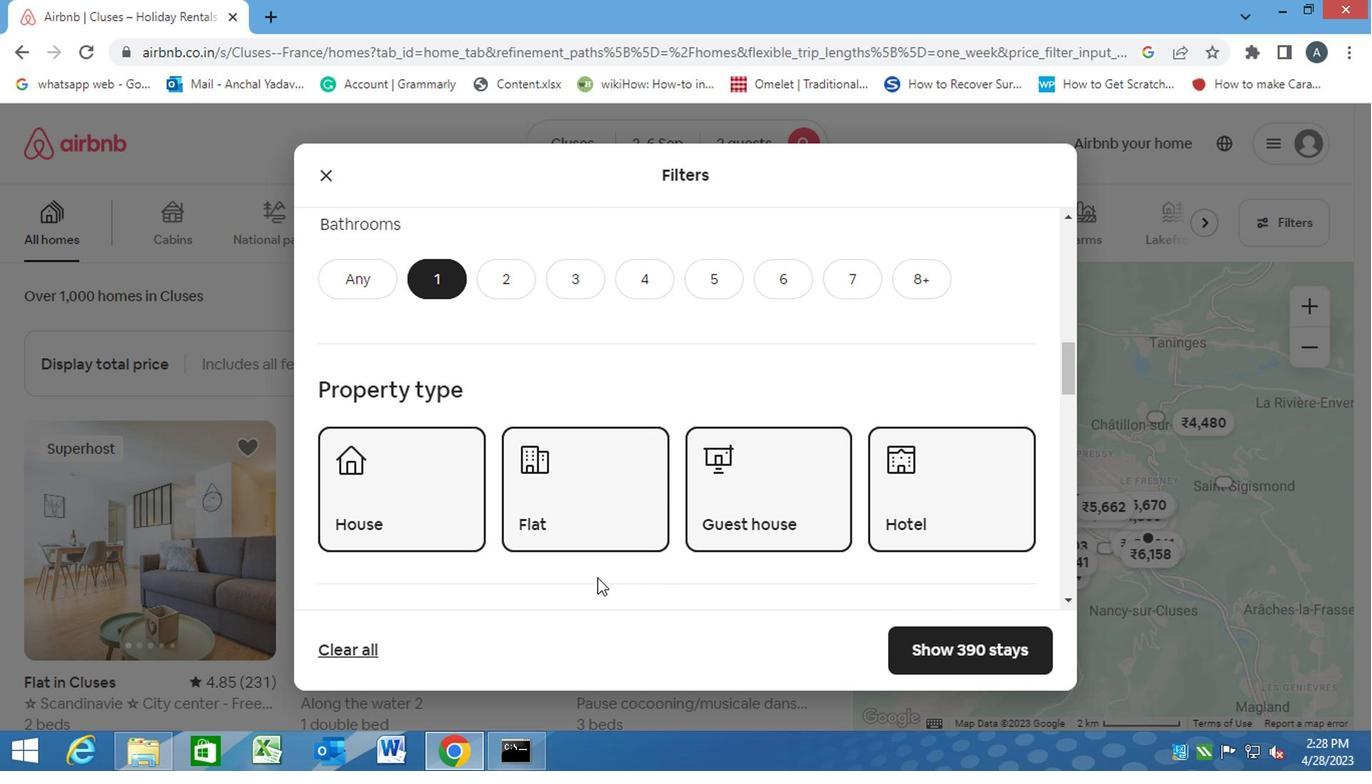 
Action: Mouse moved to (684, 527)
Screenshot: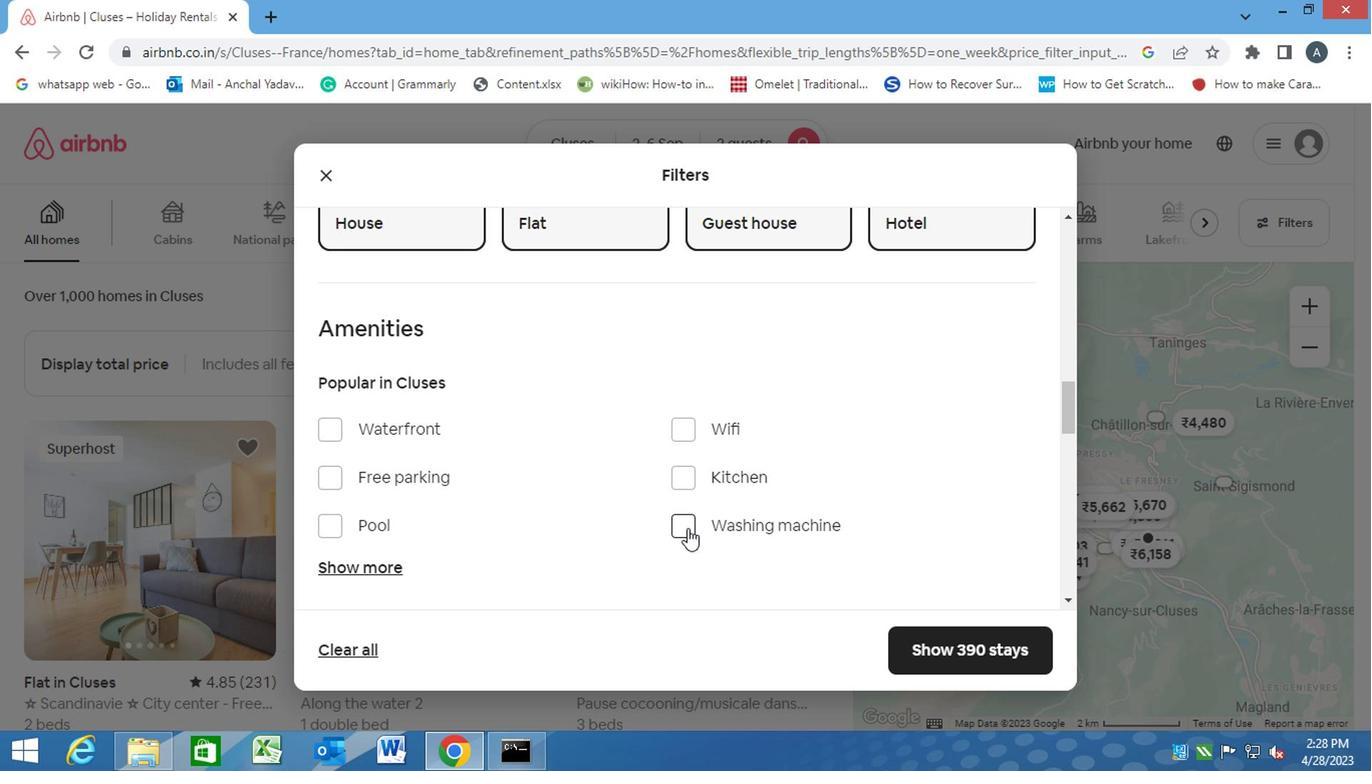 
Action: Mouse pressed left at (684, 527)
Screenshot: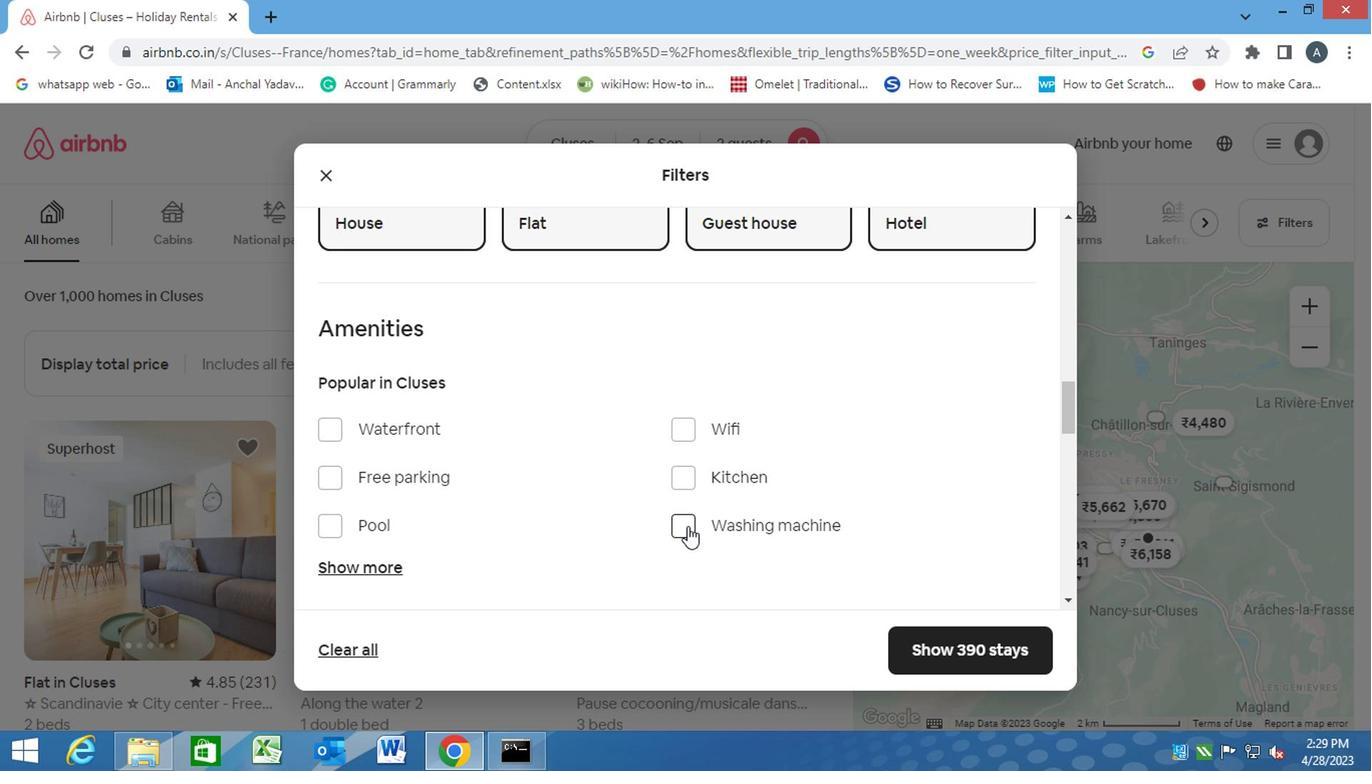 
Action: Mouse moved to (686, 526)
Screenshot: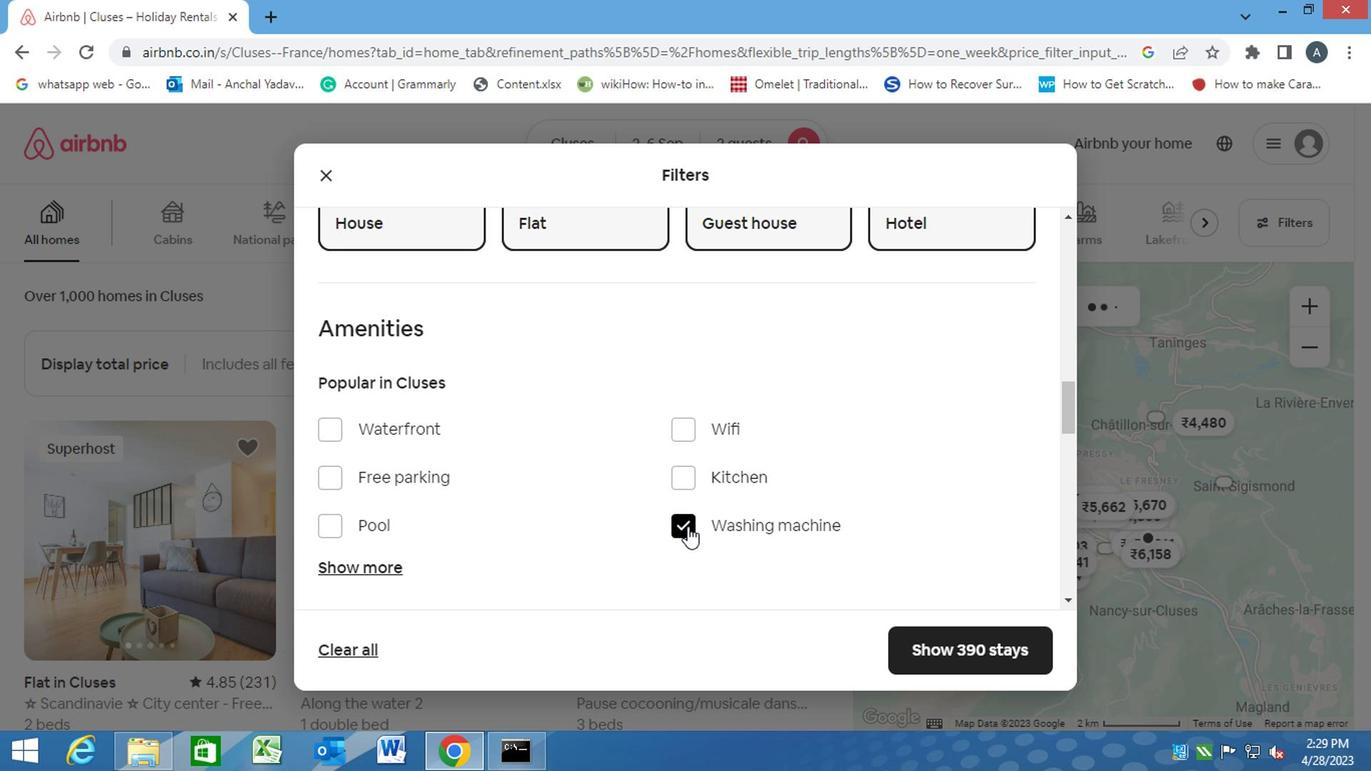 
Action: Mouse scrolled (686, 525) with delta (0, -1)
Screenshot: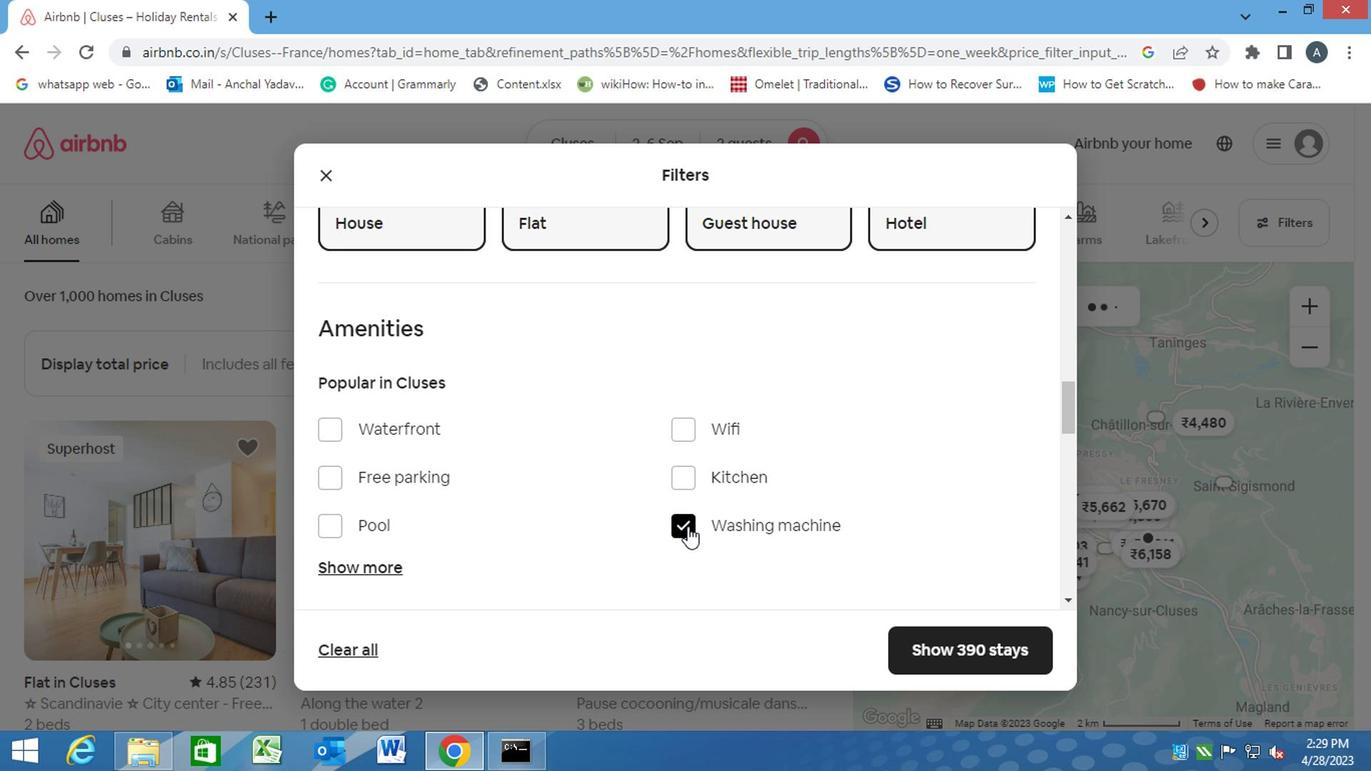 
Action: Mouse scrolled (686, 525) with delta (0, -1)
Screenshot: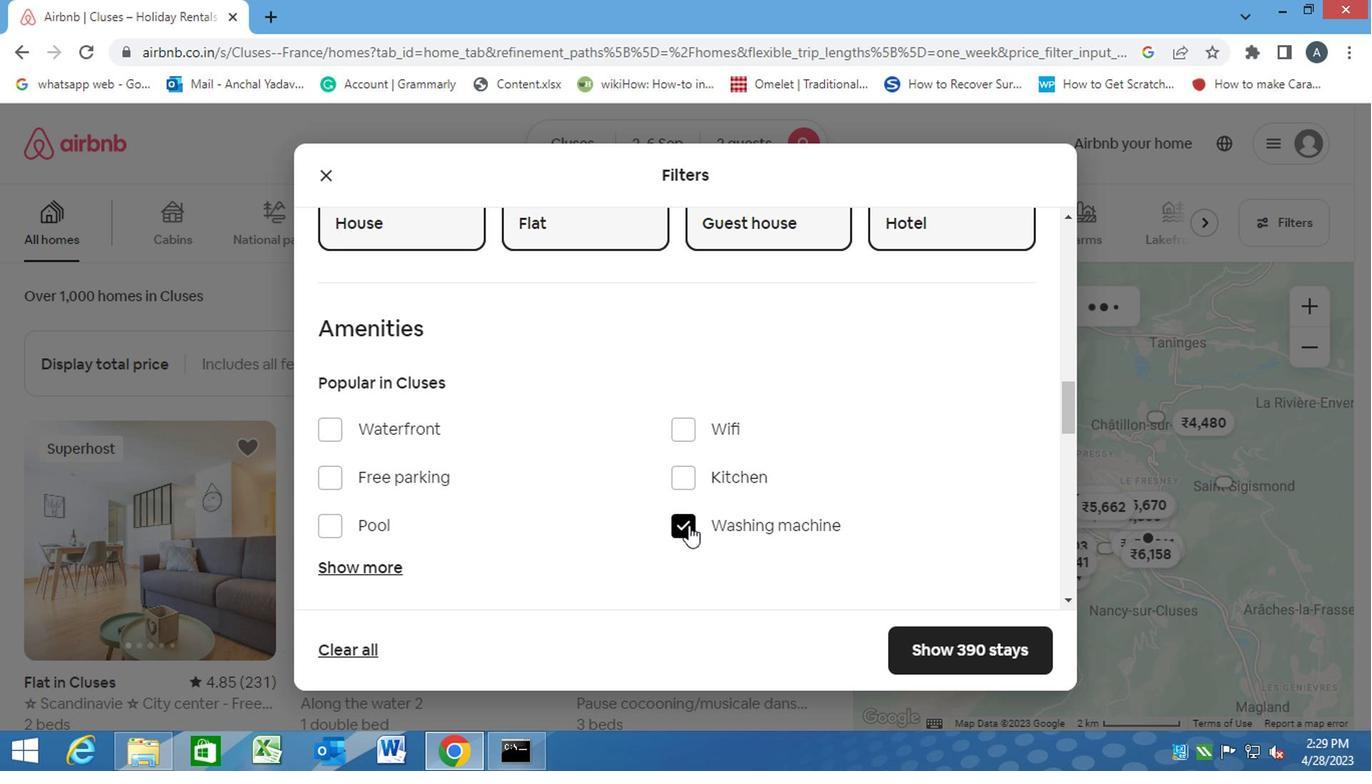 
Action: Mouse scrolled (686, 525) with delta (0, -1)
Screenshot: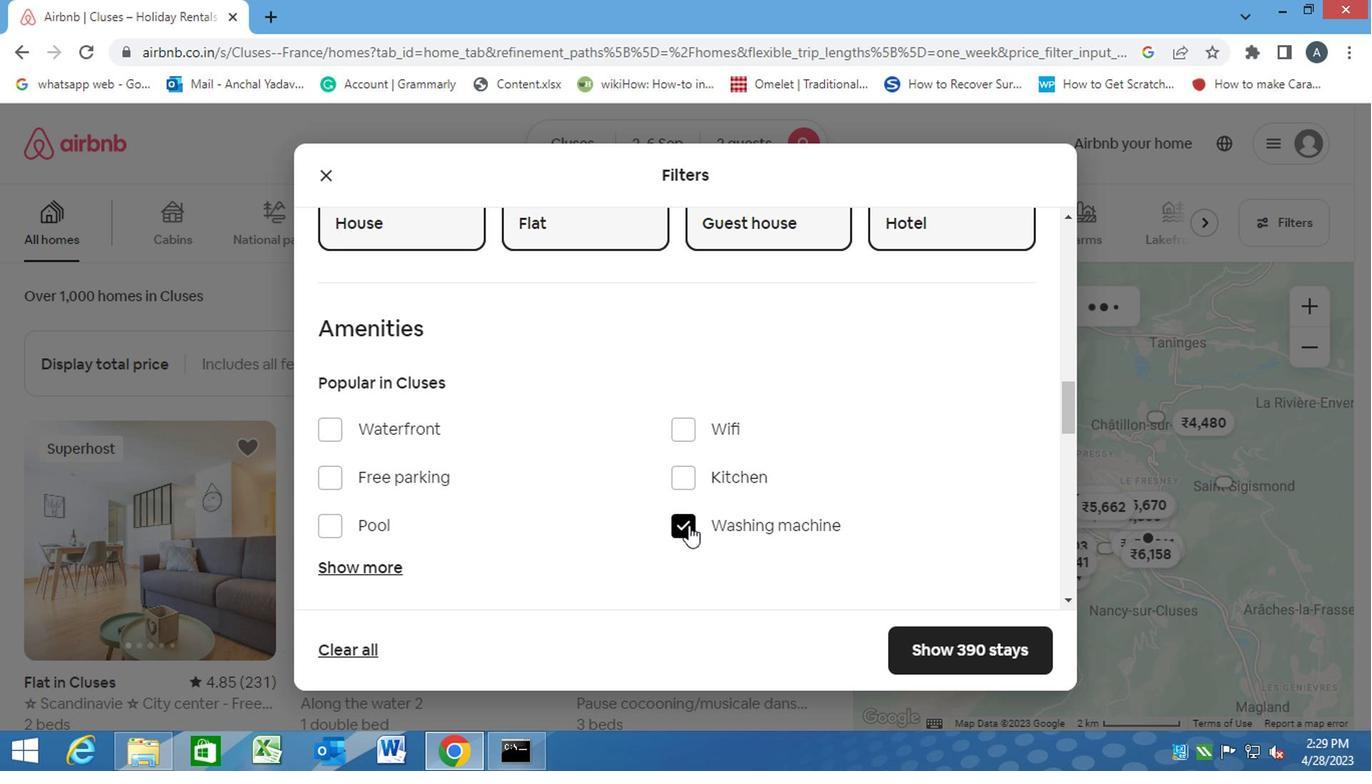 
Action: Mouse moved to (991, 497)
Screenshot: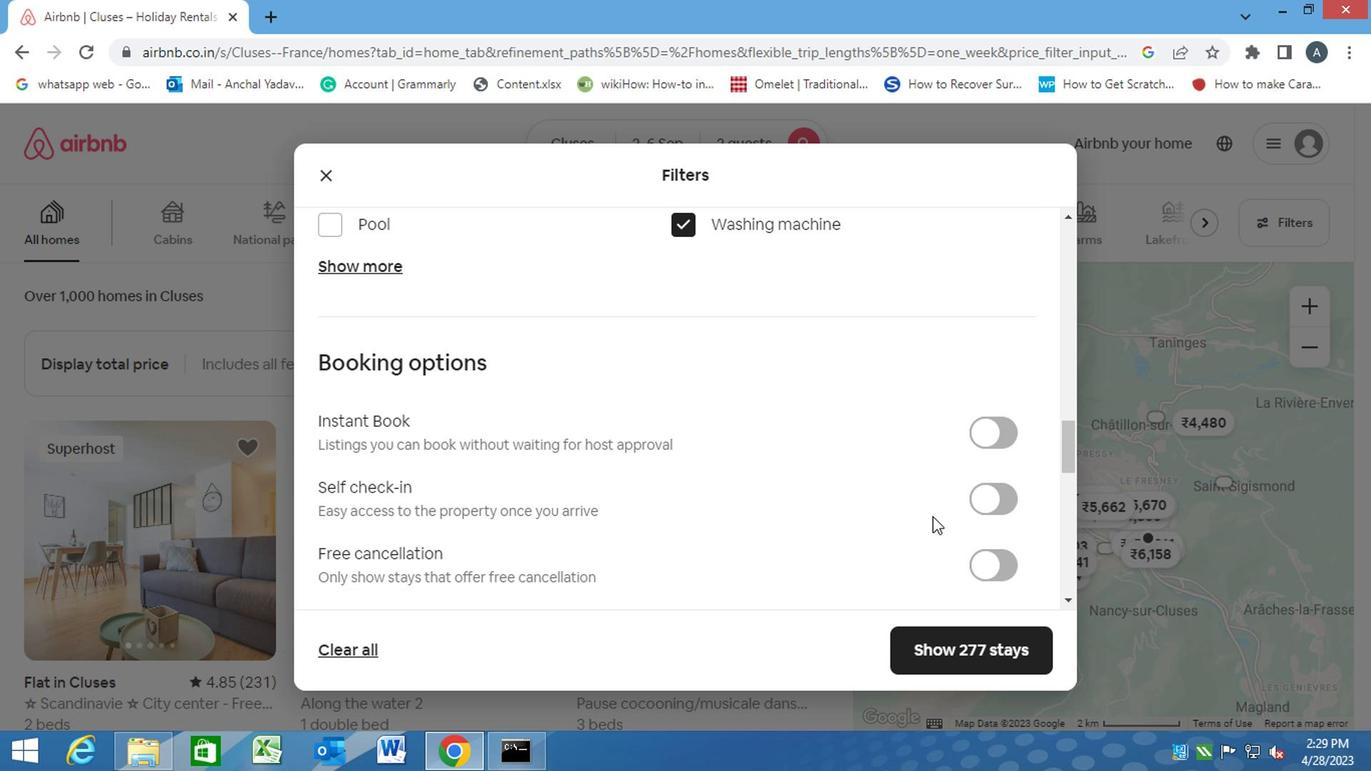 
Action: Mouse pressed left at (991, 497)
Screenshot: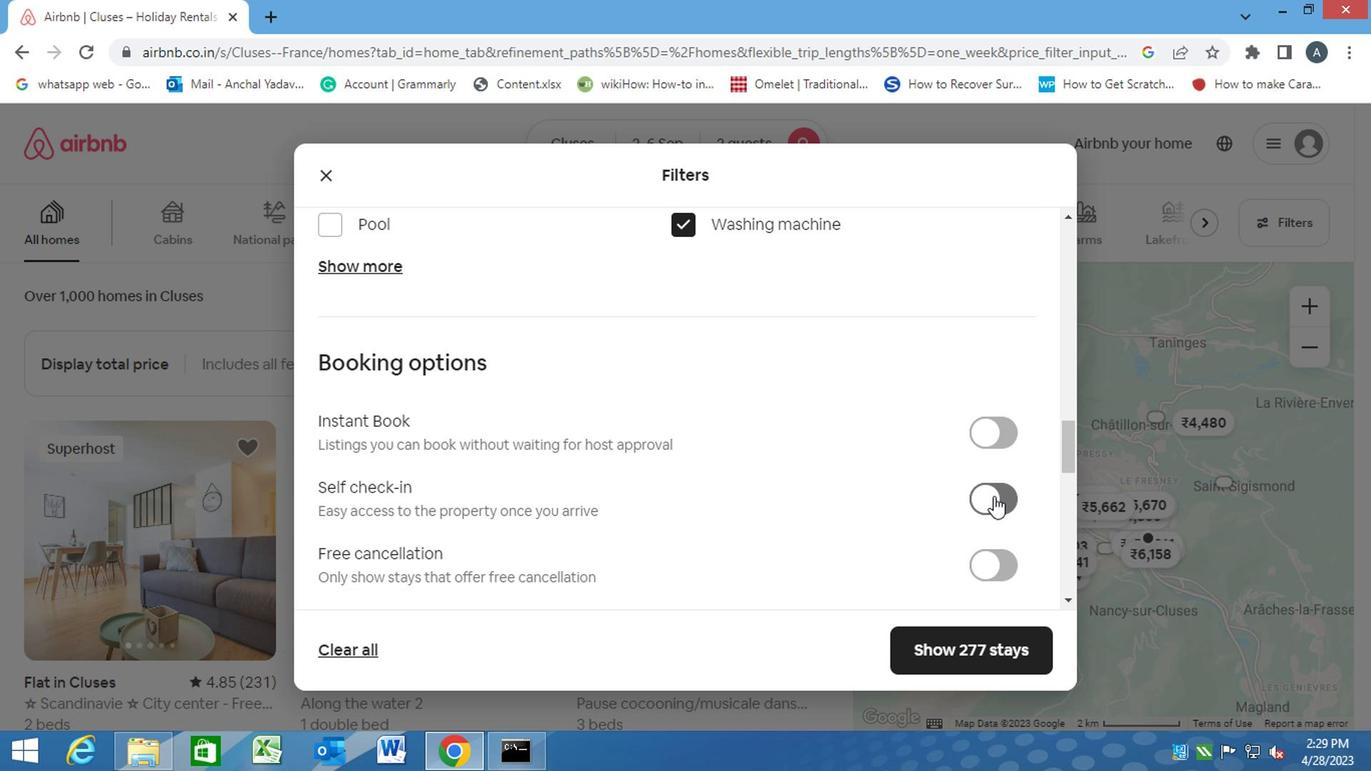 
Action: Mouse moved to (915, 532)
Screenshot: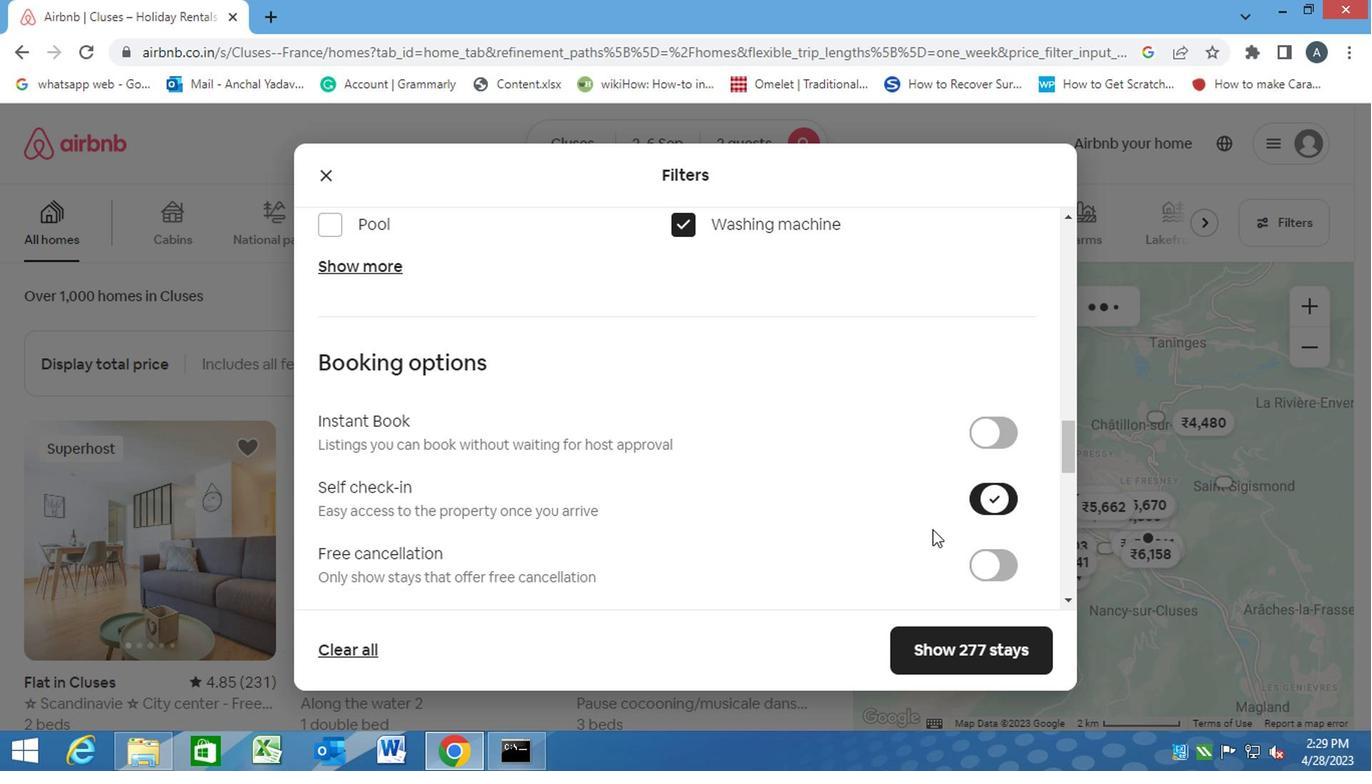 
Action: Mouse scrolled (915, 531) with delta (0, 0)
Screenshot: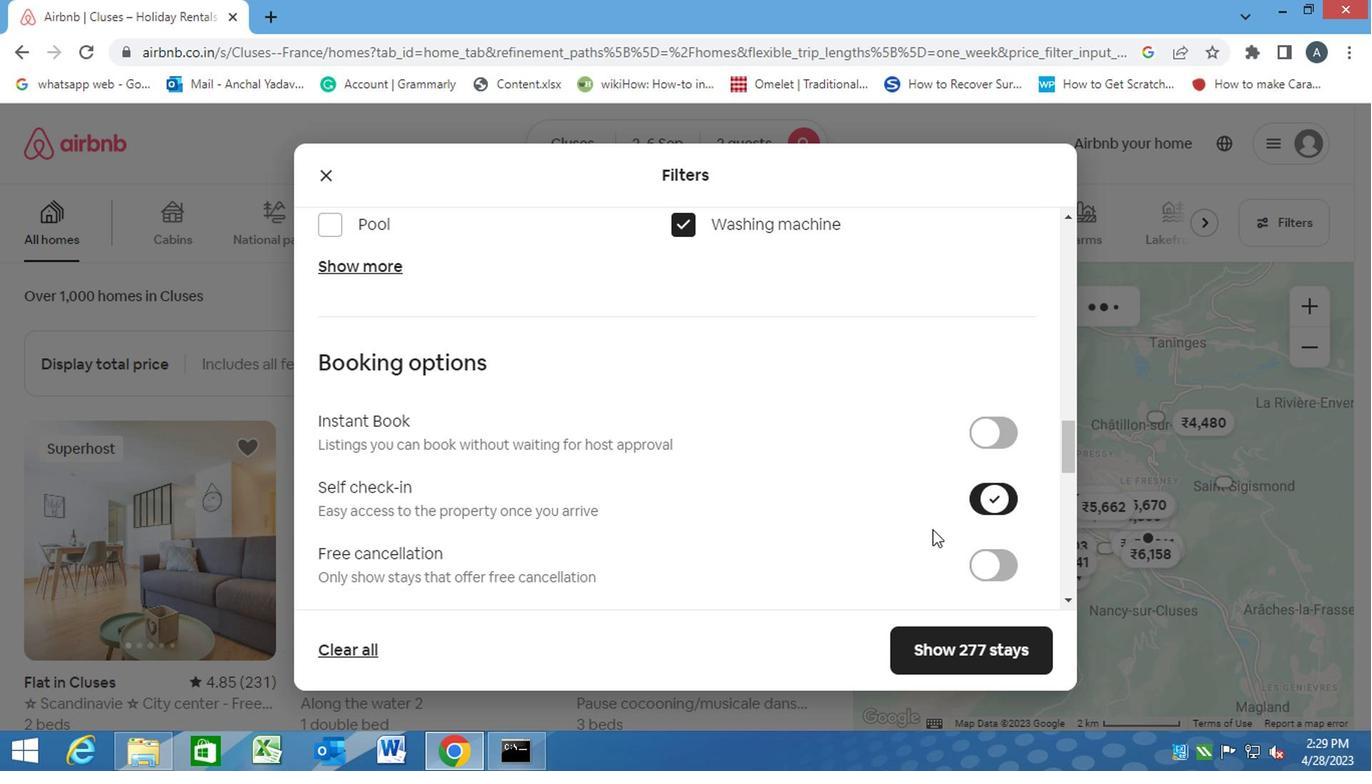 
Action: Mouse moved to (893, 533)
Screenshot: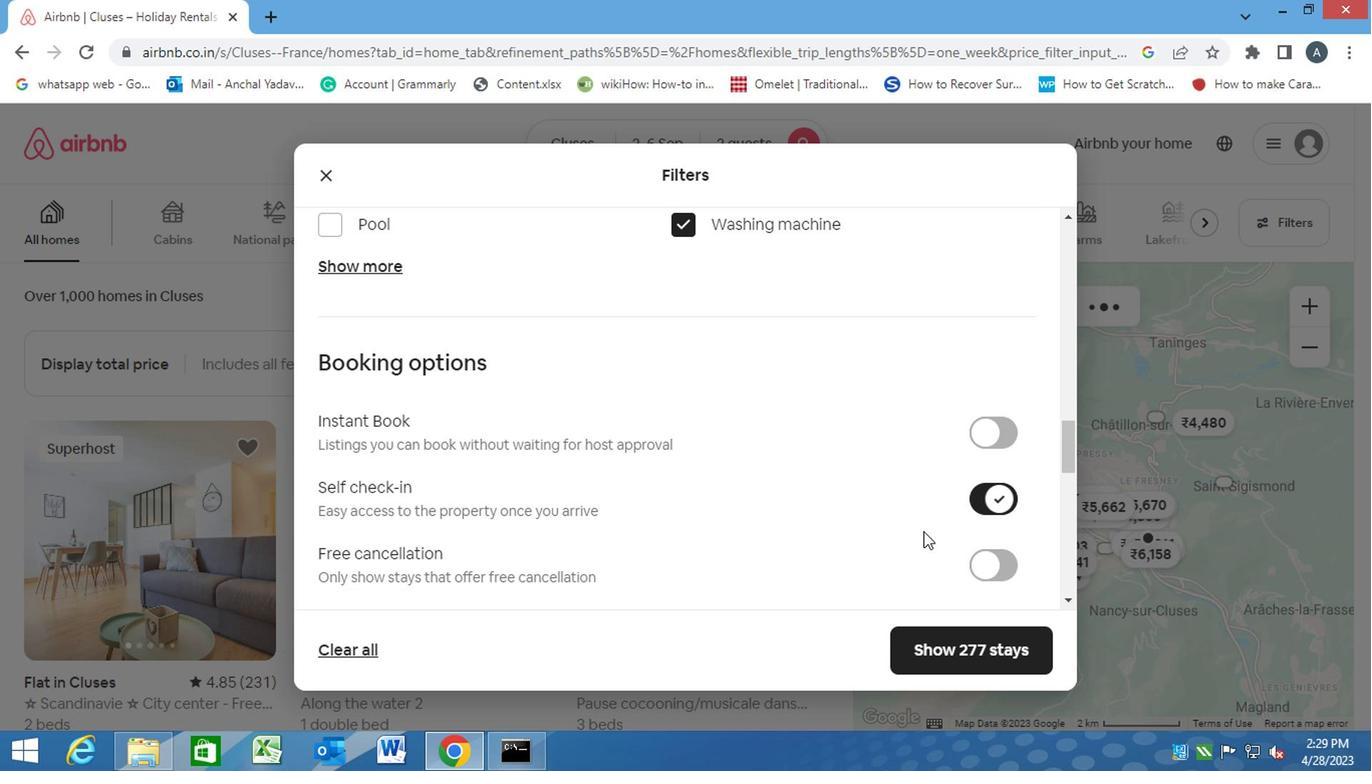 
Action: Mouse scrolled (893, 532) with delta (0, -1)
Screenshot: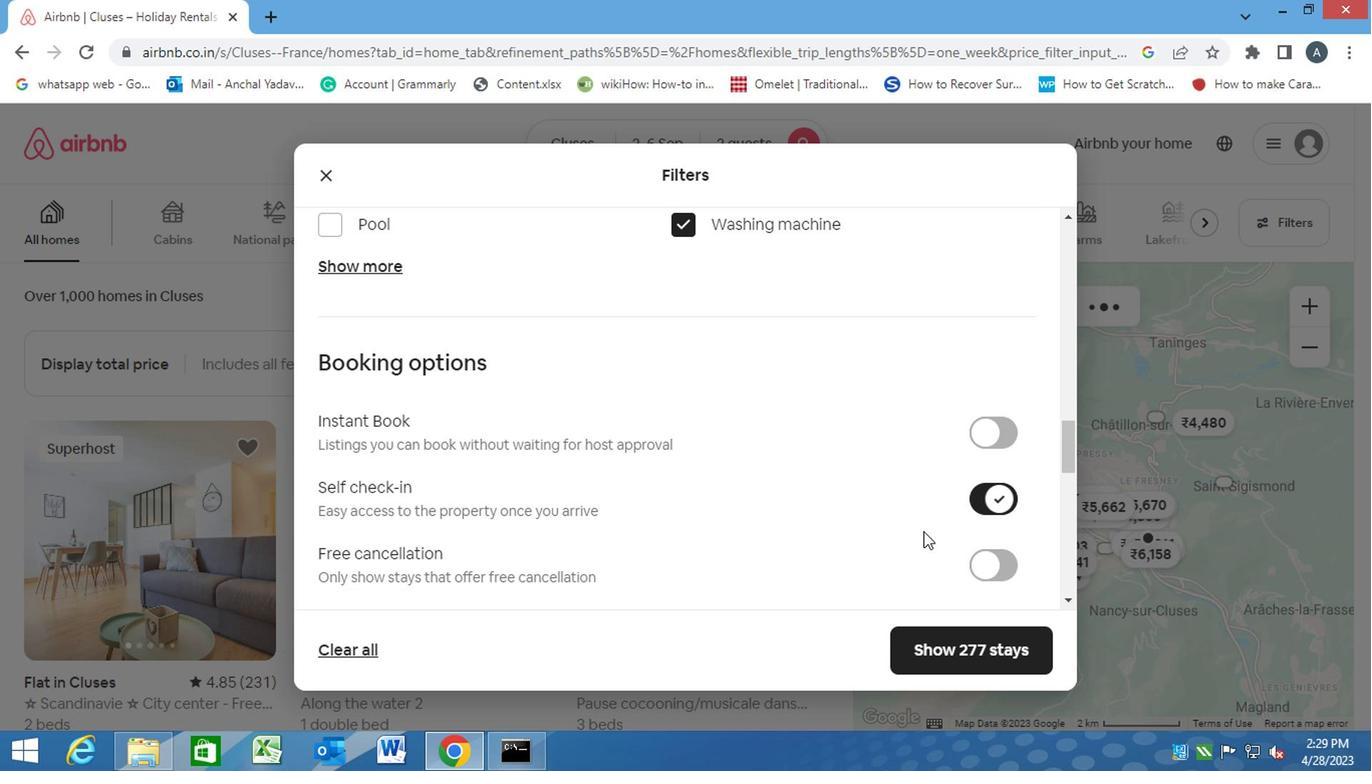
Action: Mouse moved to (836, 538)
Screenshot: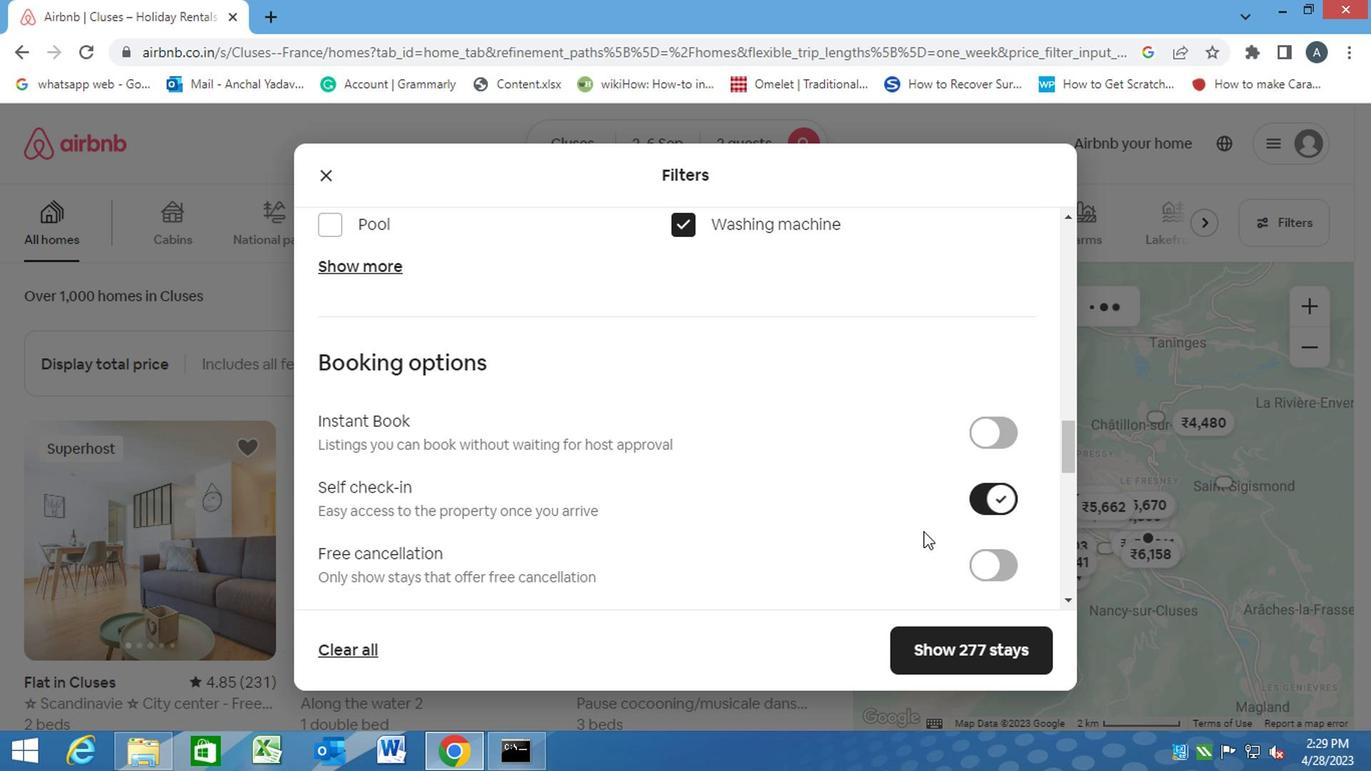 
Action: Mouse scrolled (836, 537) with delta (0, -1)
Screenshot: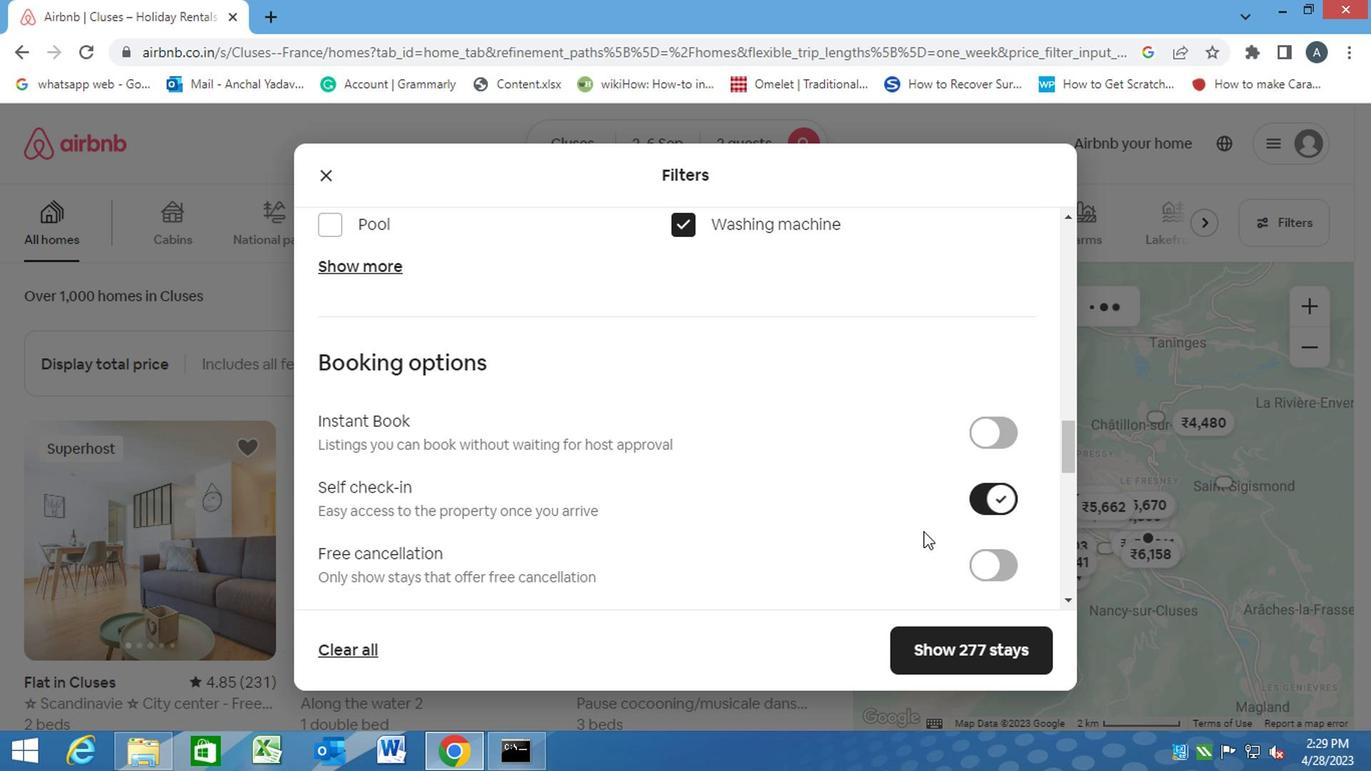 
Action: Mouse moved to (667, 554)
Screenshot: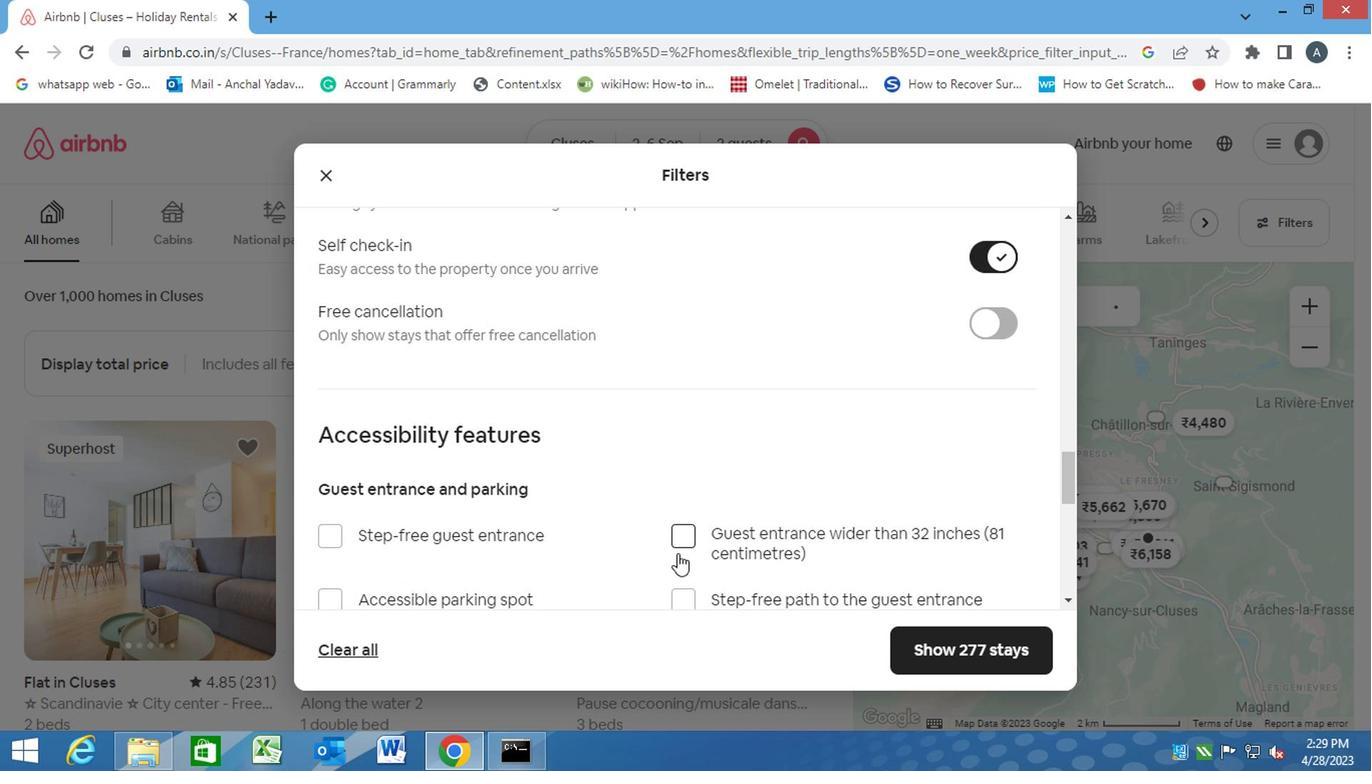 
Action: Mouse scrolled (667, 553) with delta (0, 0)
Screenshot: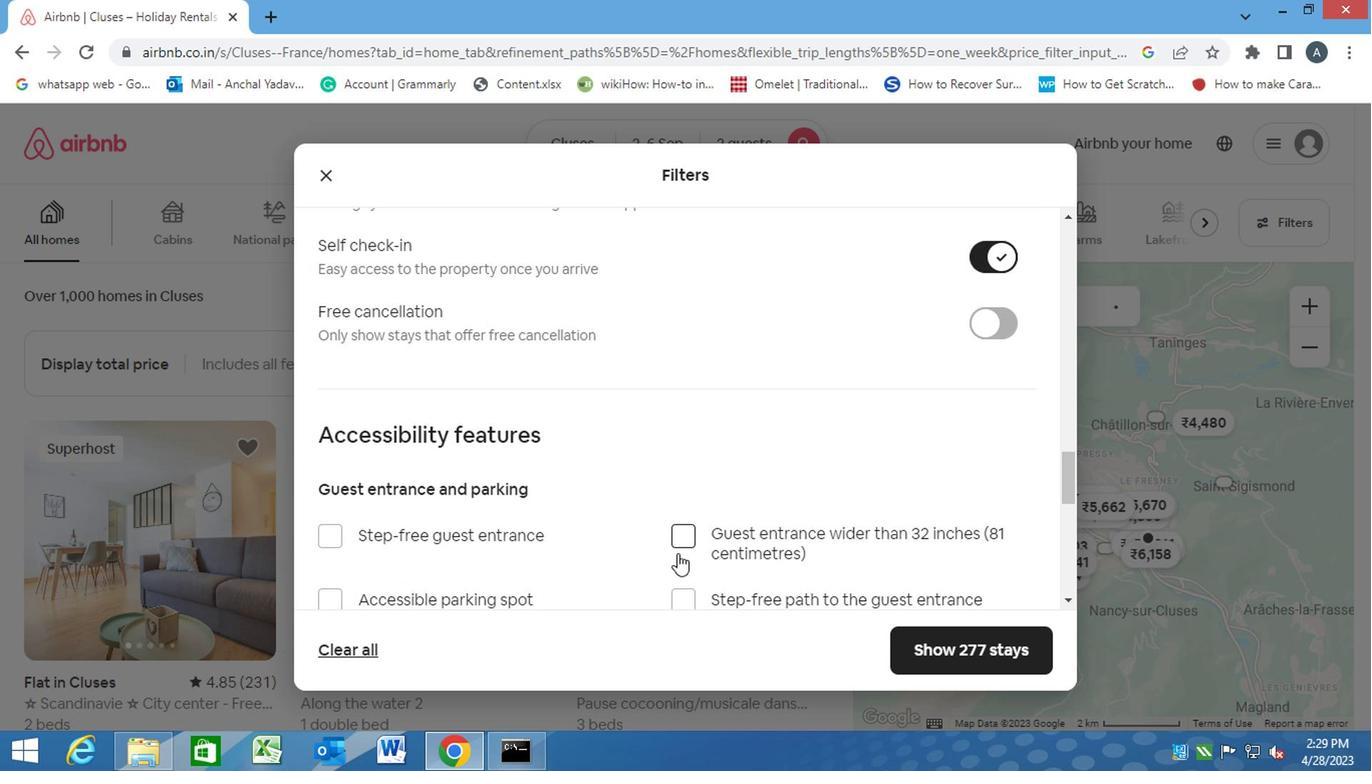 
Action: Mouse moved to (663, 554)
Screenshot: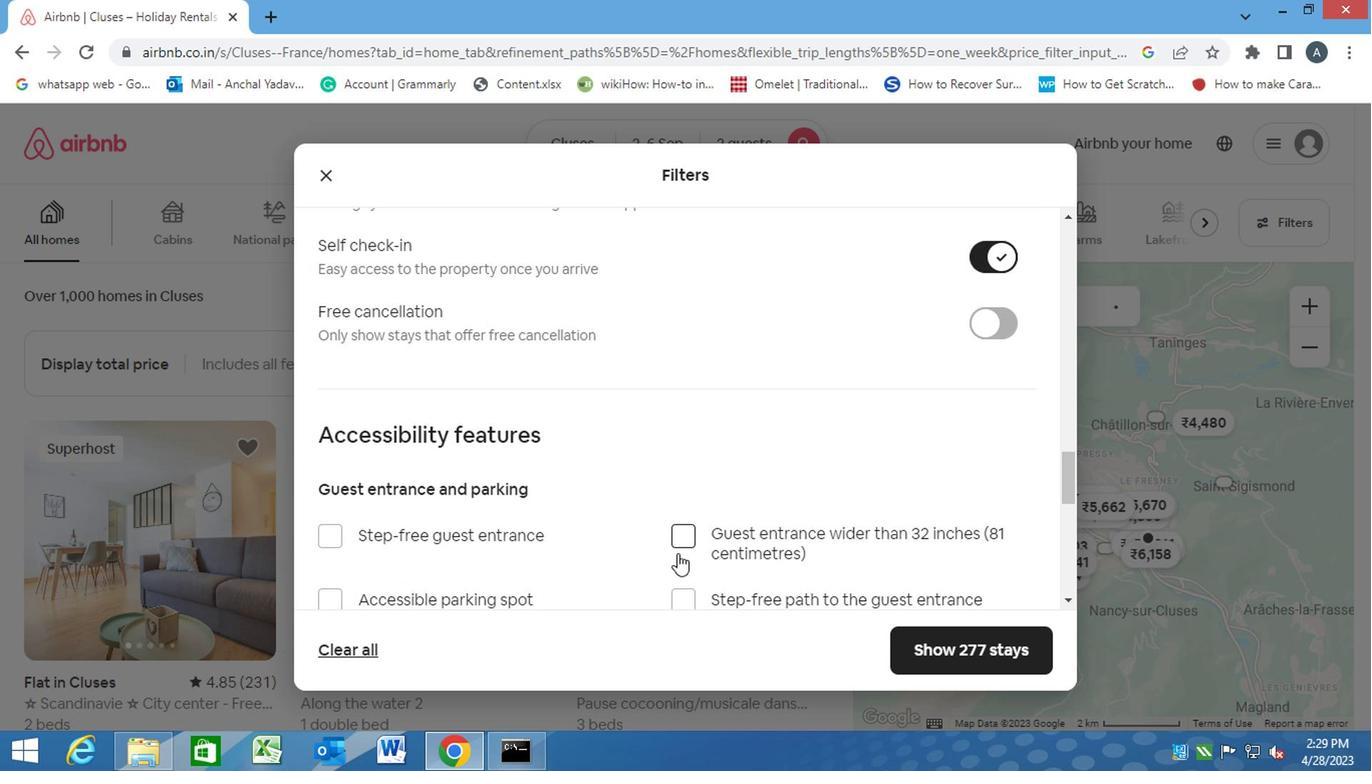 
Action: Mouse scrolled (663, 553) with delta (0, 0)
Screenshot: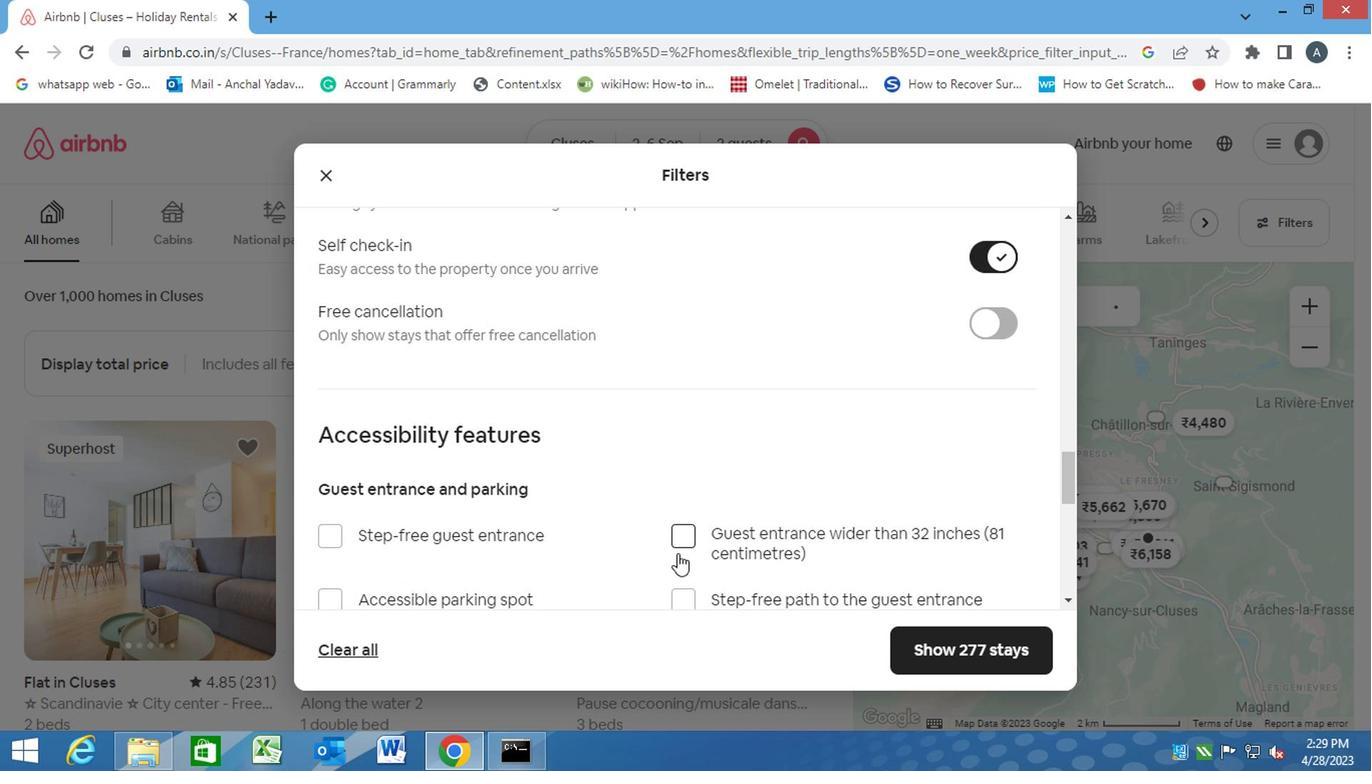 
Action: Mouse moved to (651, 557)
Screenshot: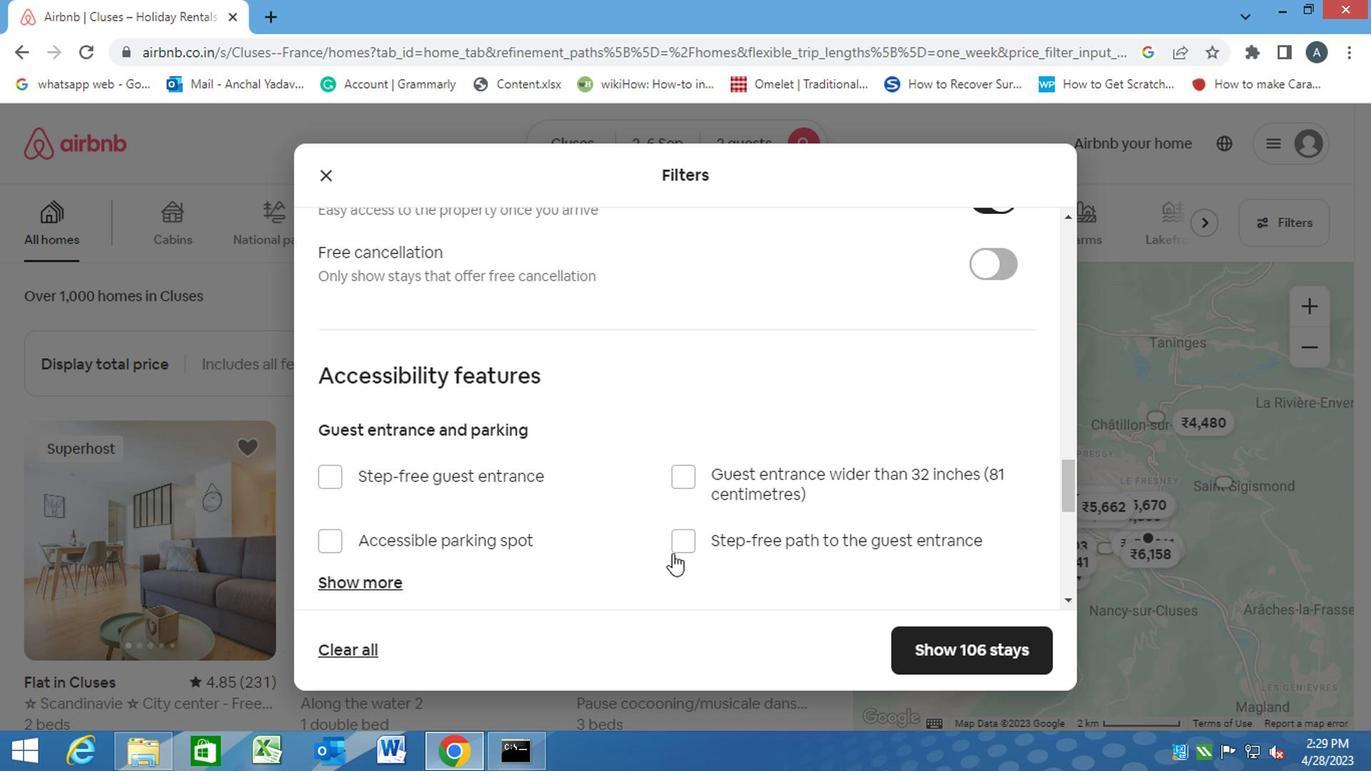 
Action: Mouse scrolled (651, 556) with delta (0, 0)
Screenshot: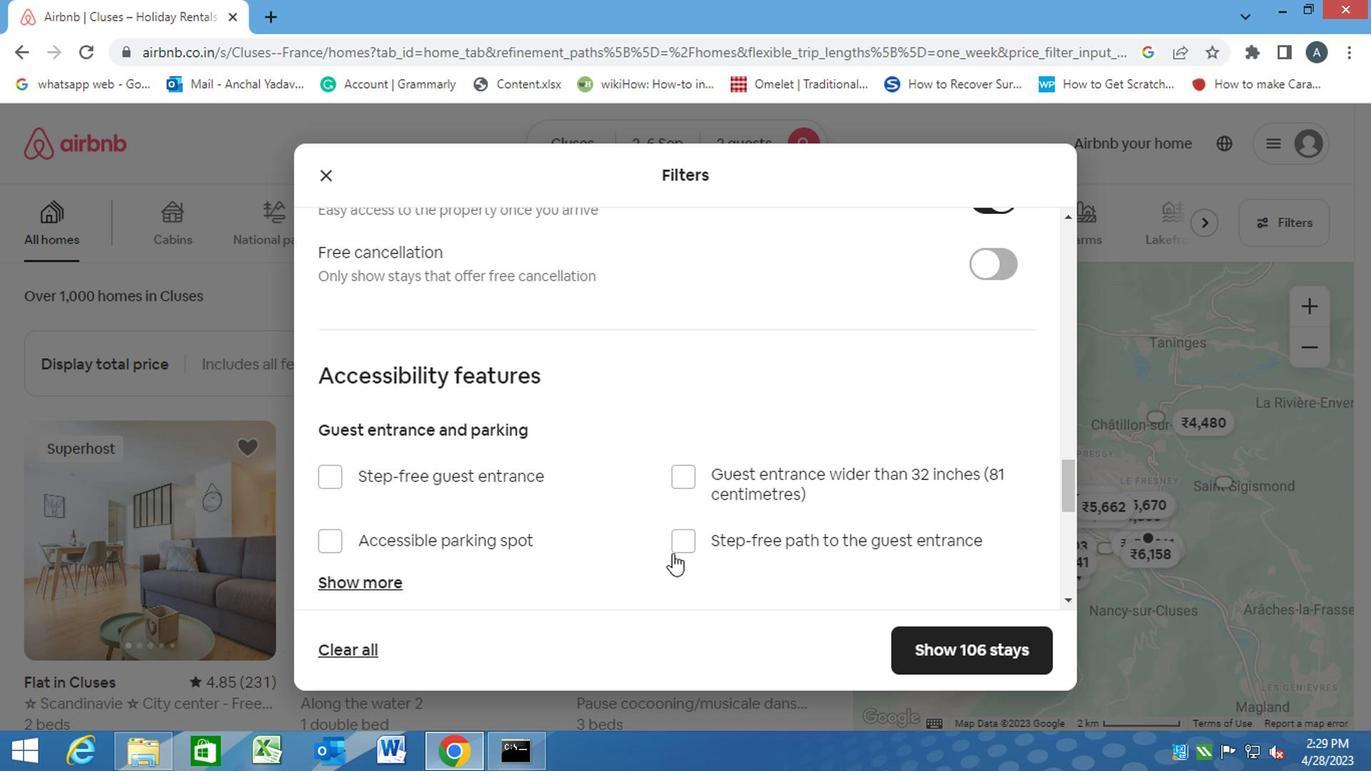 
Action: Mouse moved to (358, 528)
Screenshot: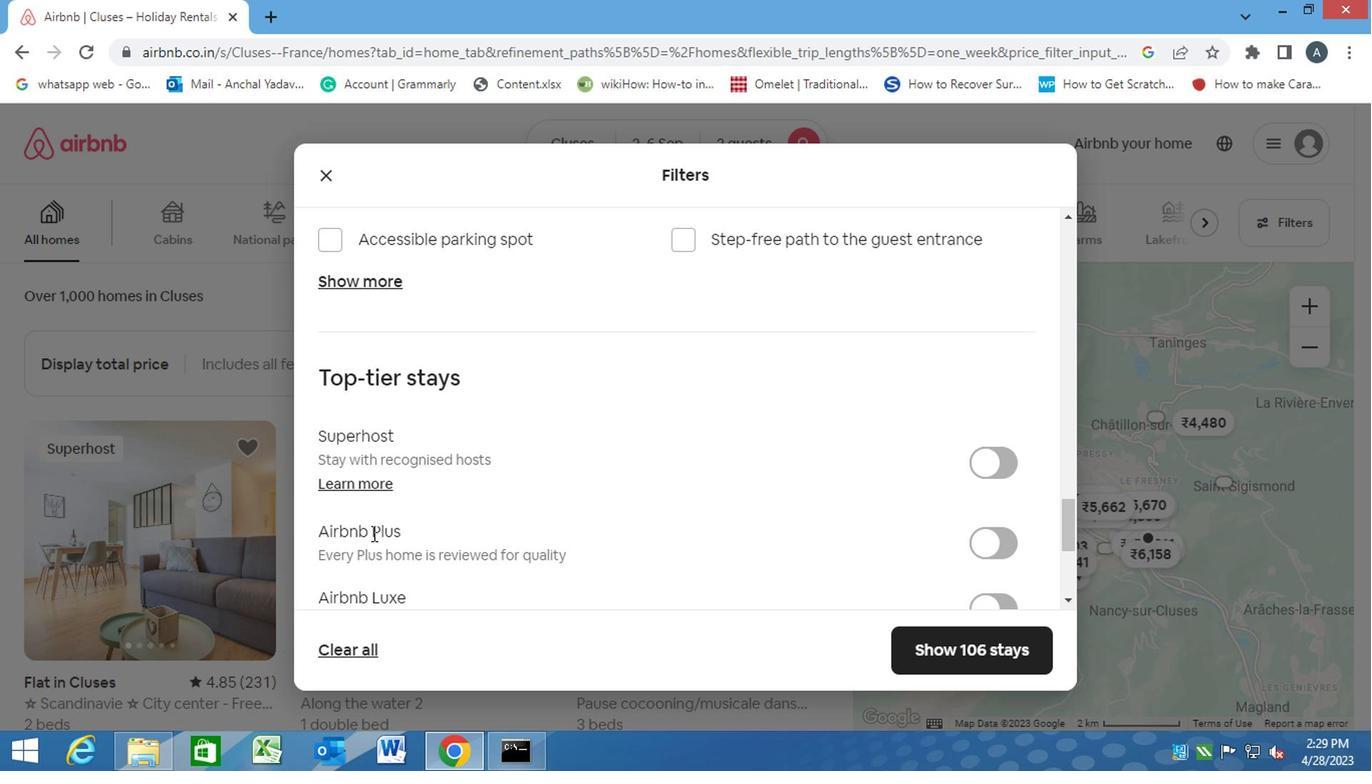 
Action: Mouse scrolled (358, 527) with delta (0, -1)
Screenshot: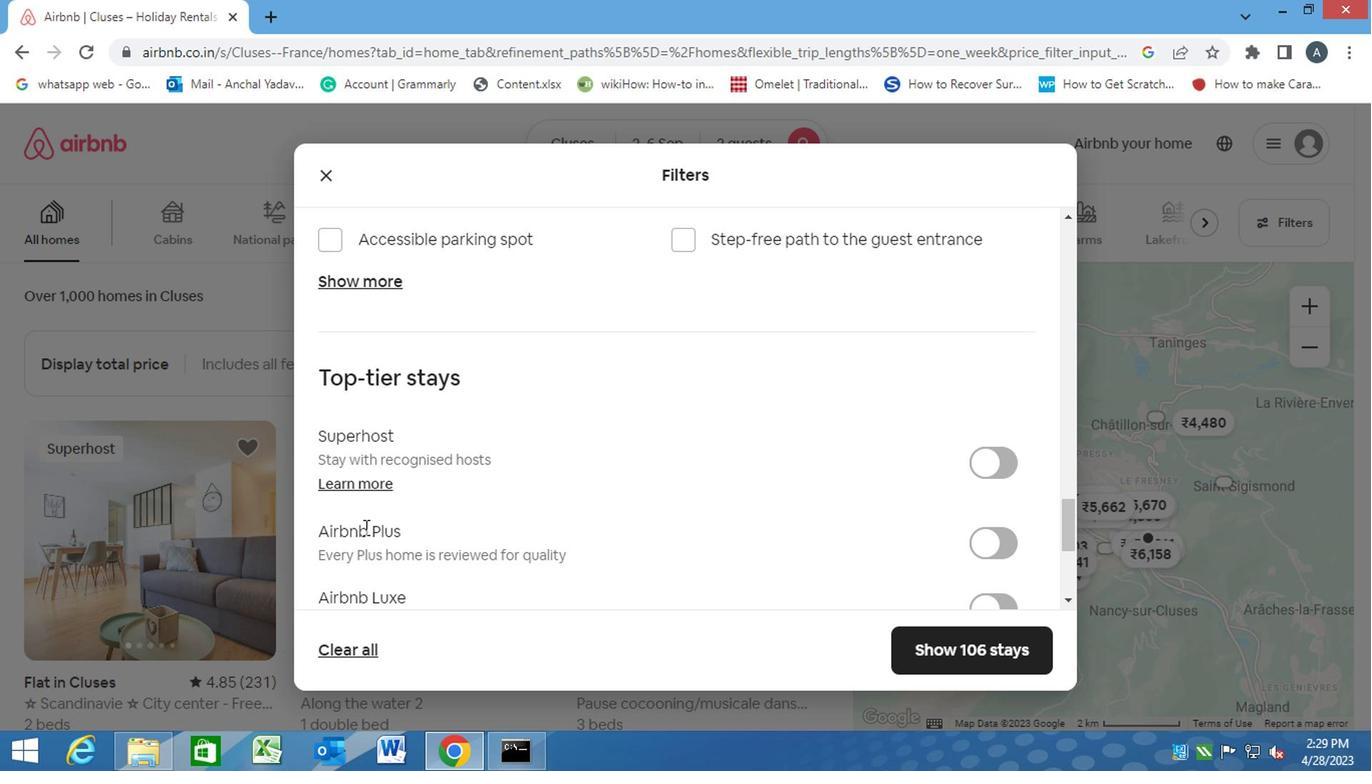 
Action: Mouse scrolled (358, 527) with delta (0, -1)
Screenshot: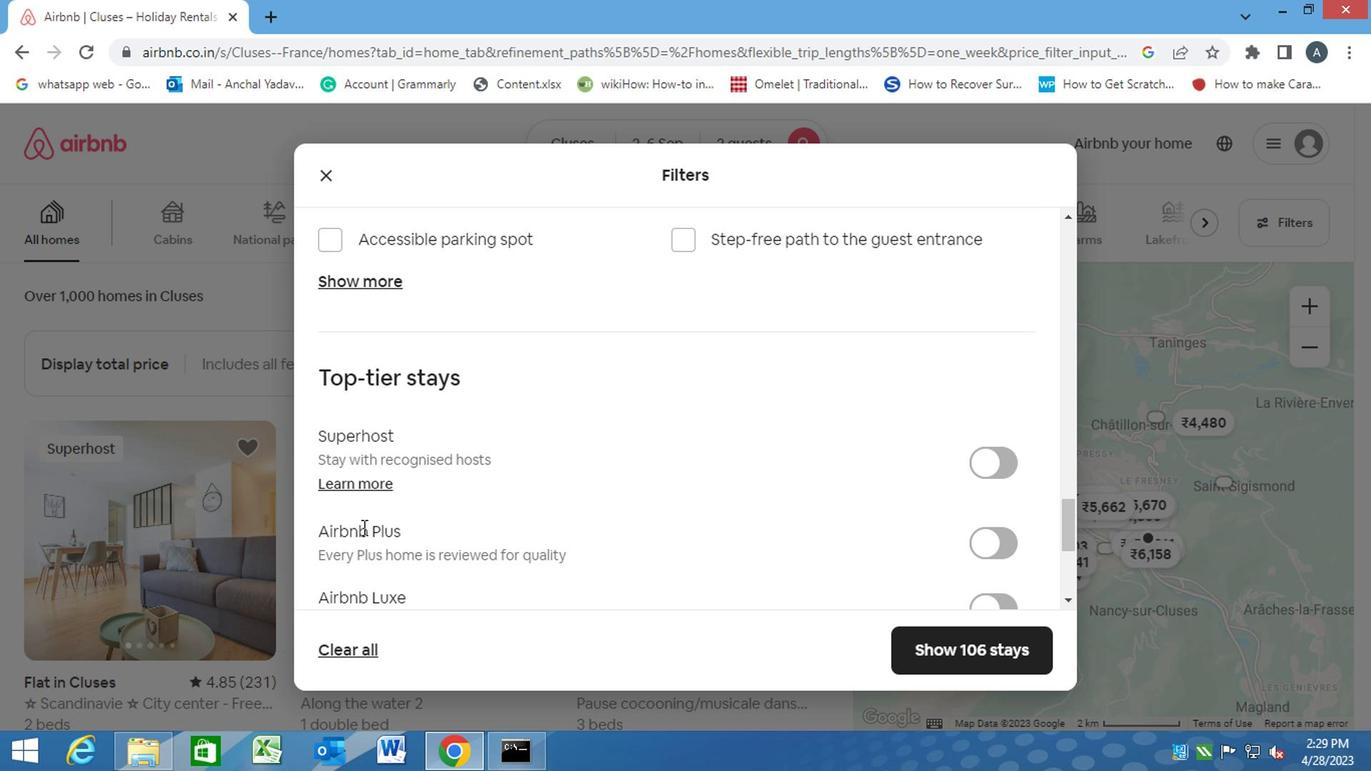 
Action: Mouse moved to (322, 573)
Screenshot: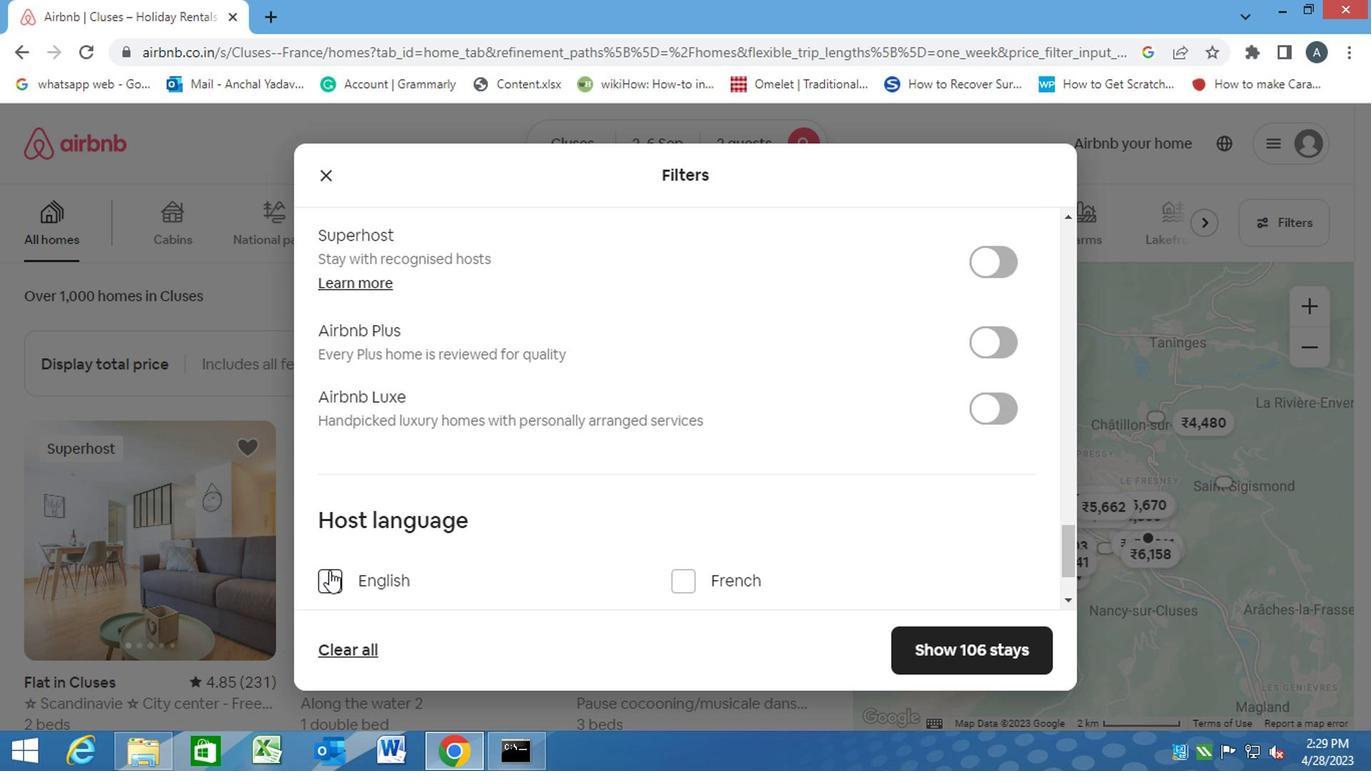 
Action: Mouse pressed left at (322, 573)
Screenshot: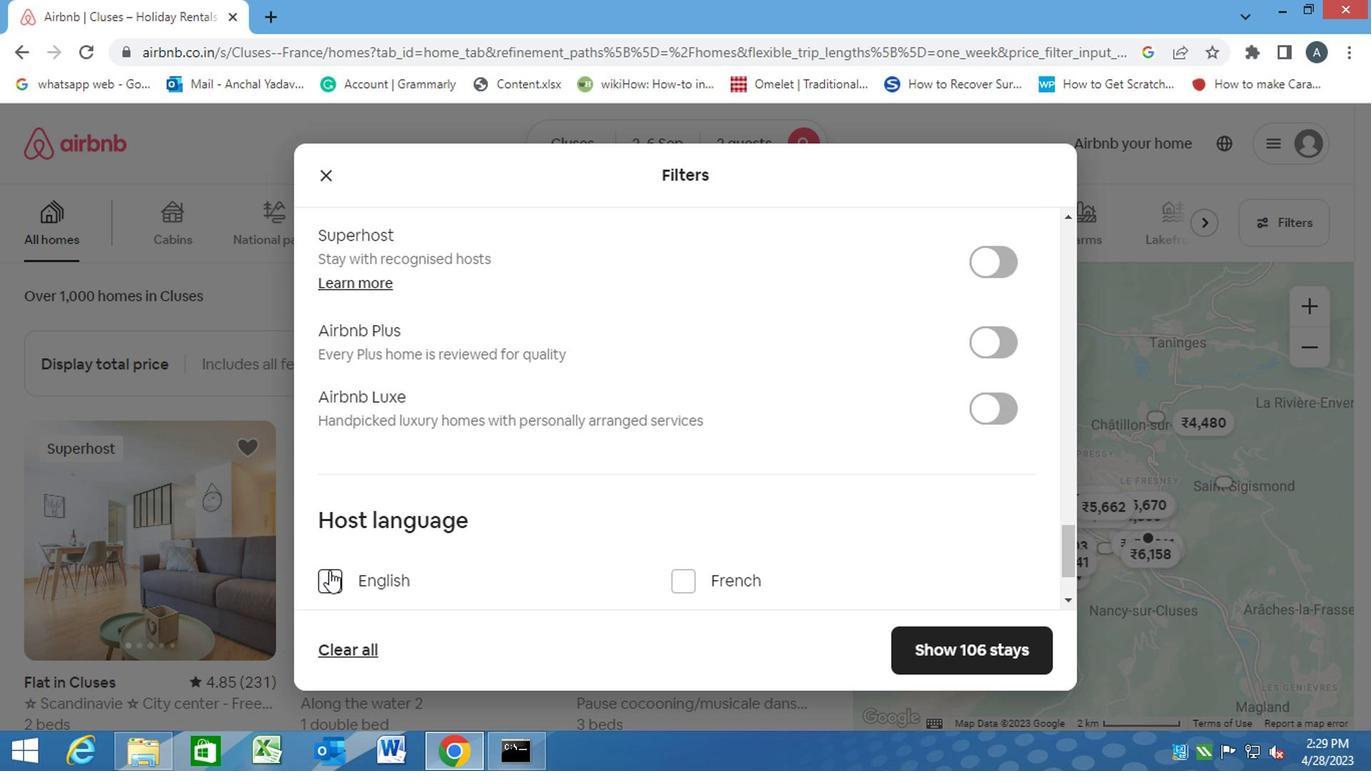 
Action: Mouse moved to (1023, 639)
Screenshot: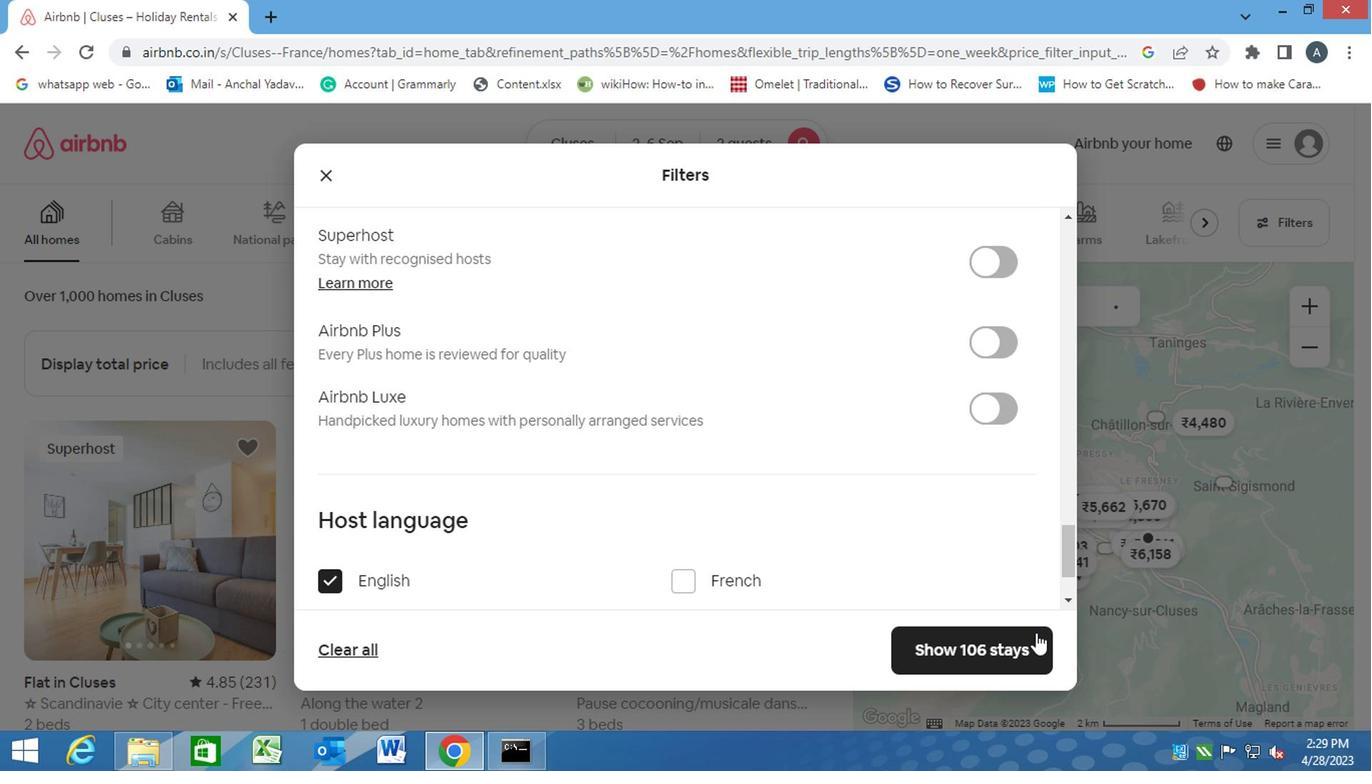 
Action: Mouse pressed left at (1023, 639)
Screenshot: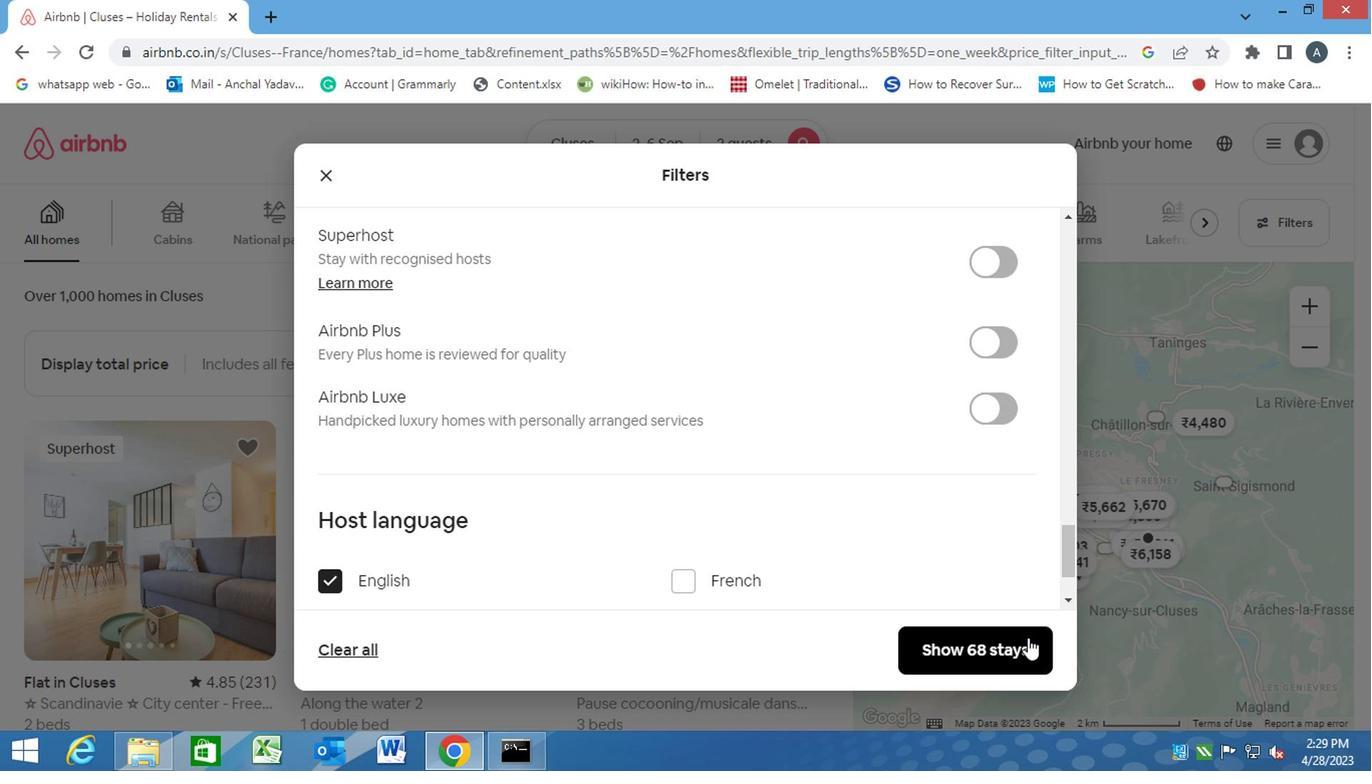 
